 Task: Use GitHub's trending repositories feature to discover and engage with external projects.
Action: Mouse pressed left at (260, 118)
Screenshot: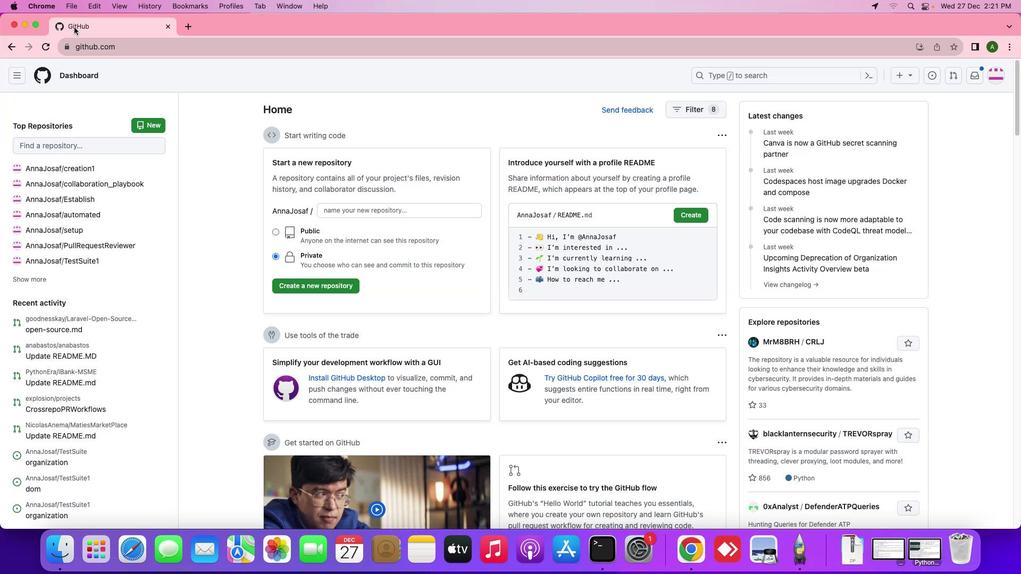 
Action: Mouse moved to (14, 76)
Screenshot: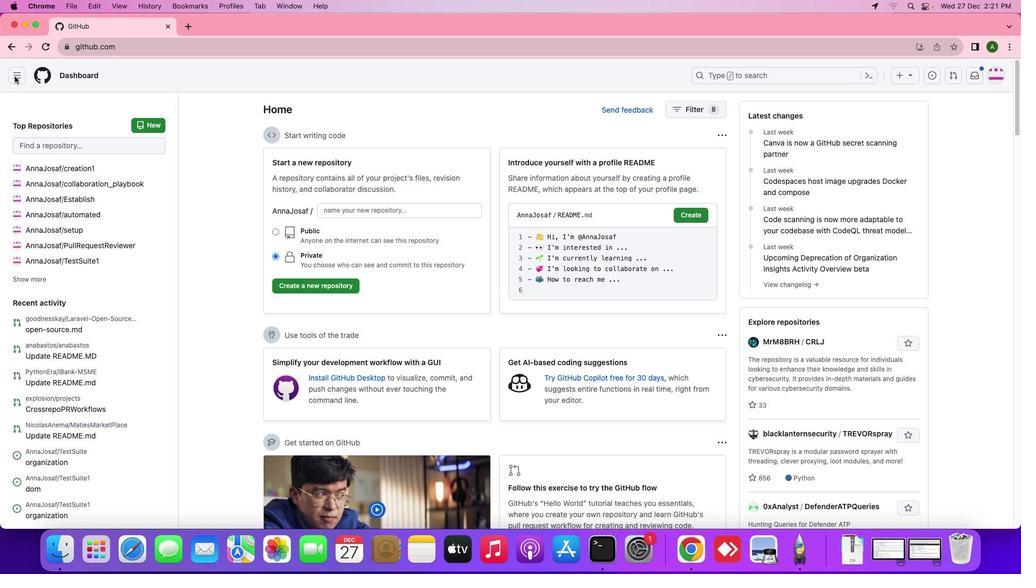 
Action: Mouse pressed left at (14, 76)
Screenshot: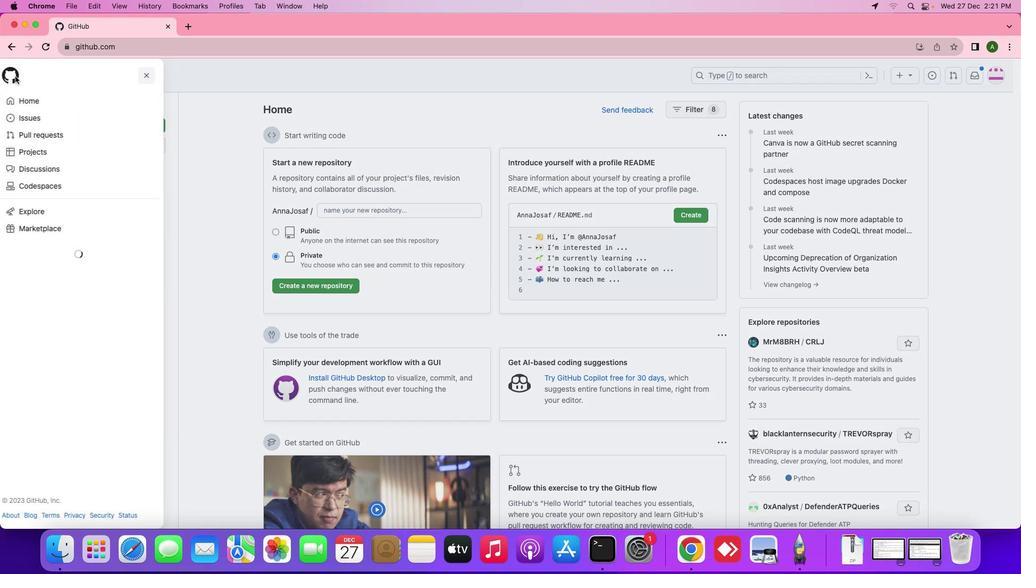 
Action: Mouse moved to (45, 212)
Screenshot: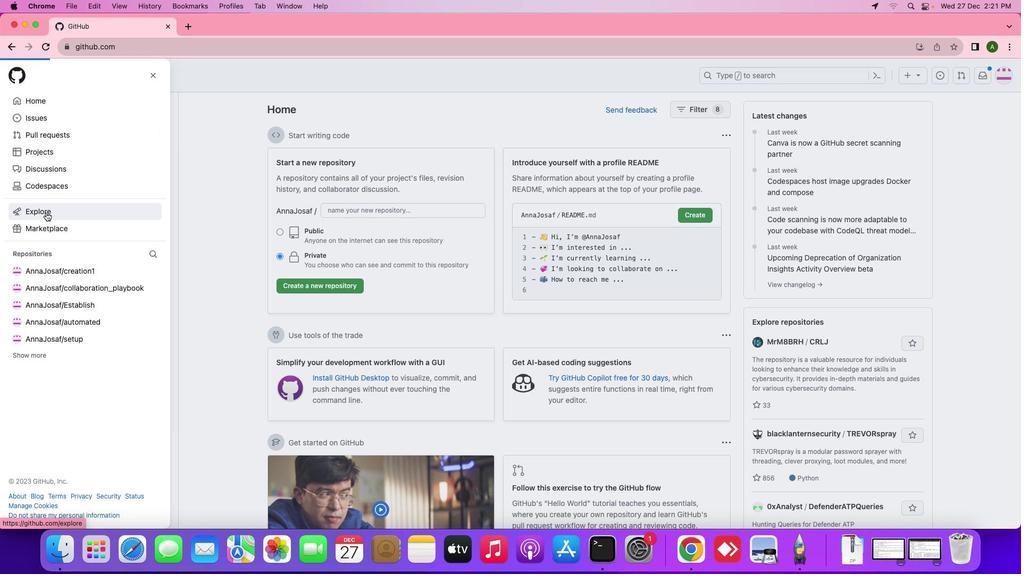 
Action: Mouse pressed left at (45, 212)
Screenshot: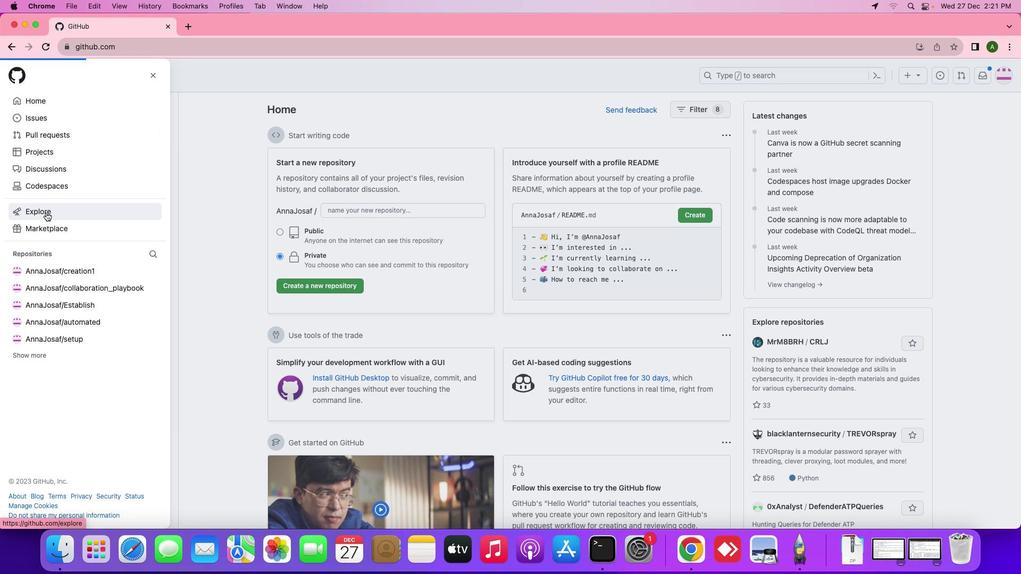 
Action: Mouse moved to (476, 110)
Screenshot: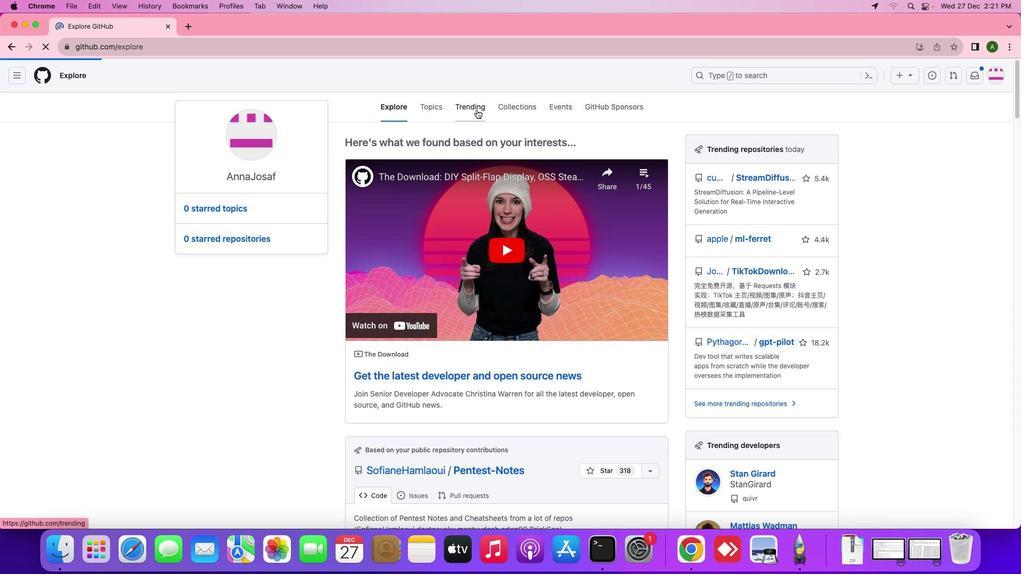 
Action: Mouse pressed left at (476, 110)
Screenshot: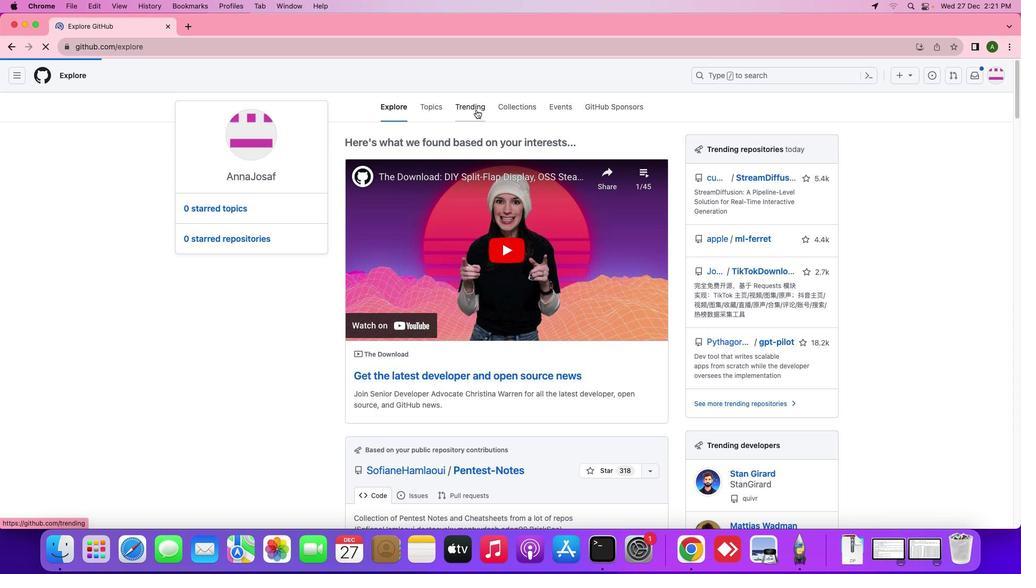 
Action: Mouse moved to (527, 362)
Screenshot: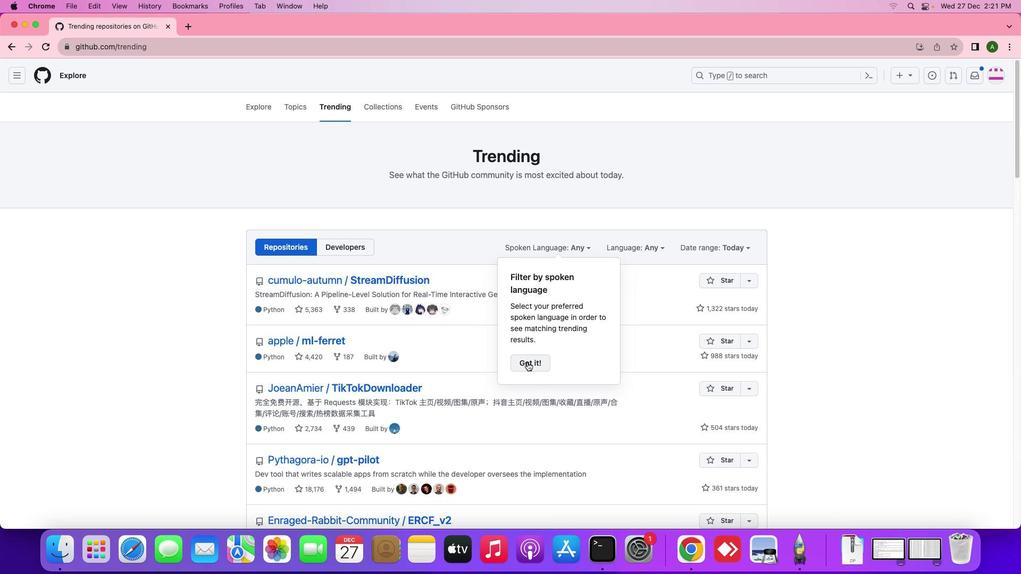 
Action: Mouse pressed left at (527, 362)
Screenshot: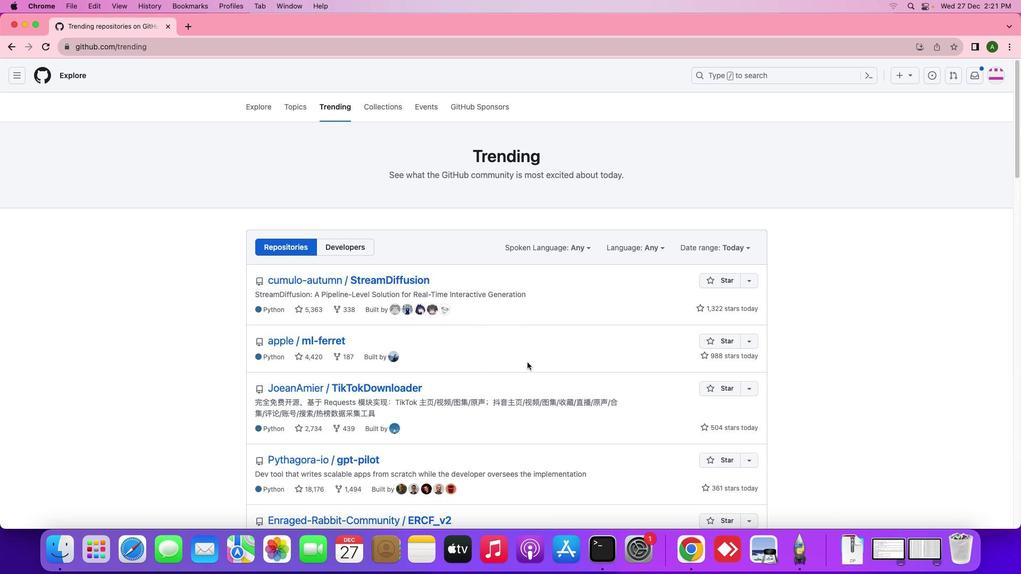 
Action: Mouse moved to (471, 348)
Screenshot: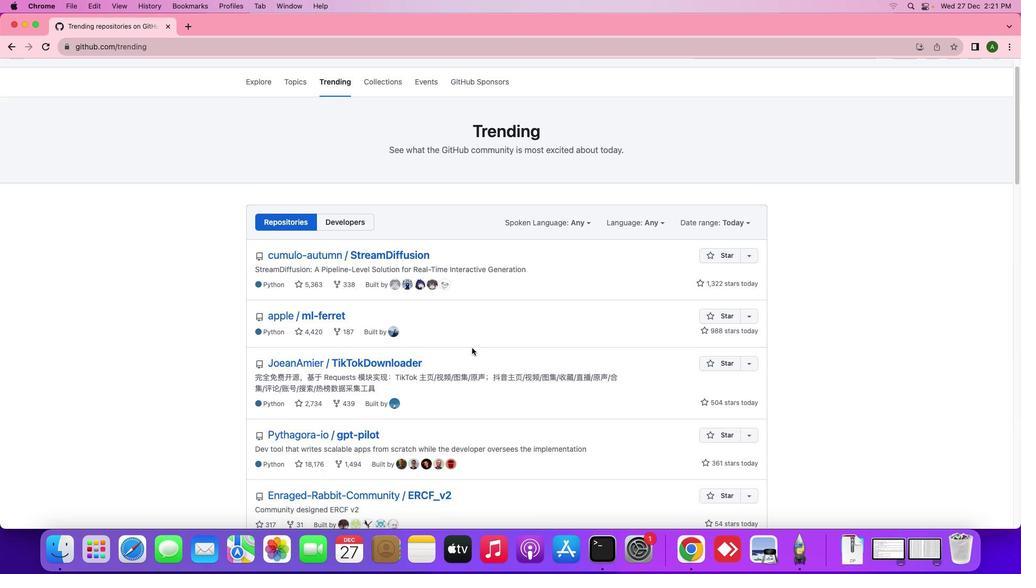 
Action: Mouse scrolled (471, 348) with delta (0, 0)
Screenshot: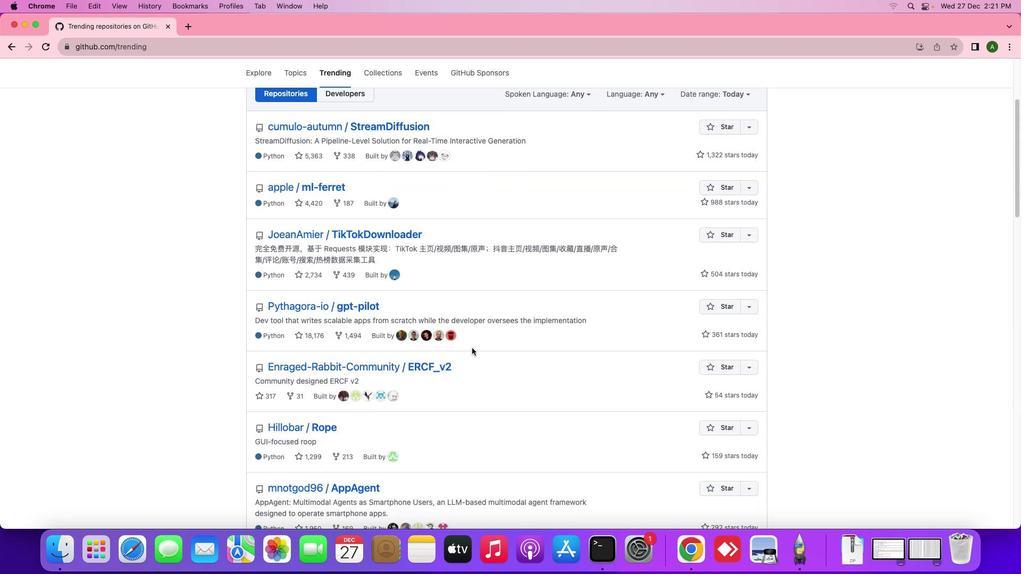 
Action: Mouse scrolled (471, 348) with delta (0, 0)
Screenshot: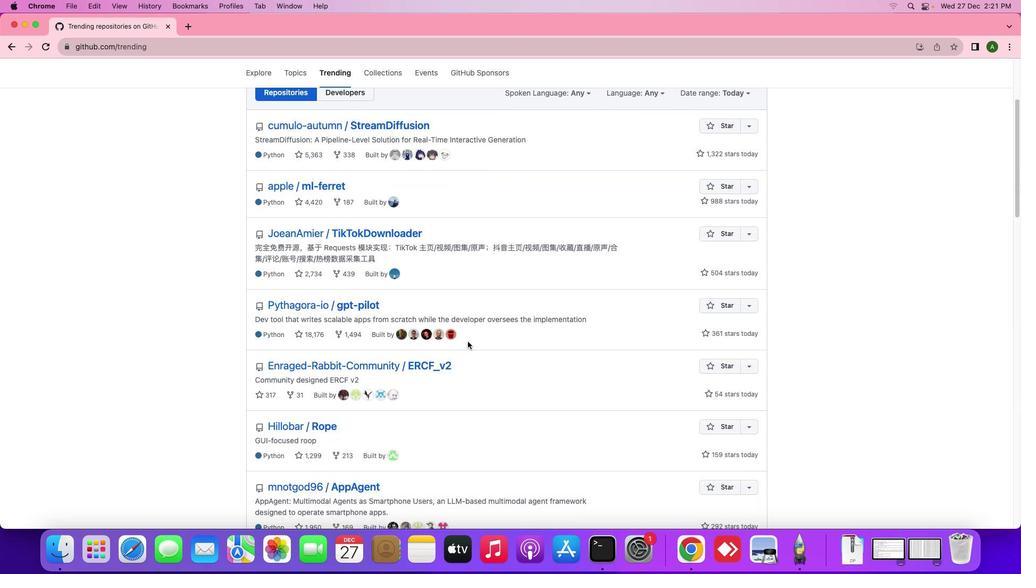 
Action: Mouse scrolled (471, 348) with delta (0, -1)
Screenshot: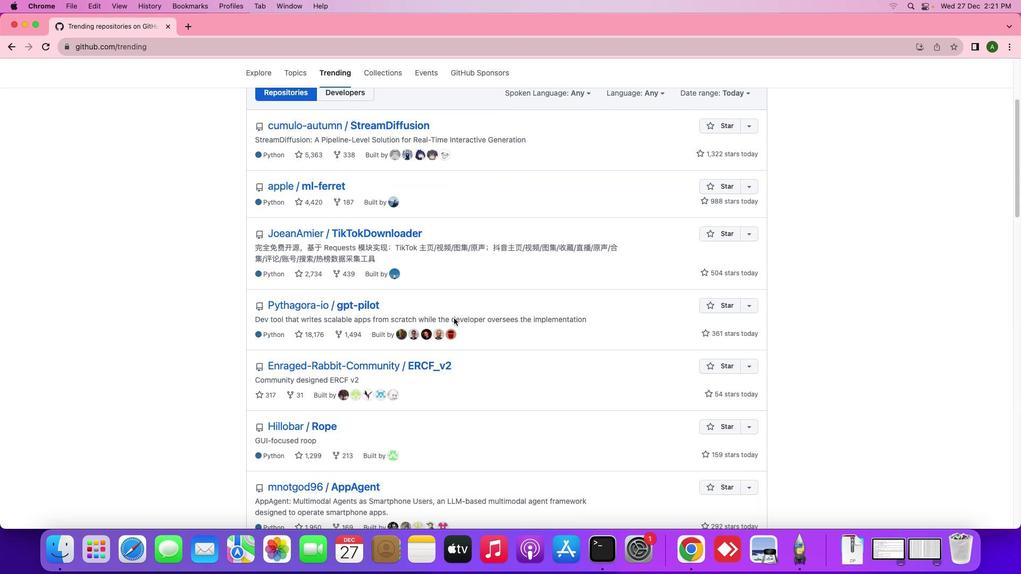 
Action: Mouse scrolled (471, 348) with delta (0, -1)
Screenshot: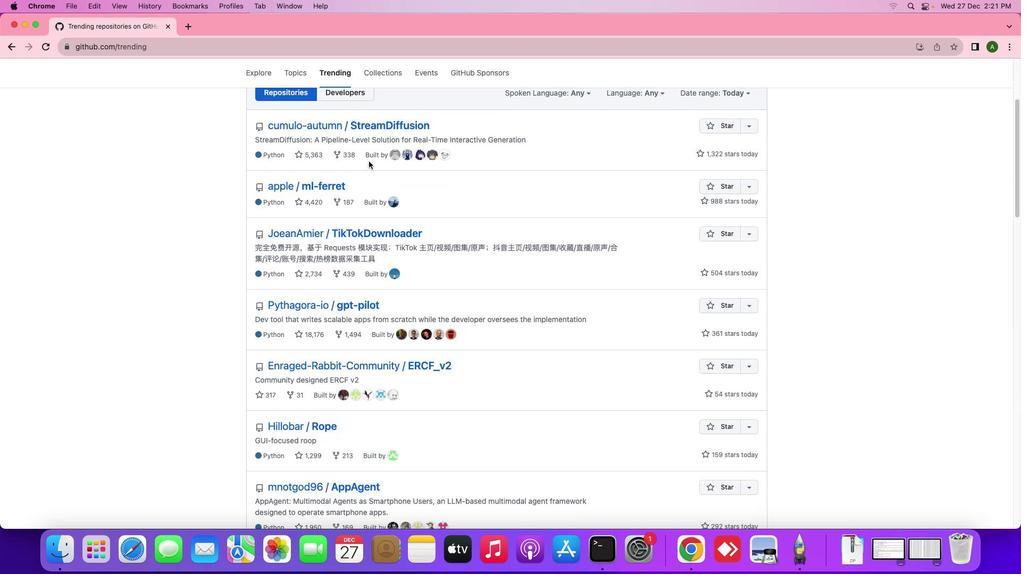 
Action: Mouse moved to (355, 128)
Screenshot: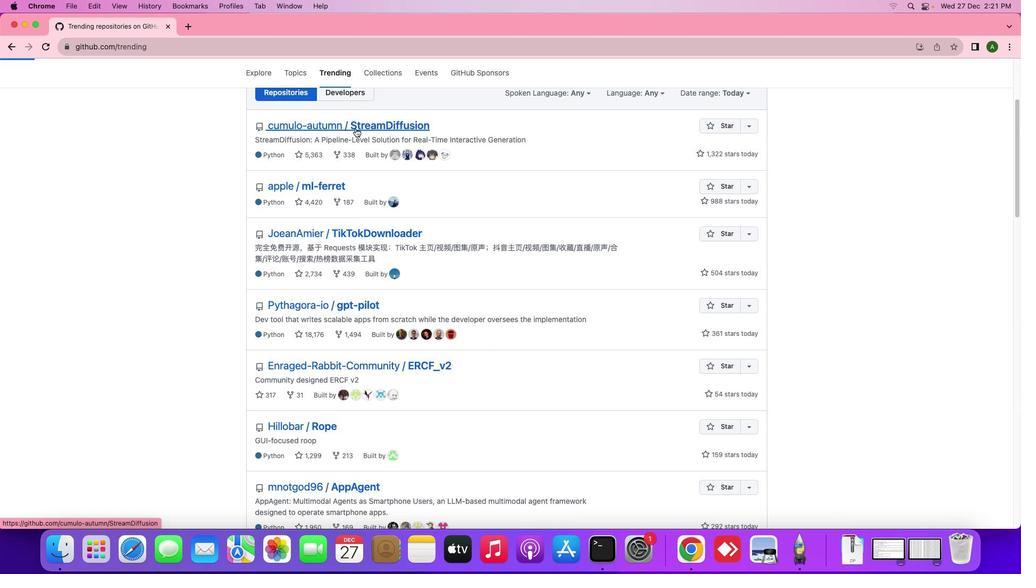 
Action: Mouse pressed left at (355, 128)
Screenshot: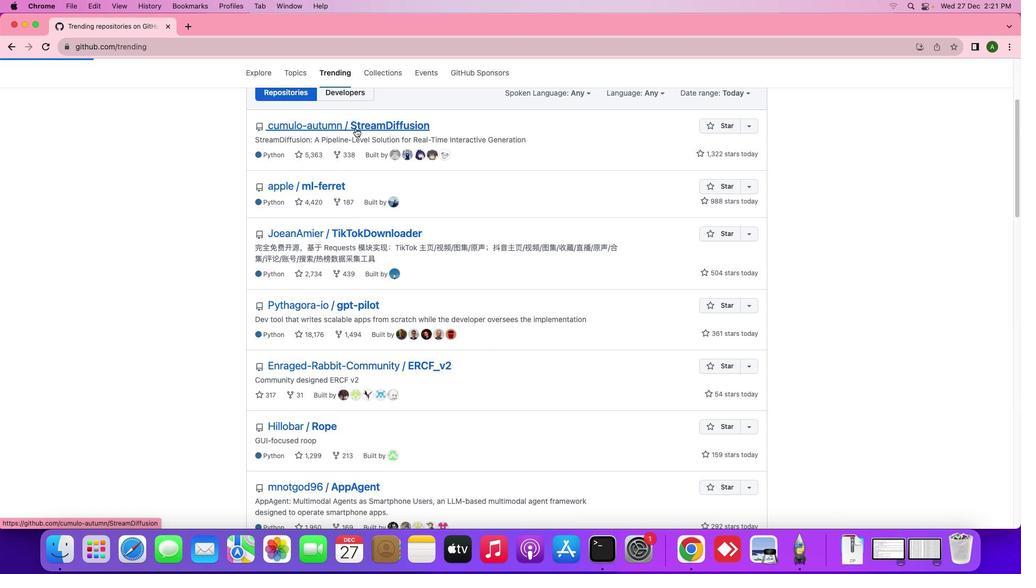 
Action: Mouse moved to (355, 271)
Screenshot: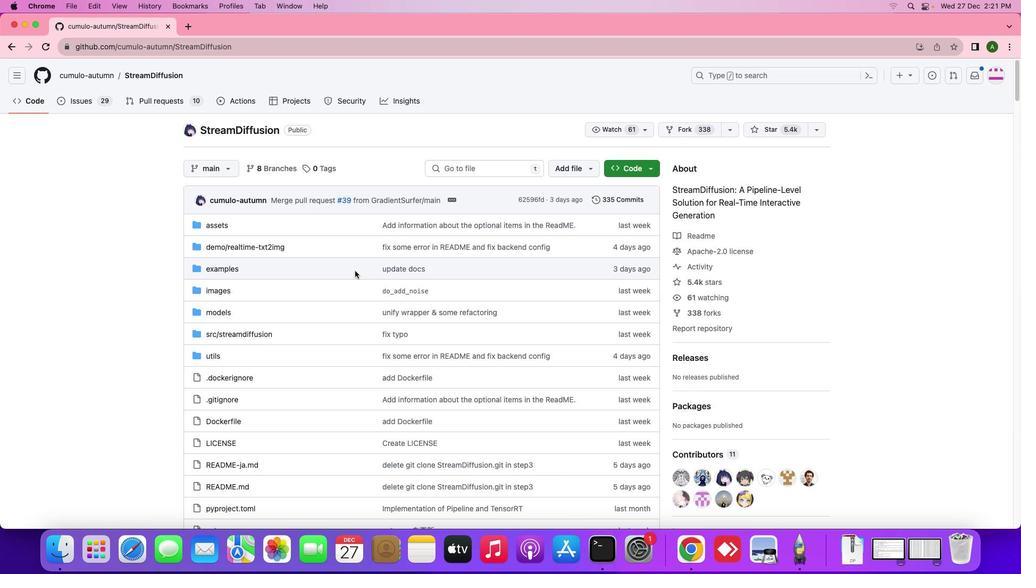 
Action: Mouse scrolled (355, 271) with delta (0, 0)
Screenshot: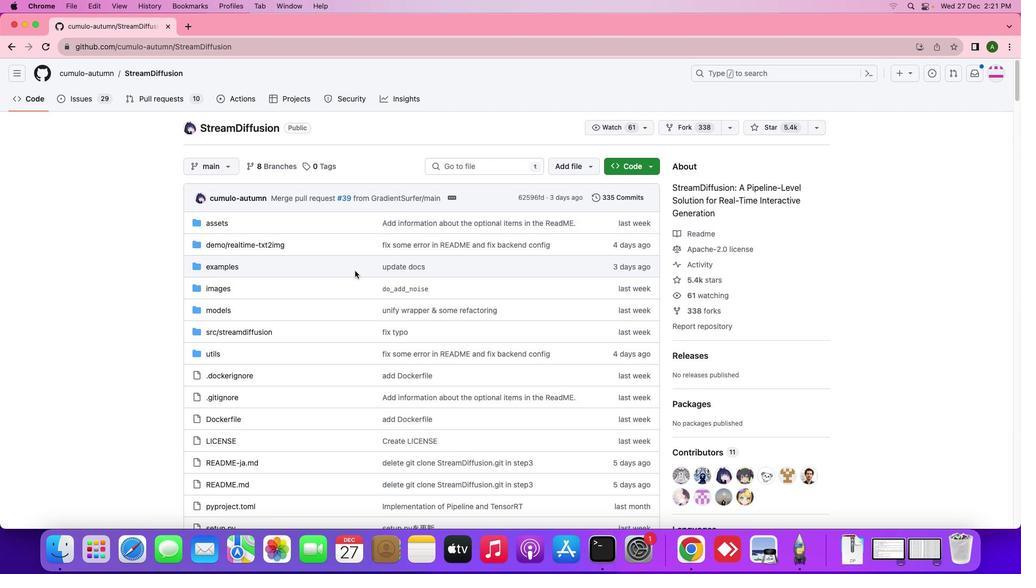 
Action: Mouse scrolled (355, 271) with delta (0, 0)
Screenshot: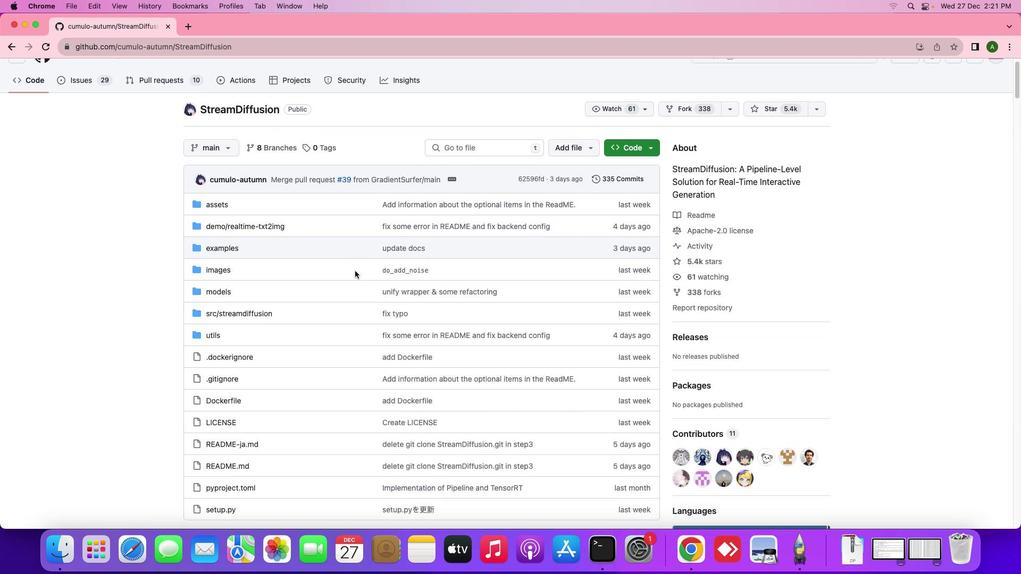 
Action: Mouse scrolled (355, 271) with delta (0, 0)
Screenshot: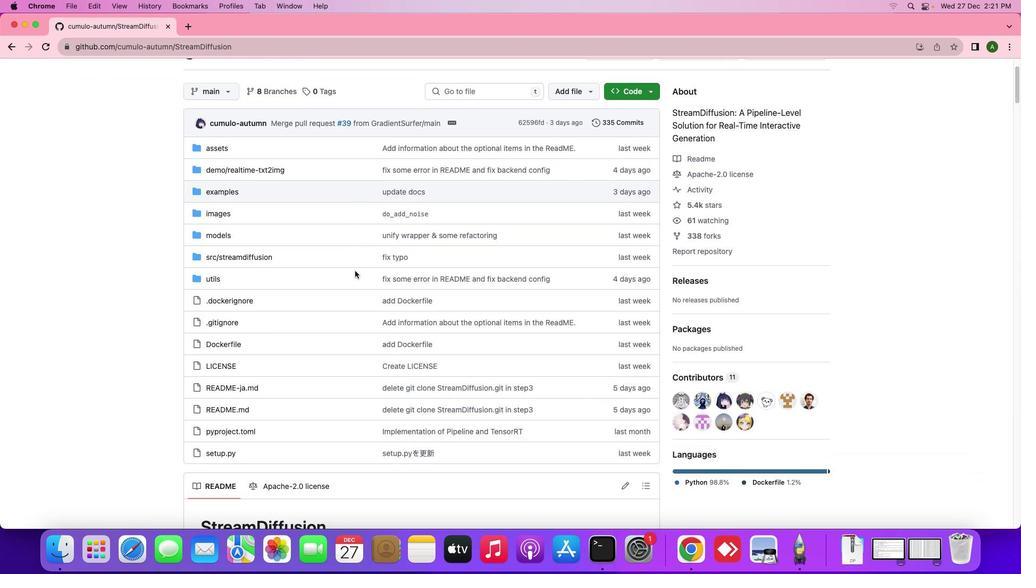 
Action: Mouse scrolled (355, 271) with delta (0, 0)
Screenshot: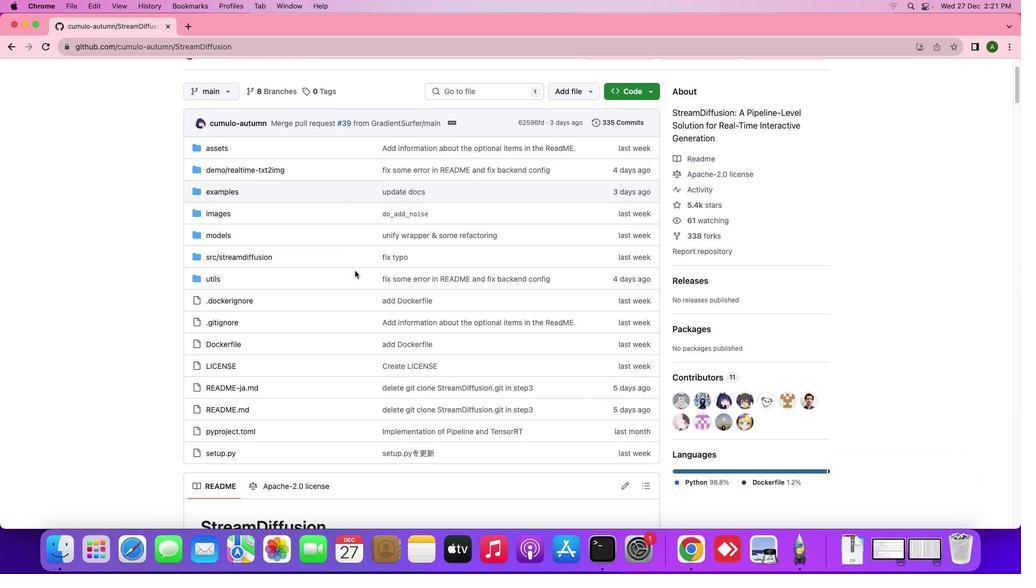 
Action: Mouse scrolled (355, 271) with delta (0, -1)
Screenshot: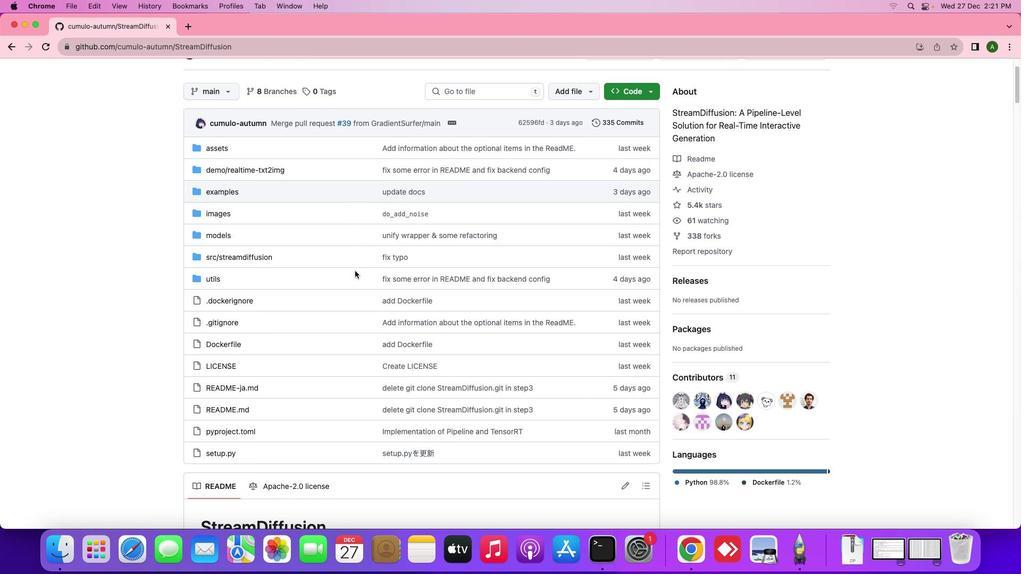 
Action: Mouse moved to (229, 434)
Screenshot: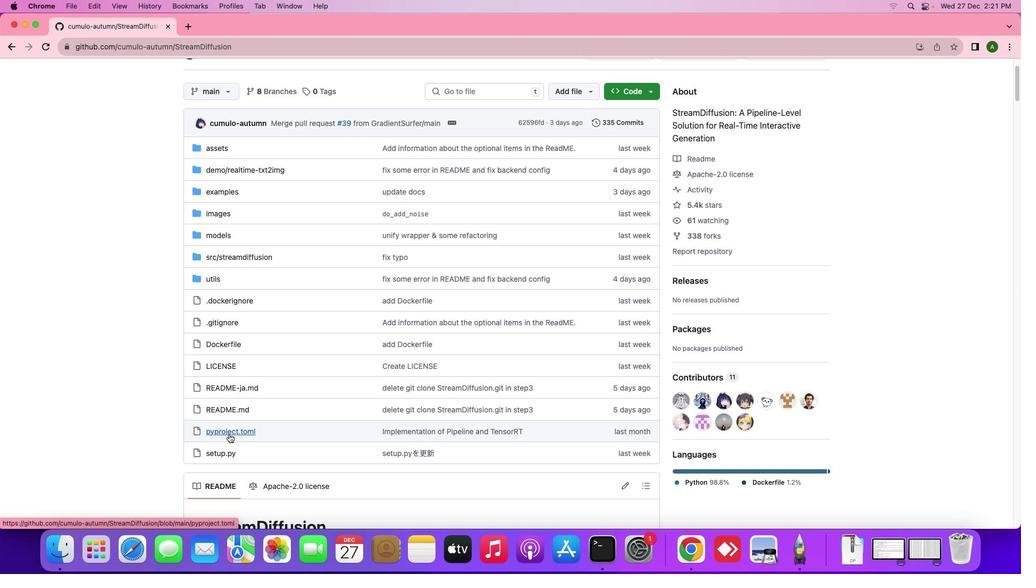 
Action: Mouse pressed left at (229, 434)
Screenshot: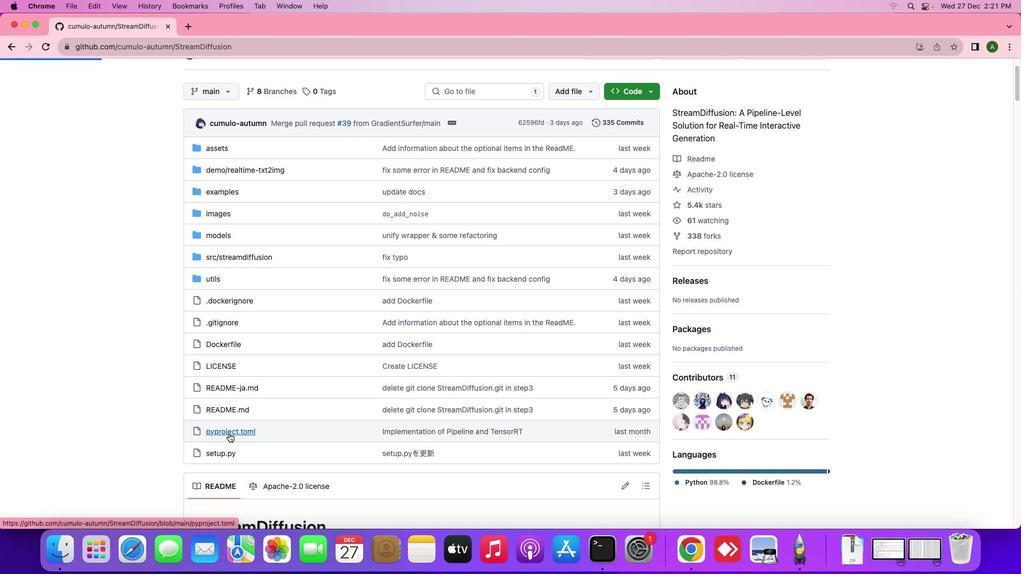 
Action: Mouse moved to (10, 48)
Screenshot: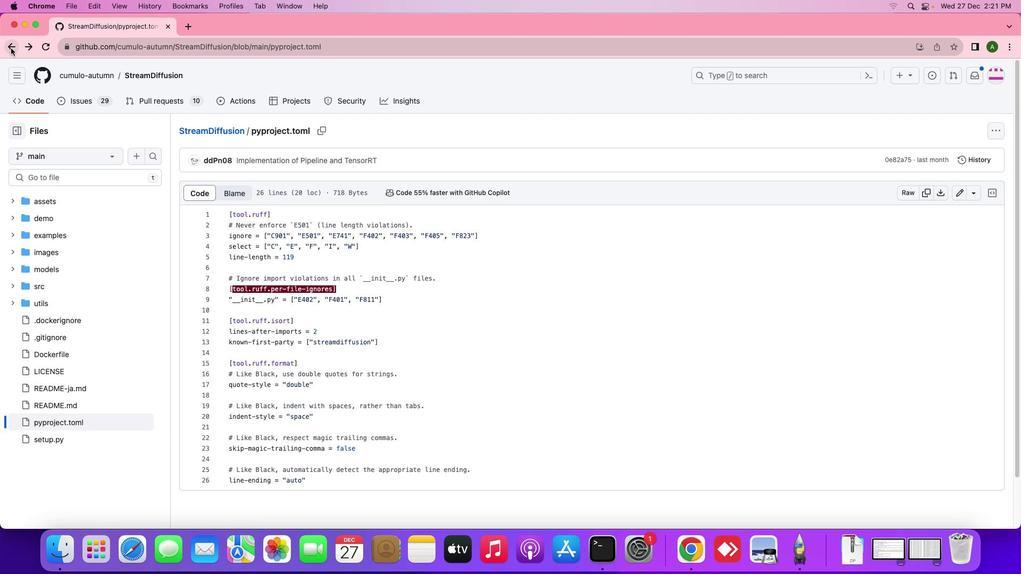 
Action: Mouse pressed left at (10, 48)
Screenshot: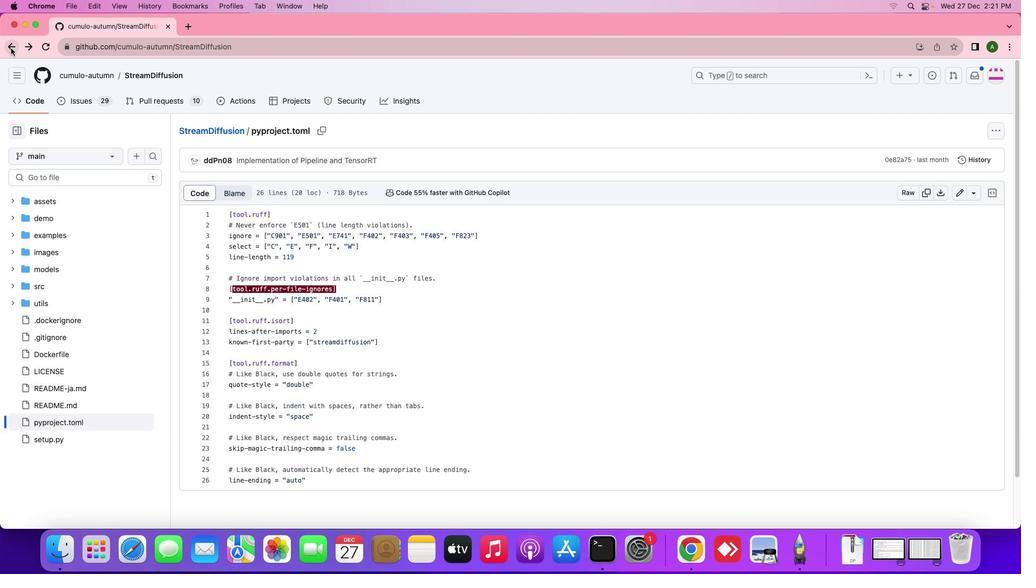 
Action: Mouse moved to (11, 47)
Screenshot: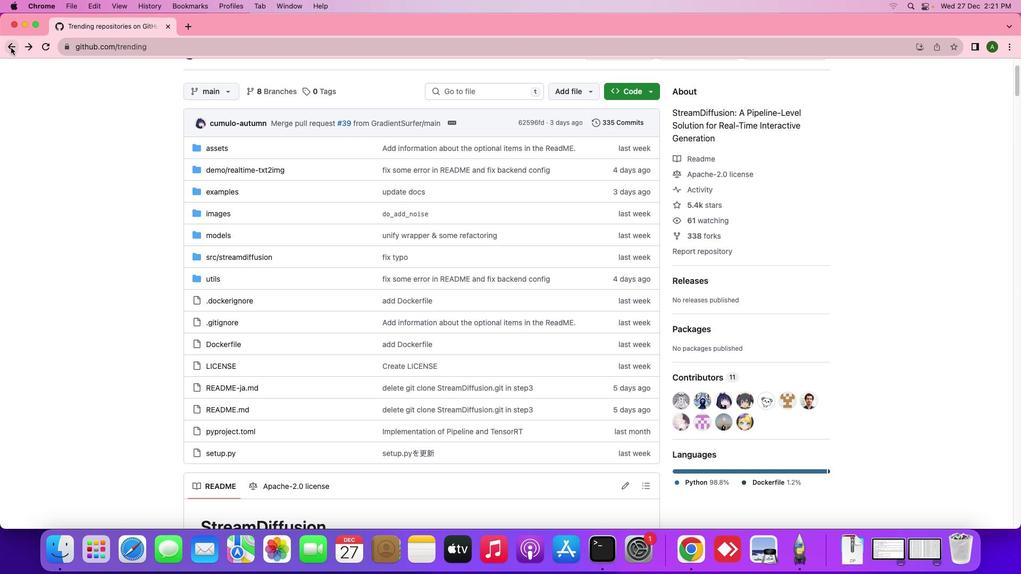 
Action: Mouse pressed left at (11, 47)
Screenshot: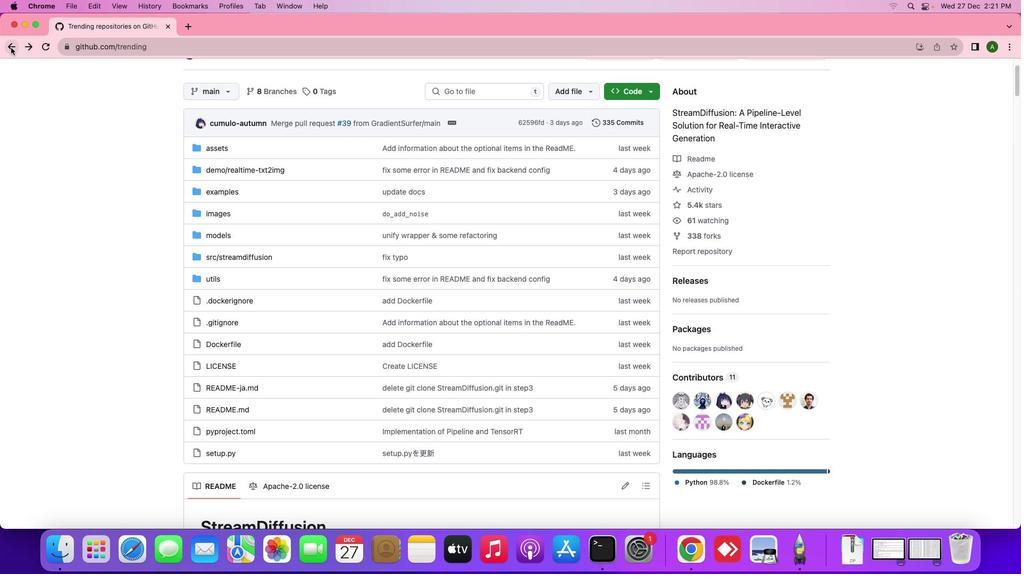 
Action: Mouse moved to (316, 187)
Screenshot: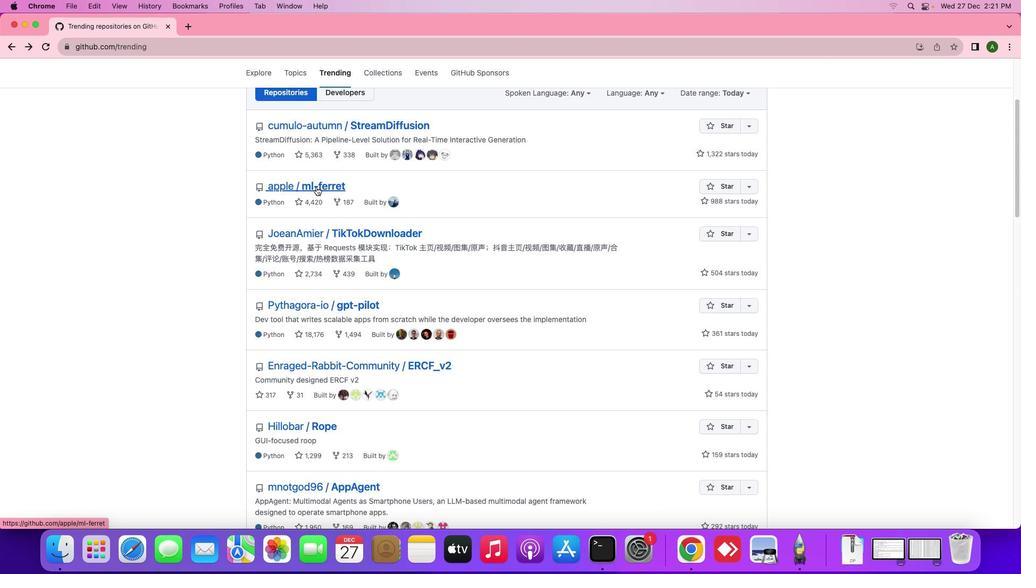 
Action: Mouse pressed left at (316, 187)
Screenshot: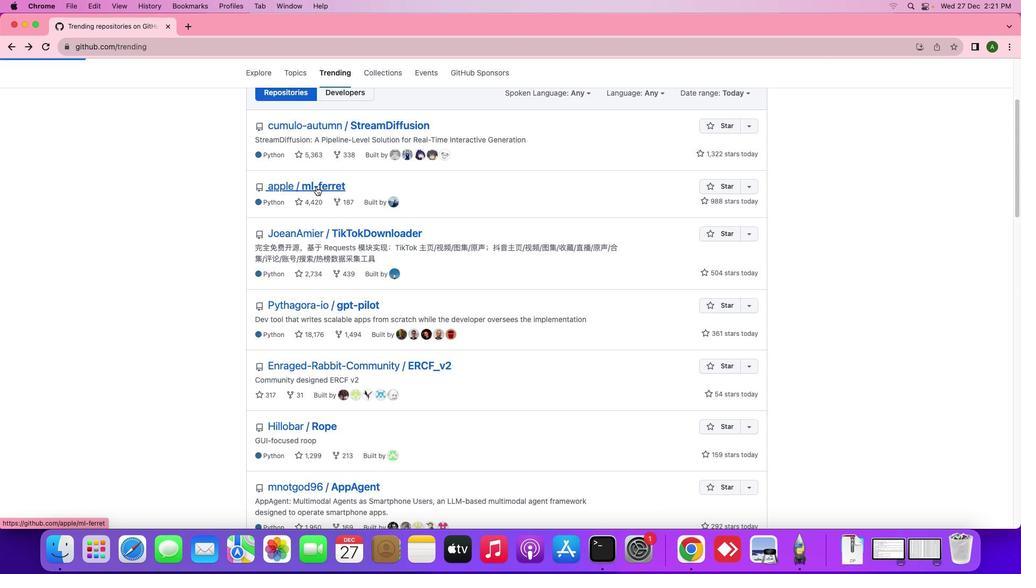 
Action: Mouse moved to (382, 314)
Screenshot: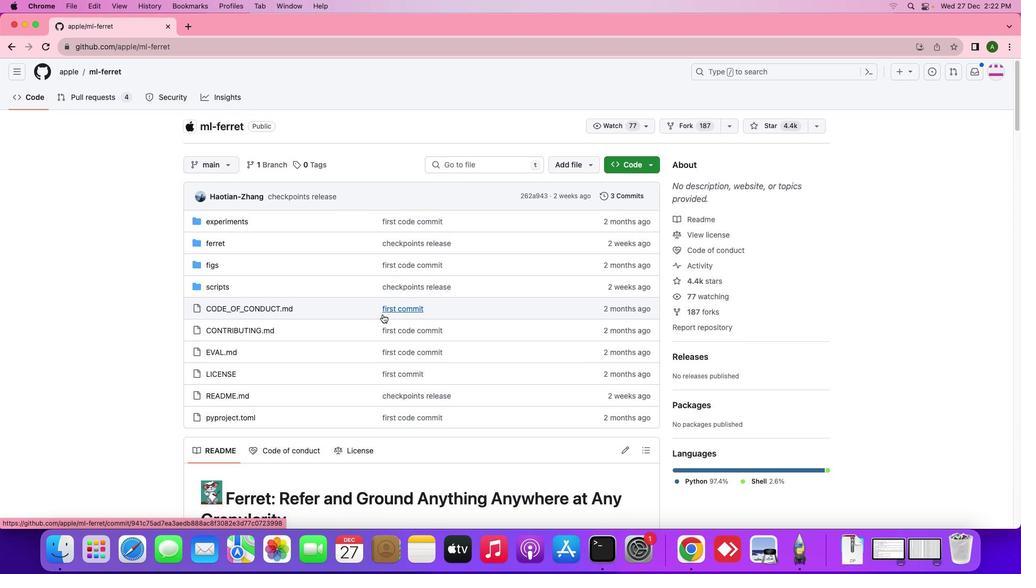 
Action: Mouse scrolled (382, 314) with delta (0, 0)
Screenshot: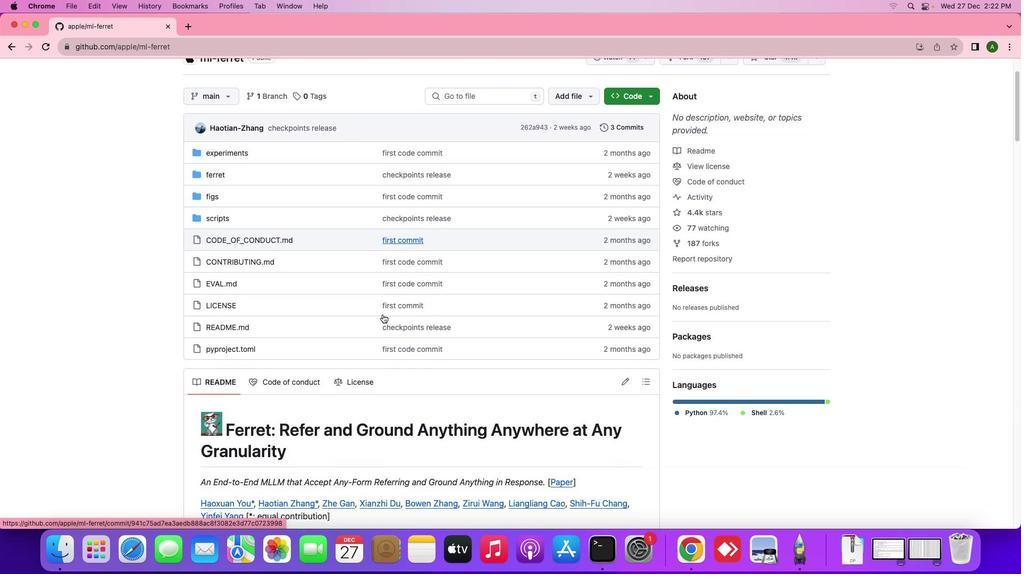 
Action: Mouse scrolled (382, 314) with delta (0, 0)
Screenshot: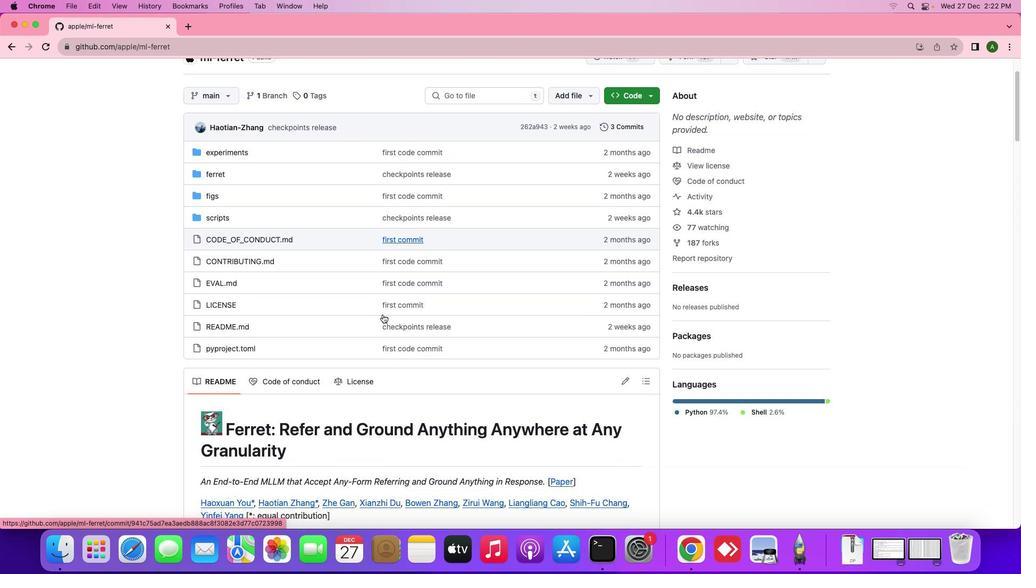 
Action: Mouse scrolled (382, 314) with delta (0, -1)
Screenshot: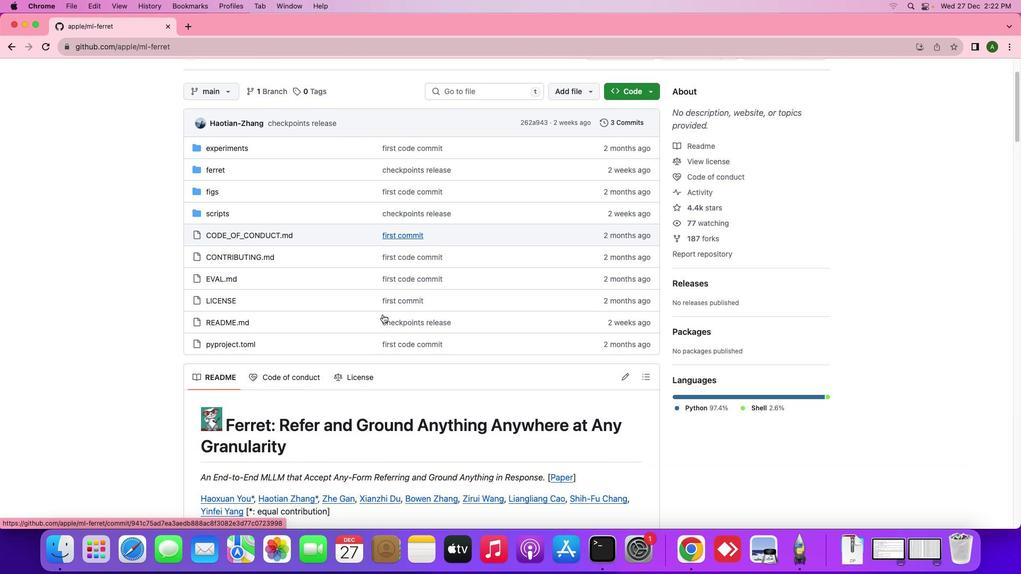 
Action: Mouse scrolled (382, 314) with delta (0, 0)
Screenshot: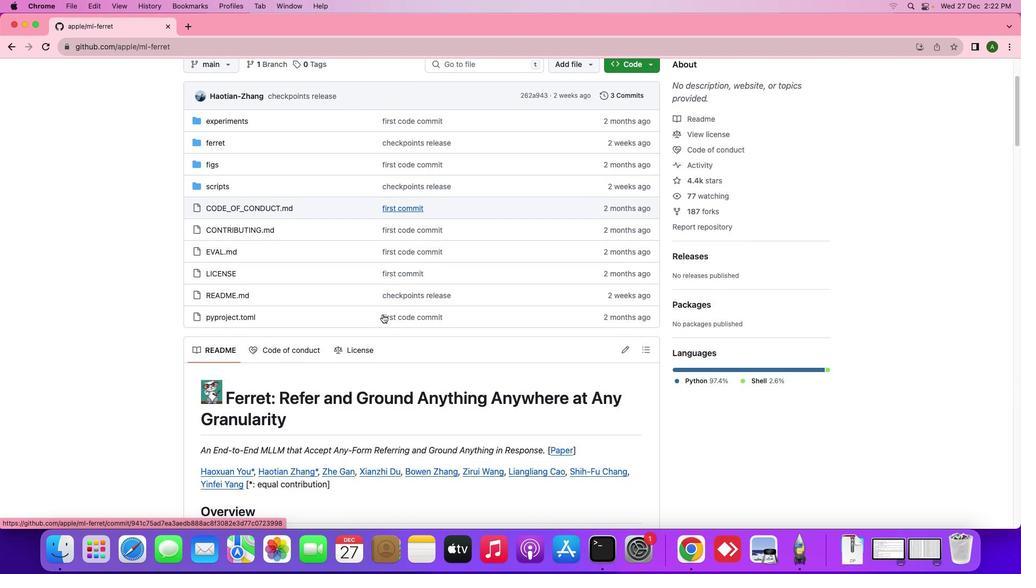 
Action: Mouse scrolled (382, 314) with delta (0, 0)
Screenshot: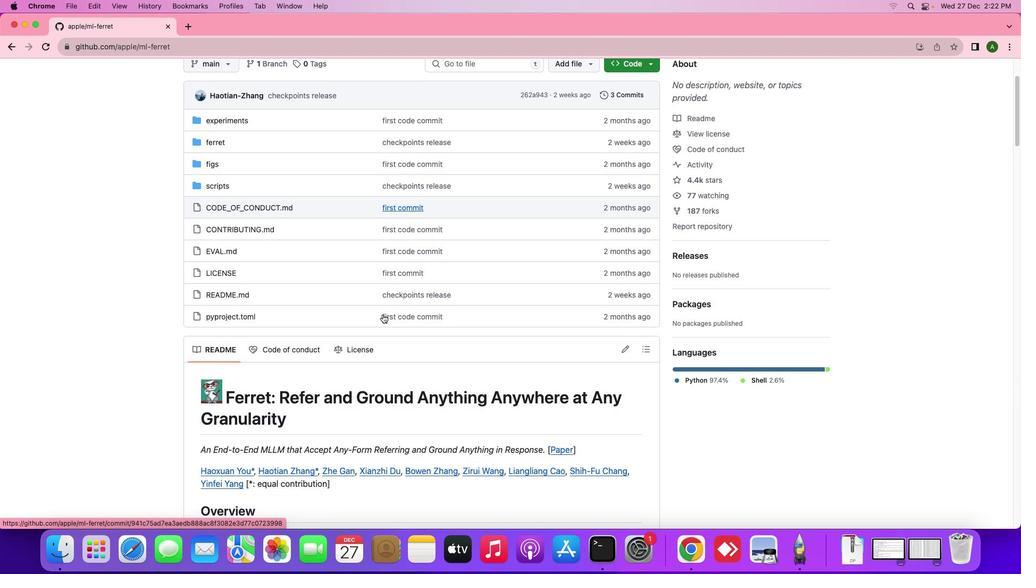 
Action: Mouse scrolled (382, 314) with delta (0, 0)
Screenshot: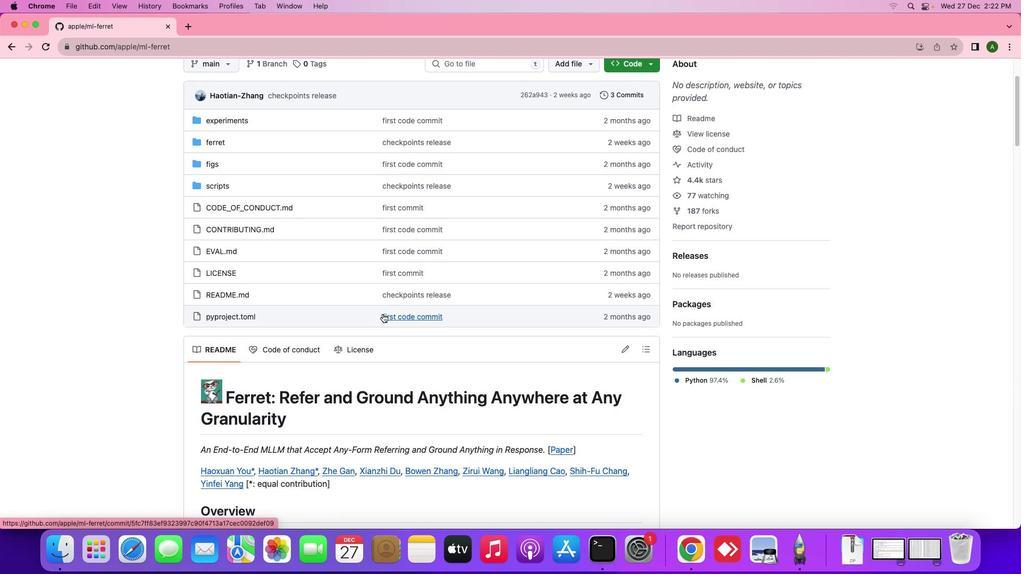 
Action: Mouse moved to (383, 313)
Screenshot: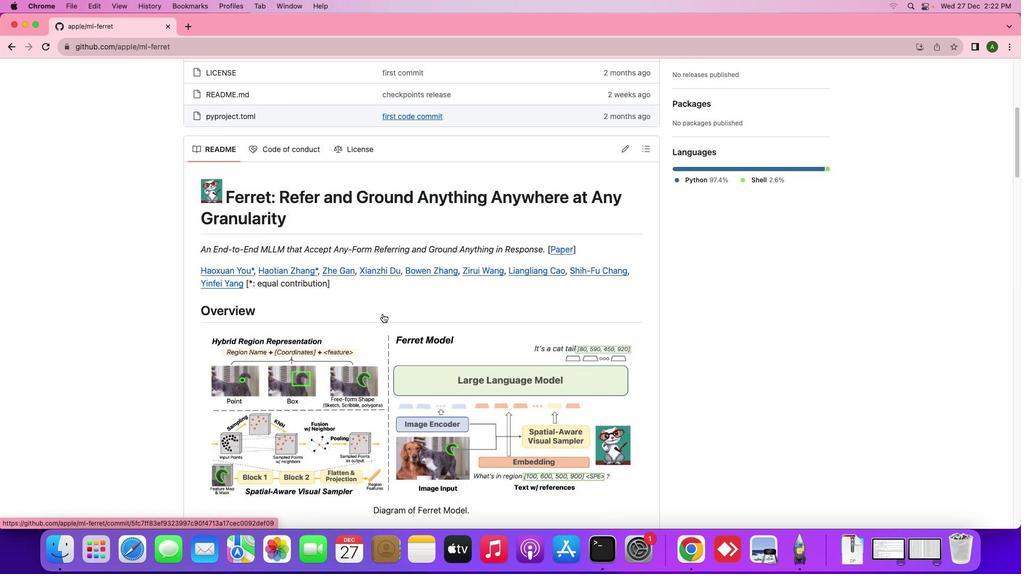 
Action: Mouse scrolled (383, 313) with delta (0, 0)
Screenshot: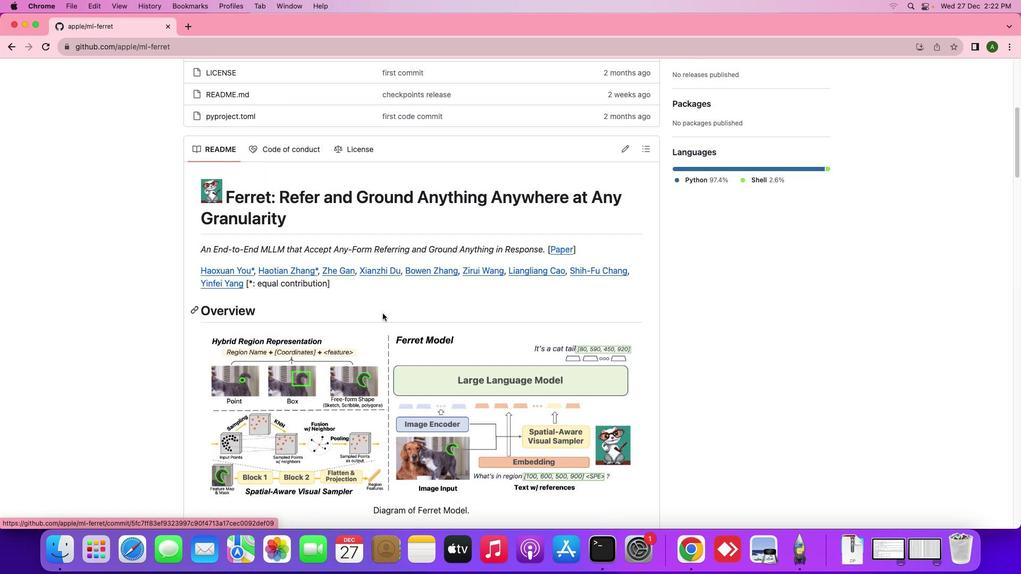 
Action: Mouse scrolled (383, 313) with delta (0, 0)
Screenshot: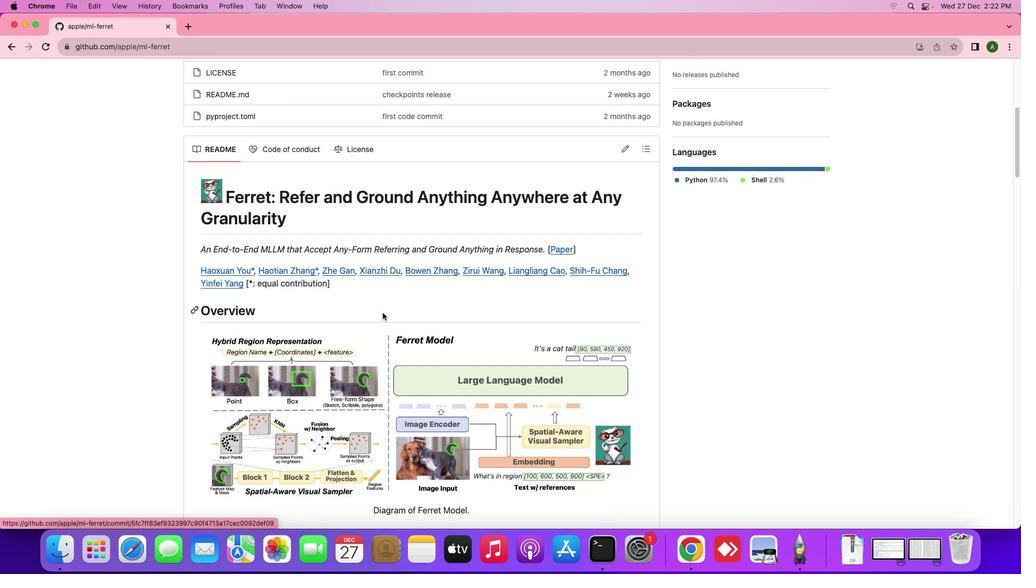 
Action: Mouse scrolled (383, 313) with delta (0, -1)
Screenshot: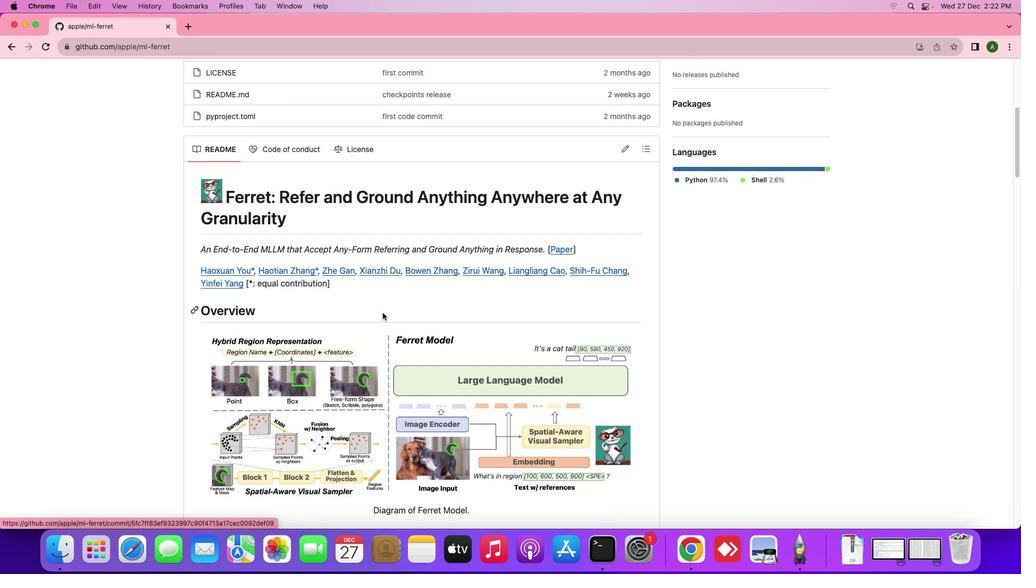 
Action: Mouse scrolled (383, 313) with delta (0, -2)
Screenshot: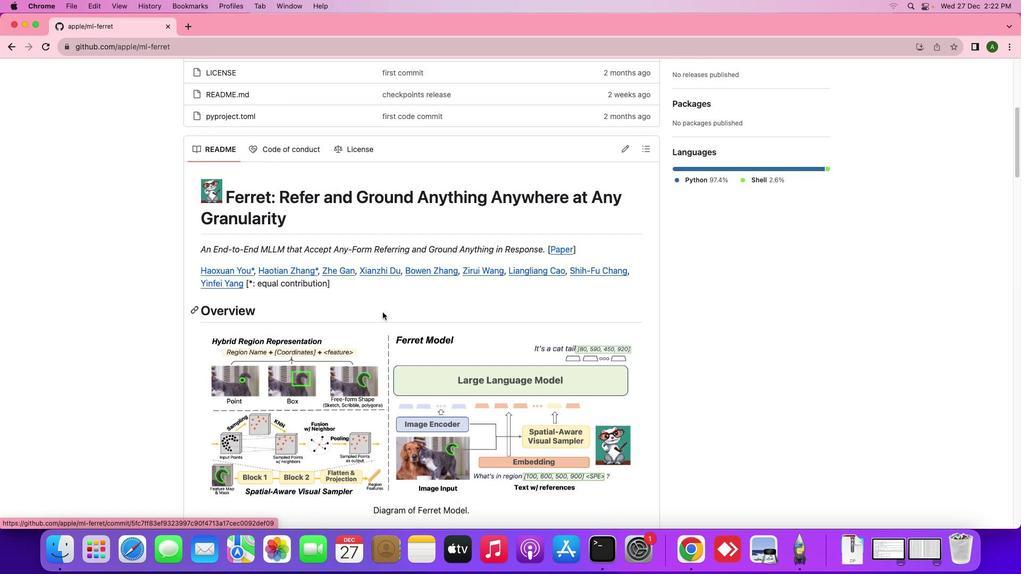
Action: Mouse moved to (383, 312)
Screenshot: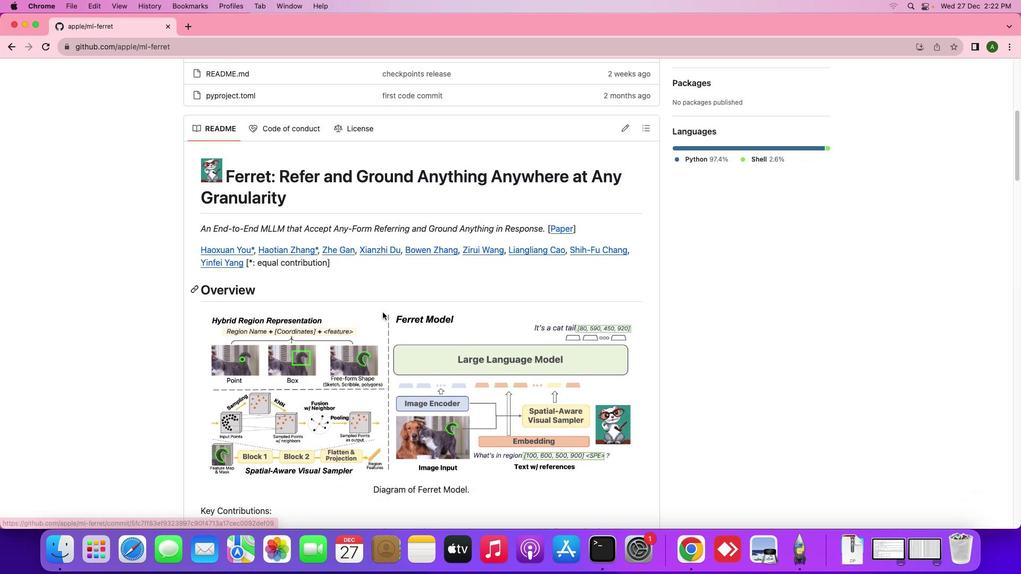 
Action: Mouse scrolled (383, 312) with delta (0, 0)
Screenshot: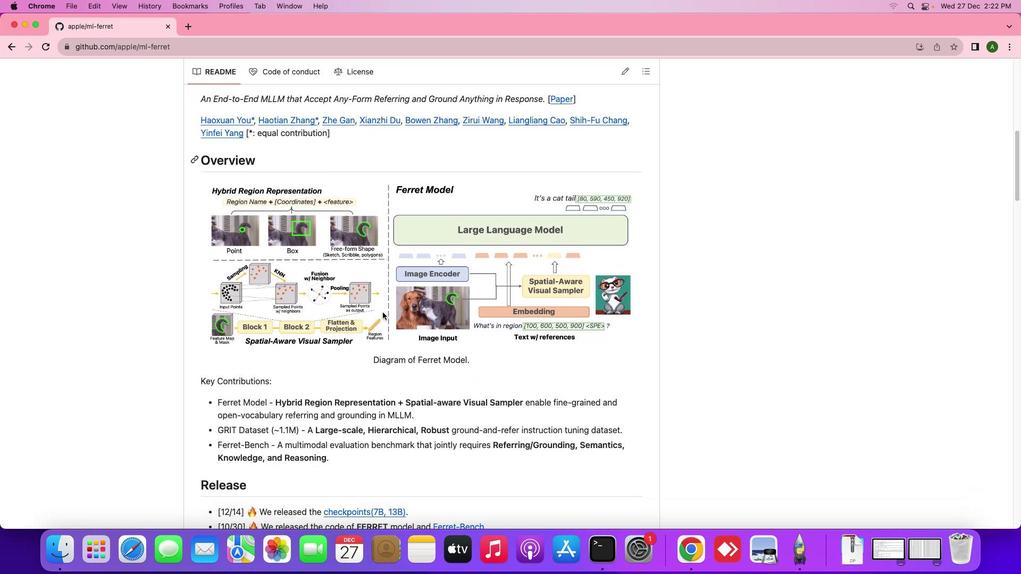 
Action: Mouse scrolled (383, 312) with delta (0, 0)
Screenshot: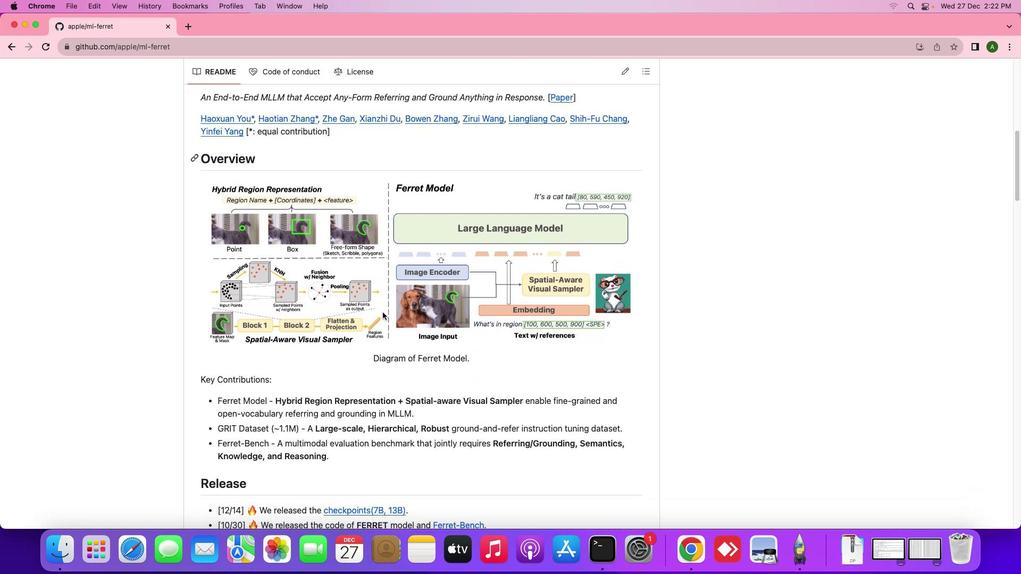 
Action: Mouse scrolled (383, 312) with delta (0, -1)
Screenshot: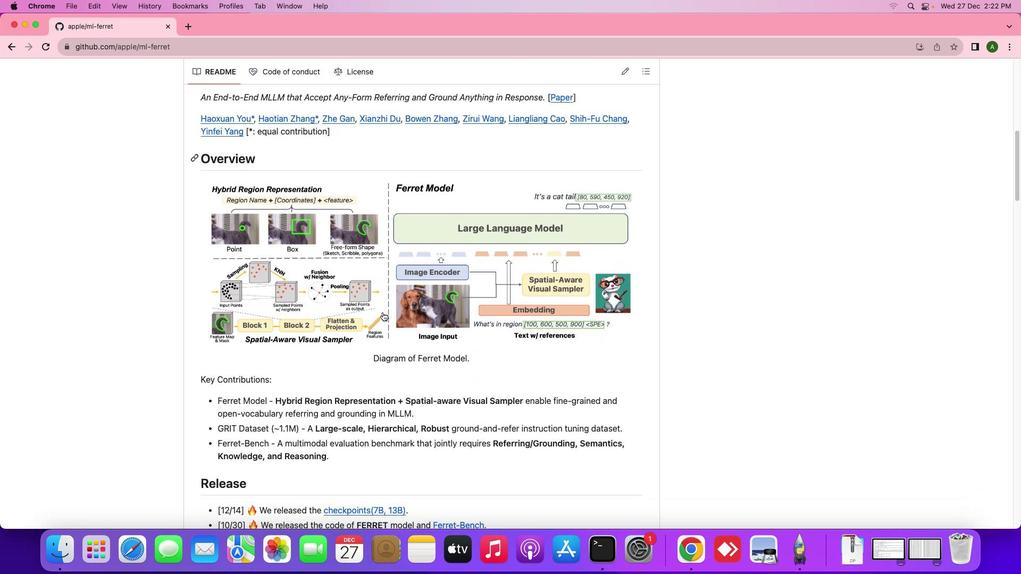 
Action: Mouse scrolled (383, 312) with delta (0, -1)
Screenshot: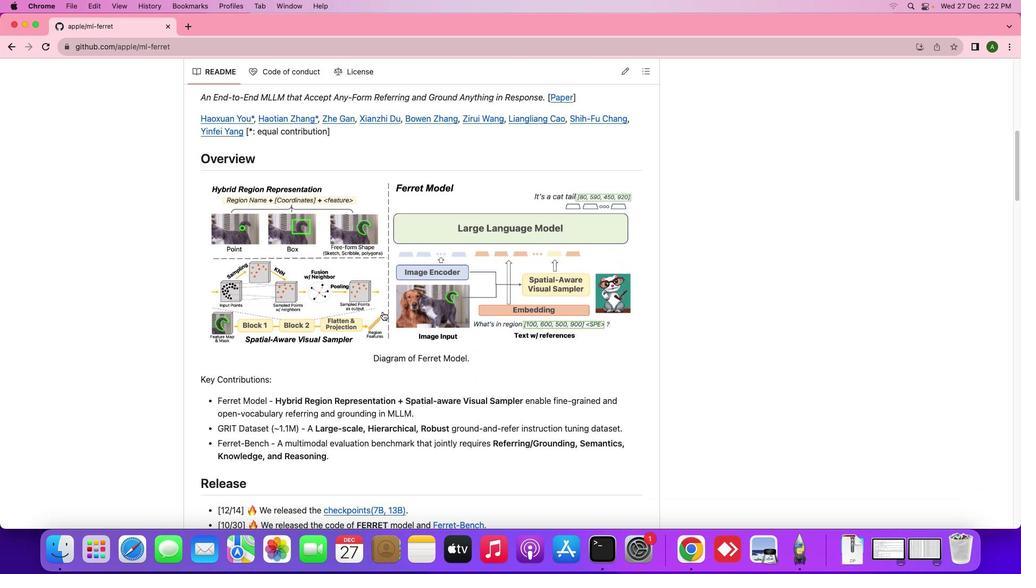 
Action: Mouse moved to (383, 311)
Screenshot: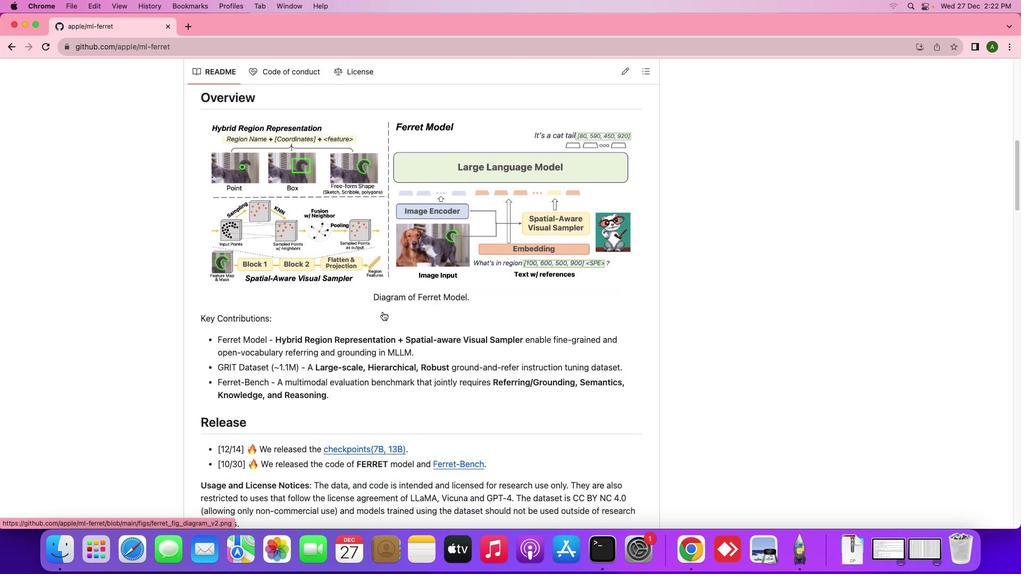 
Action: Mouse scrolled (383, 311) with delta (0, 0)
Screenshot: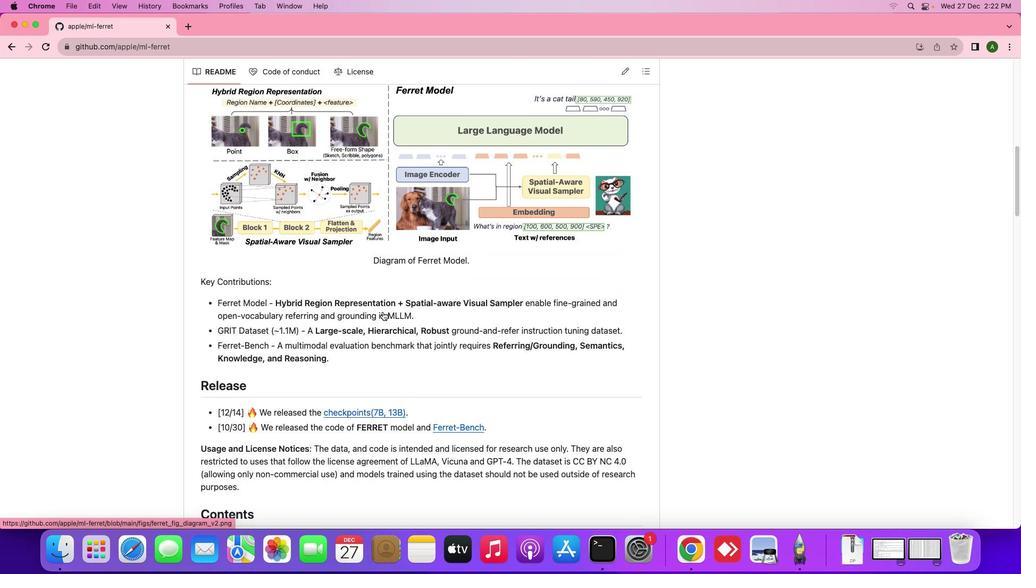 
Action: Mouse scrolled (383, 311) with delta (0, 0)
Screenshot: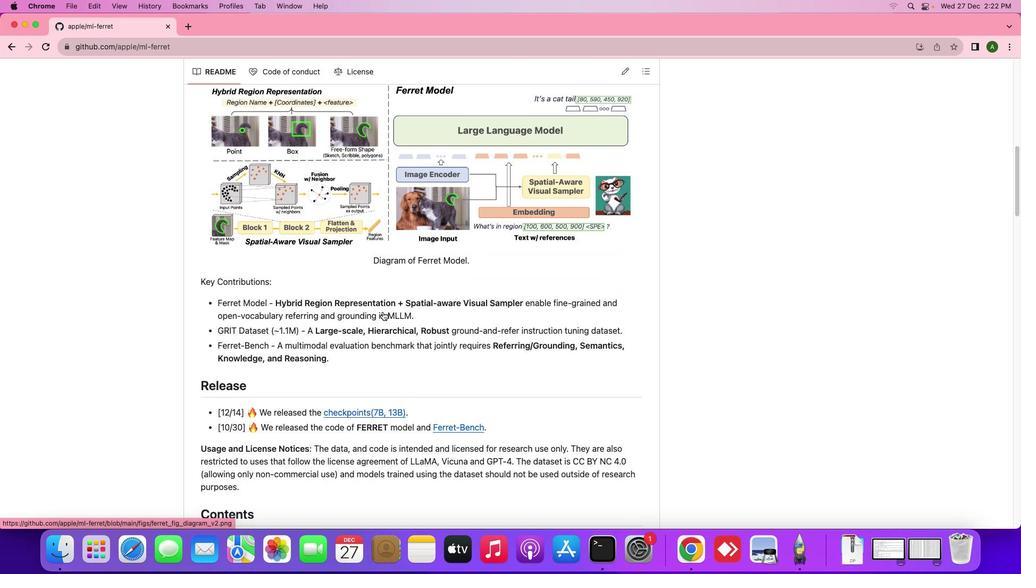 
Action: Mouse scrolled (383, 311) with delta (0, -1)
Screenshot: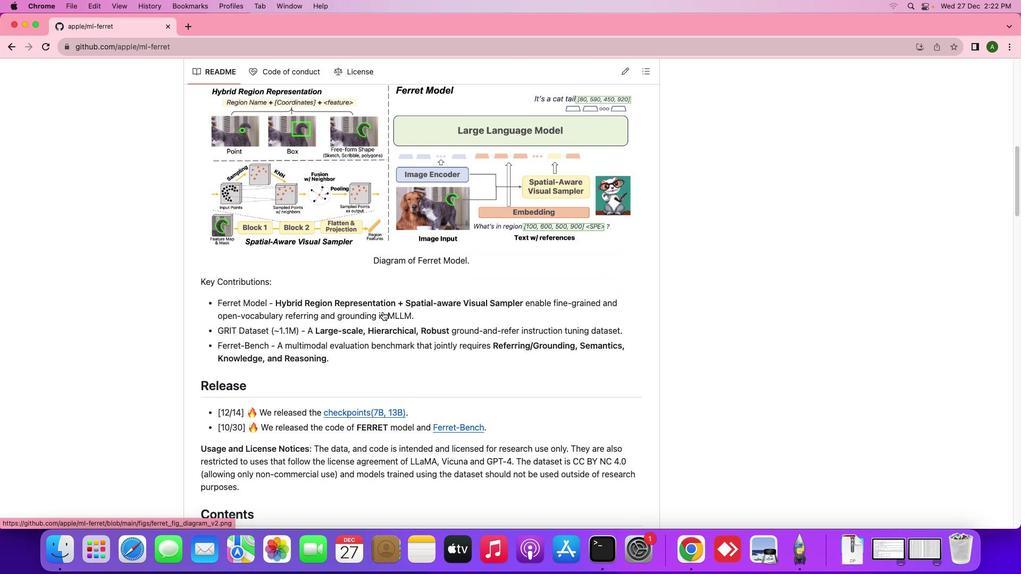 
Action: Mouse scrolled (383, 311) with delta (0, 0)
Screenshot: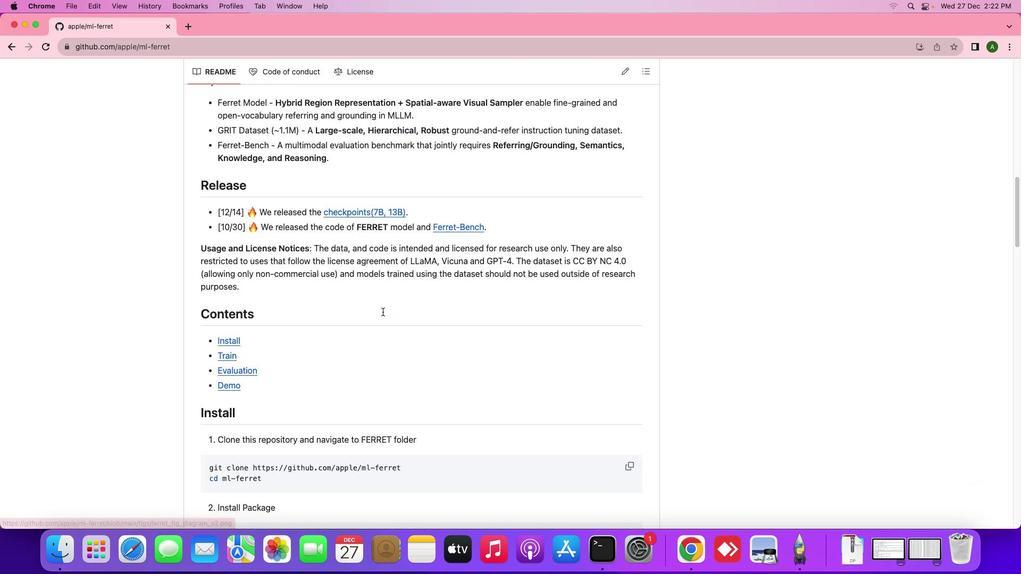 
Action: Mouse scrolled (383, 311) with delta (0, 0)
Screenshot: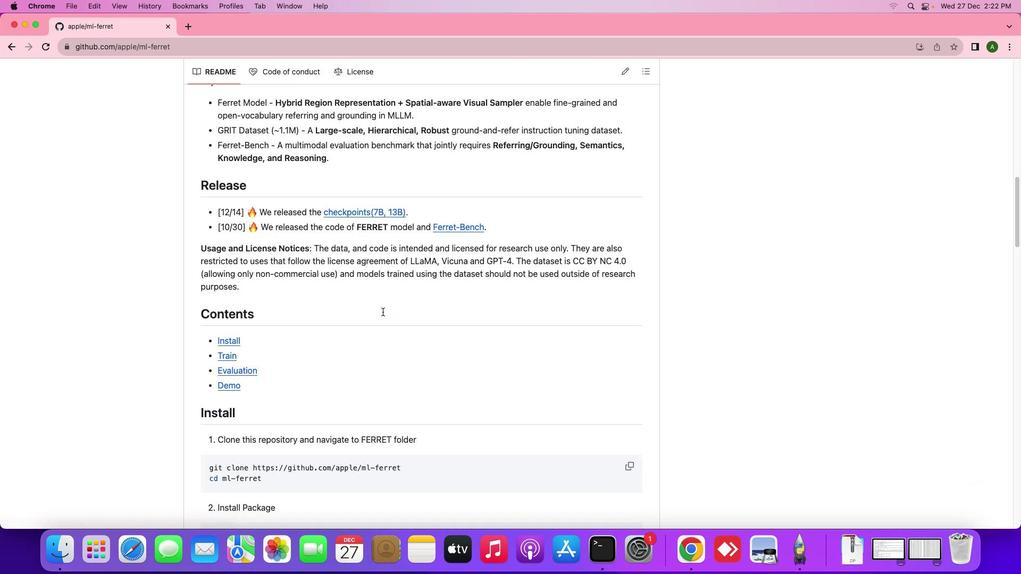 
Action: Mouse scrolled (383, 311) with delta (0, -1)
Screenshot: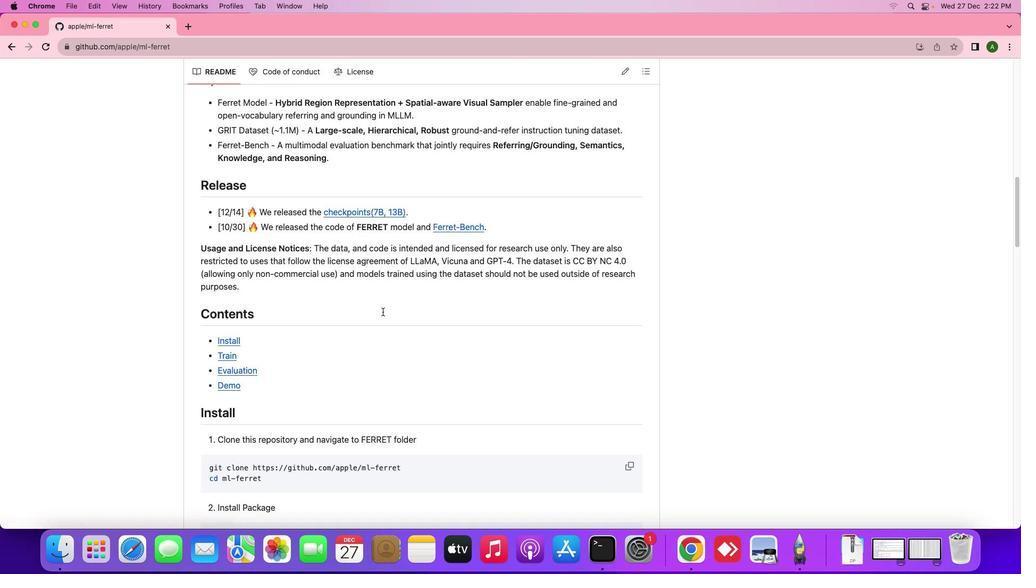 
Action: Mouse scrolled (383, 311) with delta (0, -2)
Screenshot: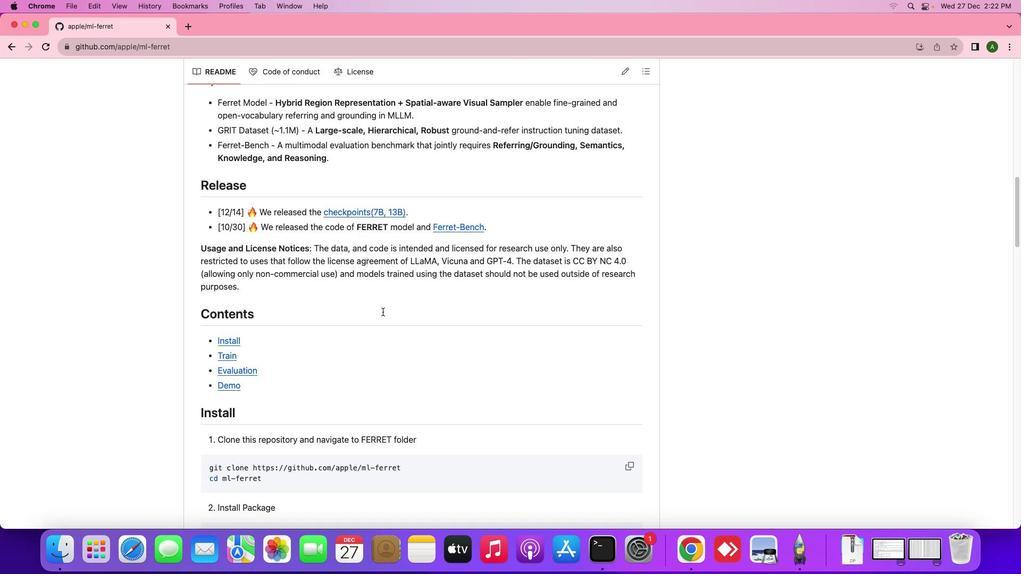 
Action: Mouse scrolled (383, 311) with delta (0, 0)
Screenshot: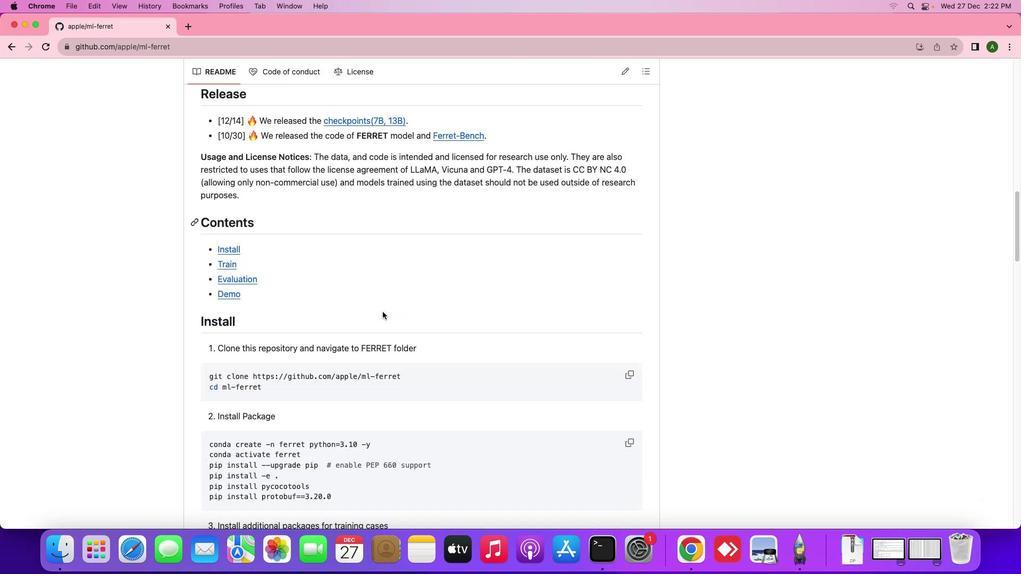 
Action: Mouse scrolled (383, 311) with delta (0, 0)
Screenshot: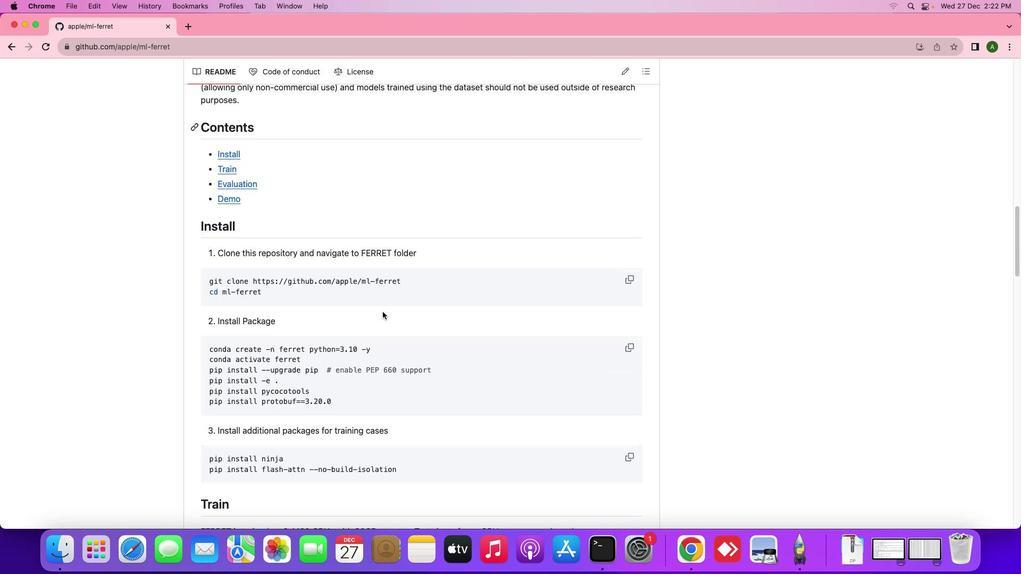 
Action: Mouse scrolled (383, 311) with delta (0, 0)
Screenshot: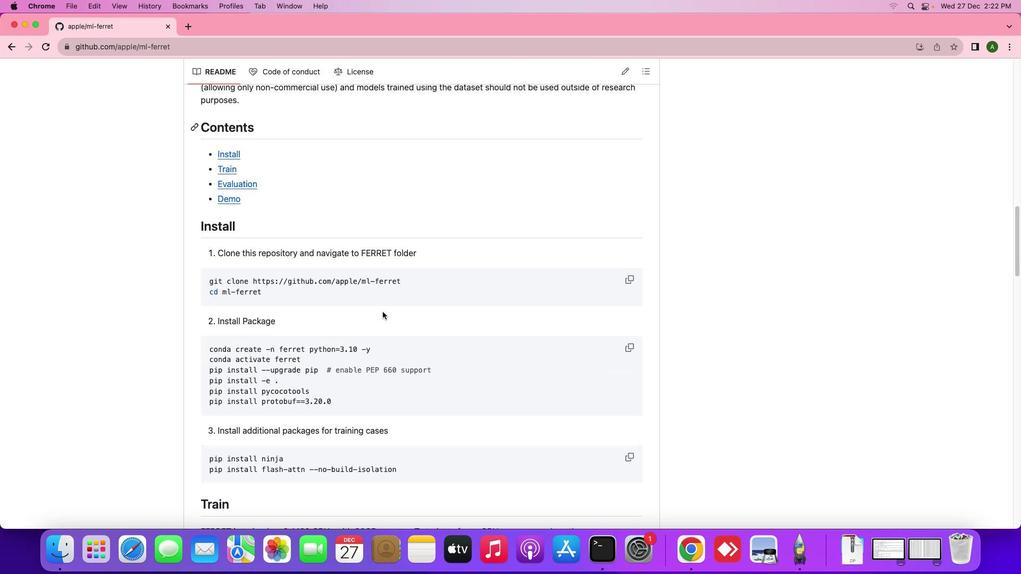
Action: Mouse scrolled (383, 311) with delta (0, -1)
Screenshot: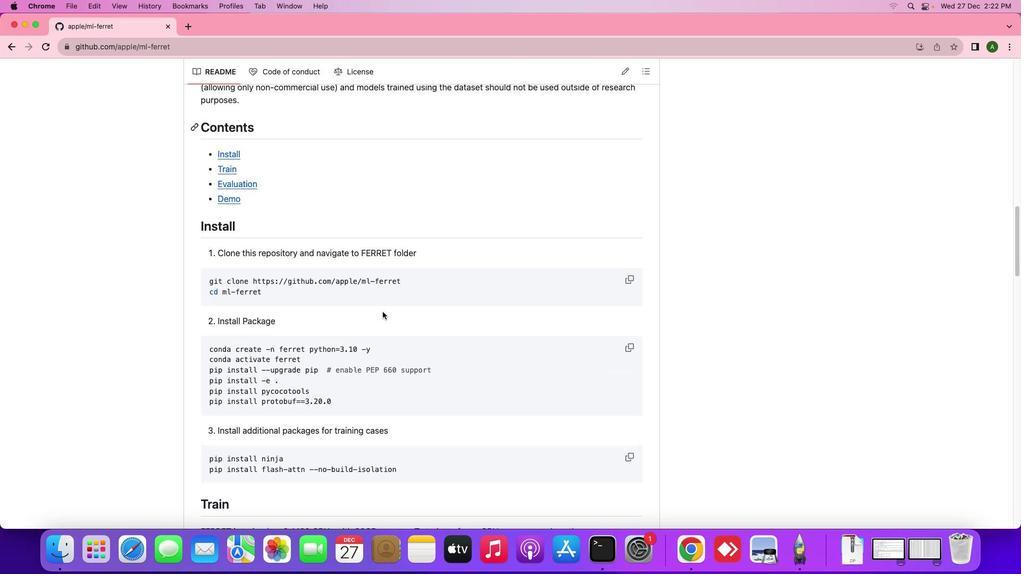 
Action: Mouse scrolled (383, 311) with delta (0, -2)
Screenshot: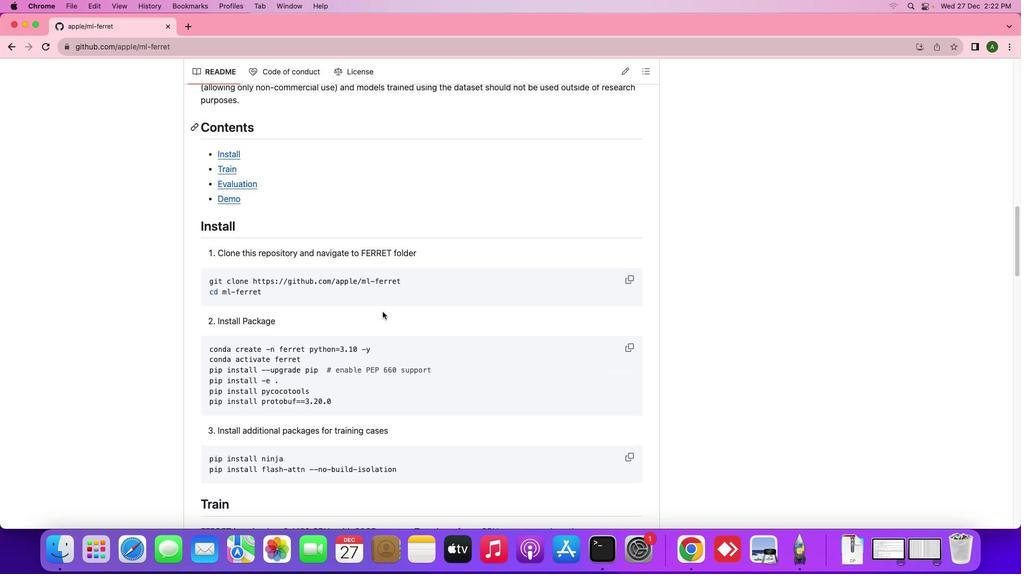 
Action: Mouse scrolled (383, 311) with delta (0, 0)
Screenshot: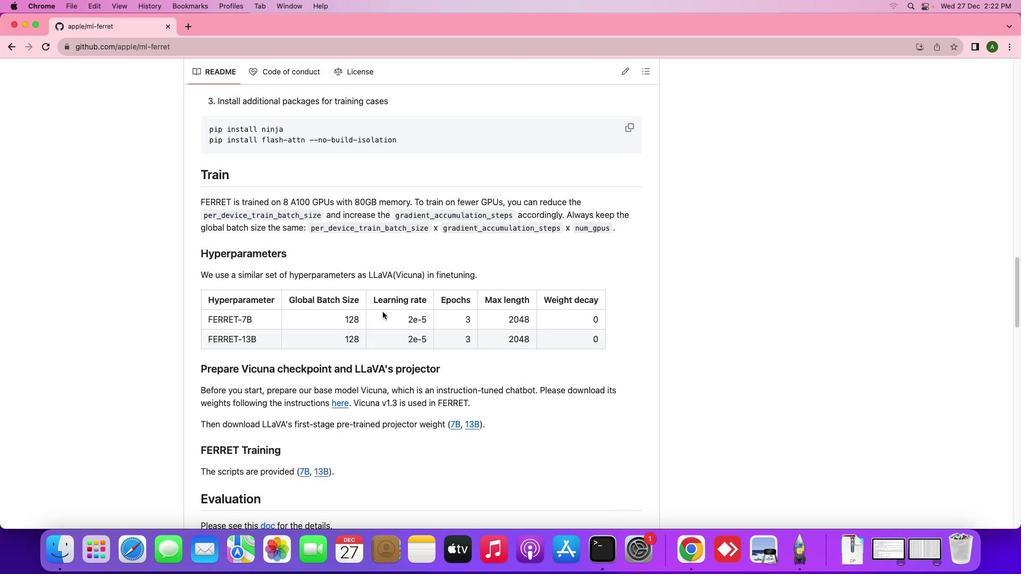 
Action: Mouse scrolled (383, 311) with delta (0, 0)
Screenshot: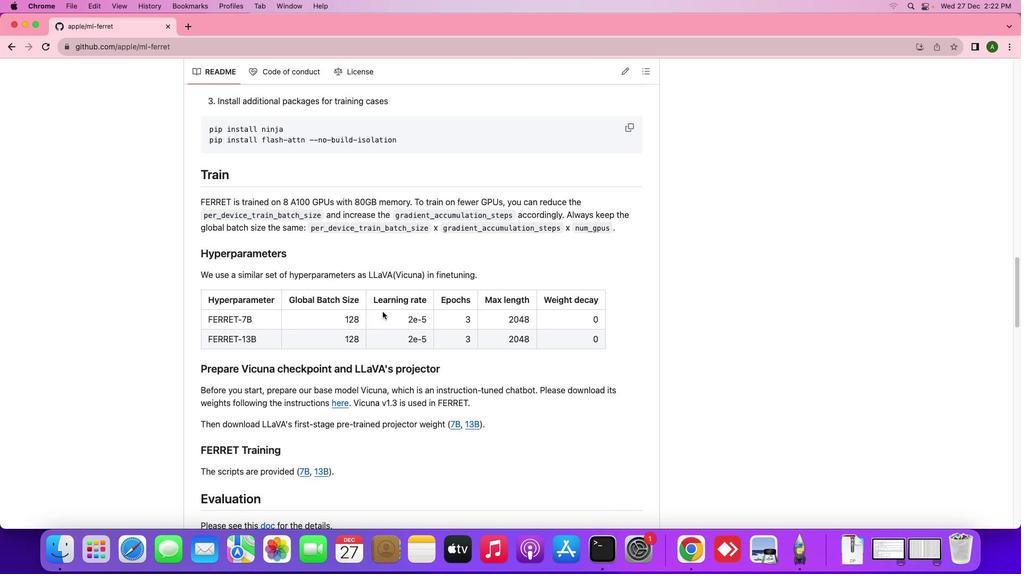
Action: Mouse scrolled (383, 311) with delta (0, -1)
Screenshot: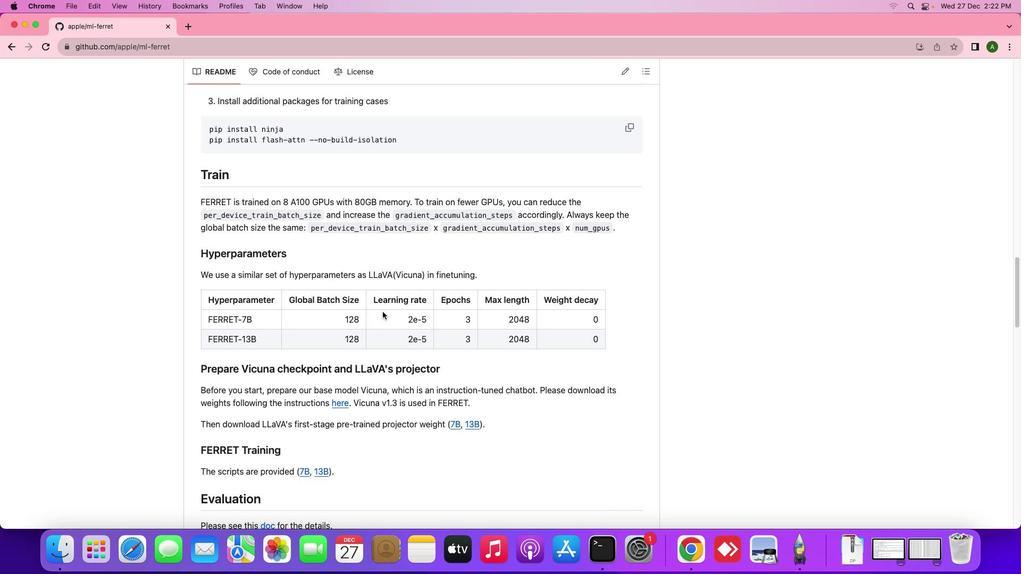 
Action: Mouse scrolled (383, 311) with delta (0, -2)
Screenshot: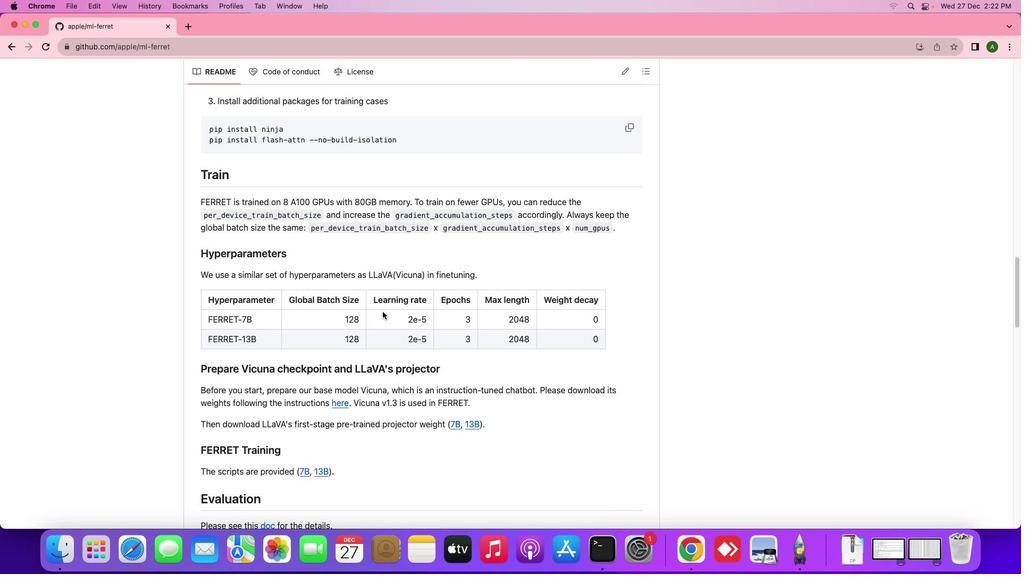 
Action: Mouse scrolled (383, 311) with delta (0, -2)
Screenshot: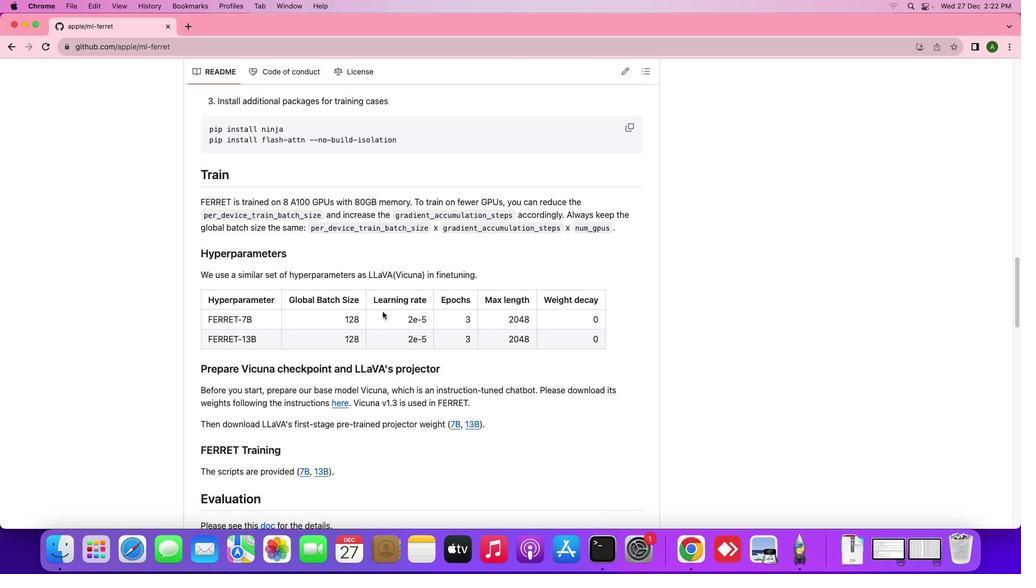 
Action: Mouse moved to (382, 311)
Screenshot: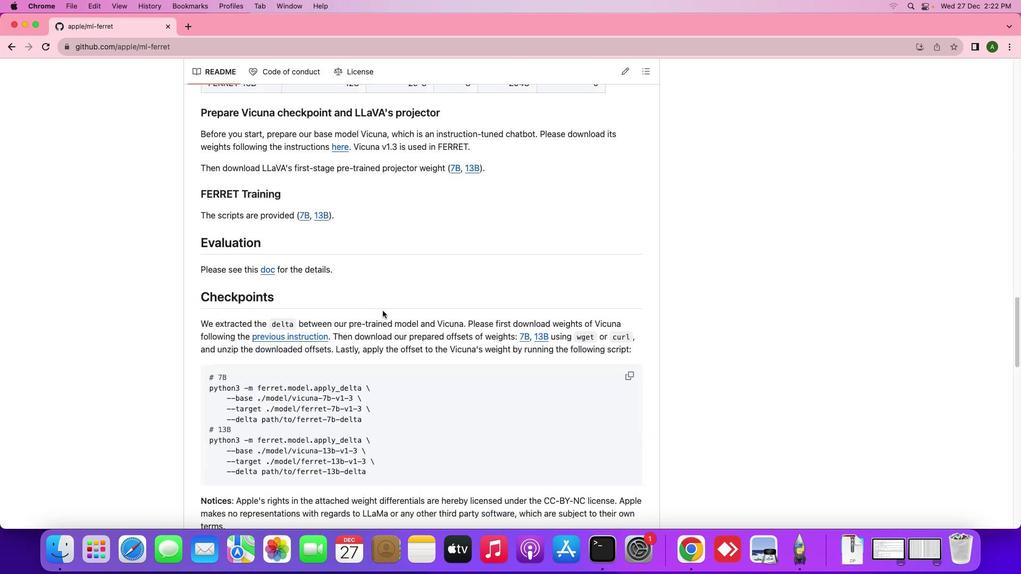 
Action: Mouse scrolled (382, 311) with delta (0, 0)
Screenshot: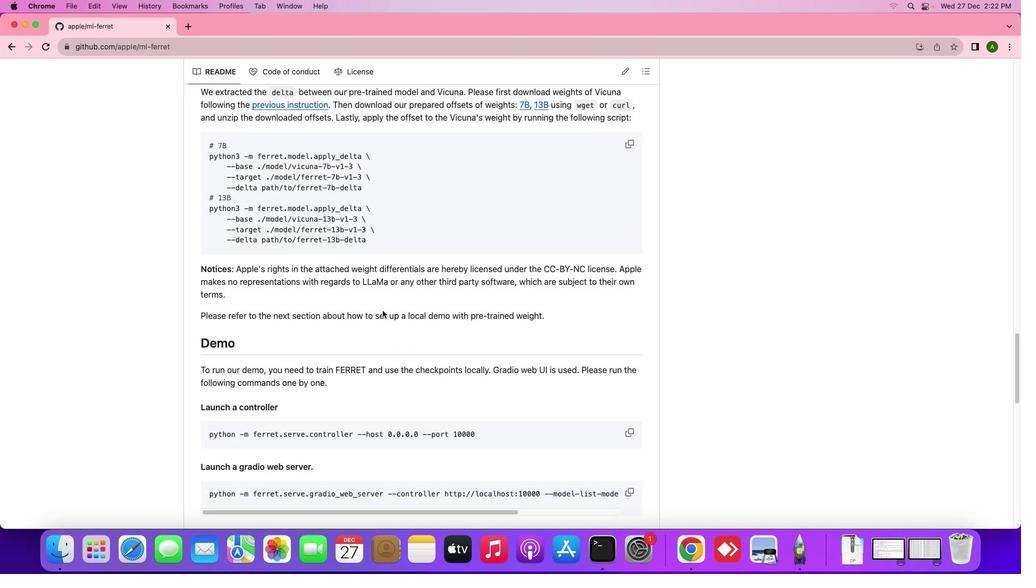 
Action: Mouse scrolled (382, 311) with delta (0, 0)
Screenshot: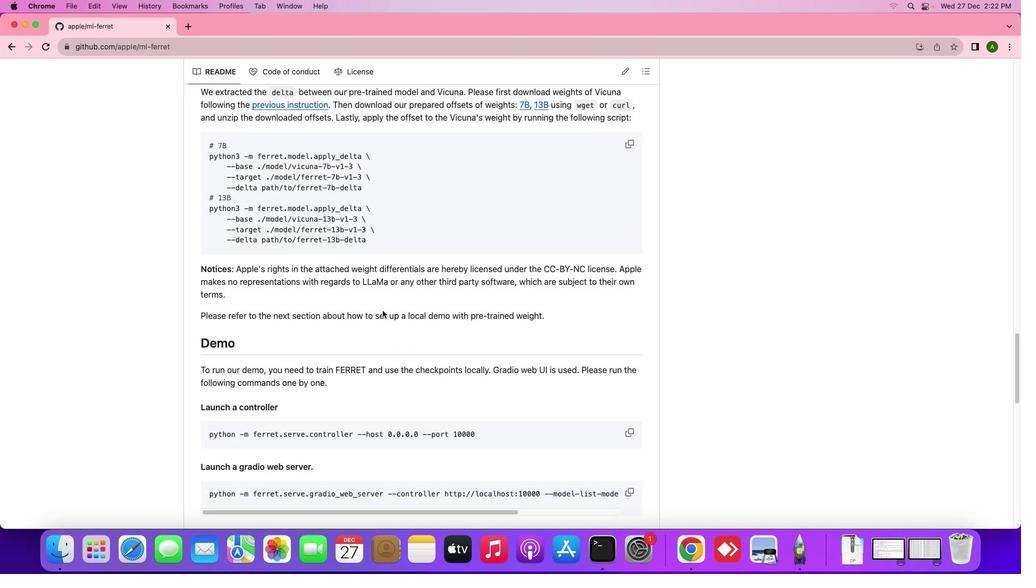
Action: Mouse scrolled (382, 311) with delta (0, -1)
Screenshot: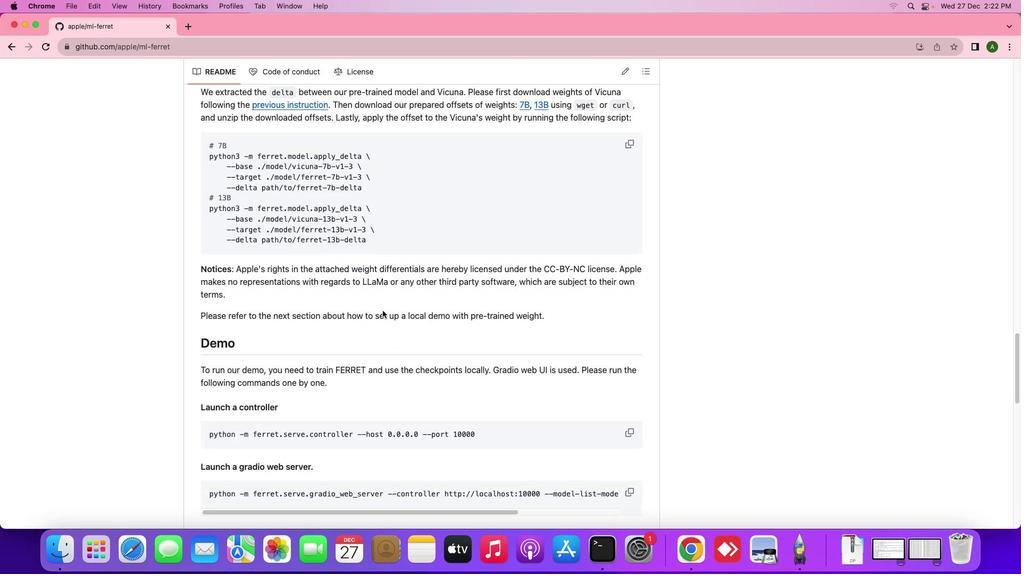 
Action: Mouse scrolled (382, 311) with delta (0, -2)
Screenshot: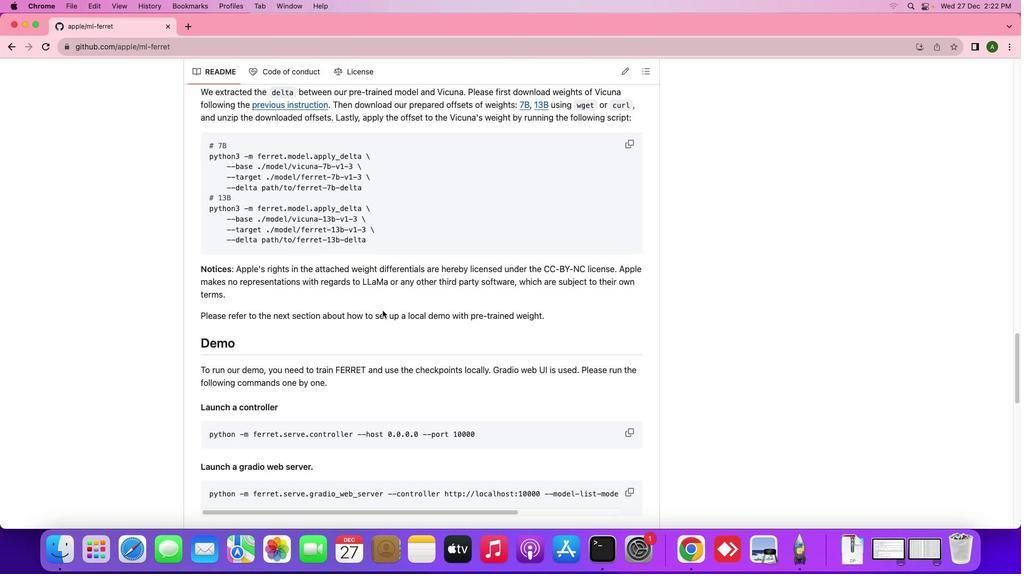 
Action: Mouse scrolled (382, 311) with delta (0, -3)
Screenshot: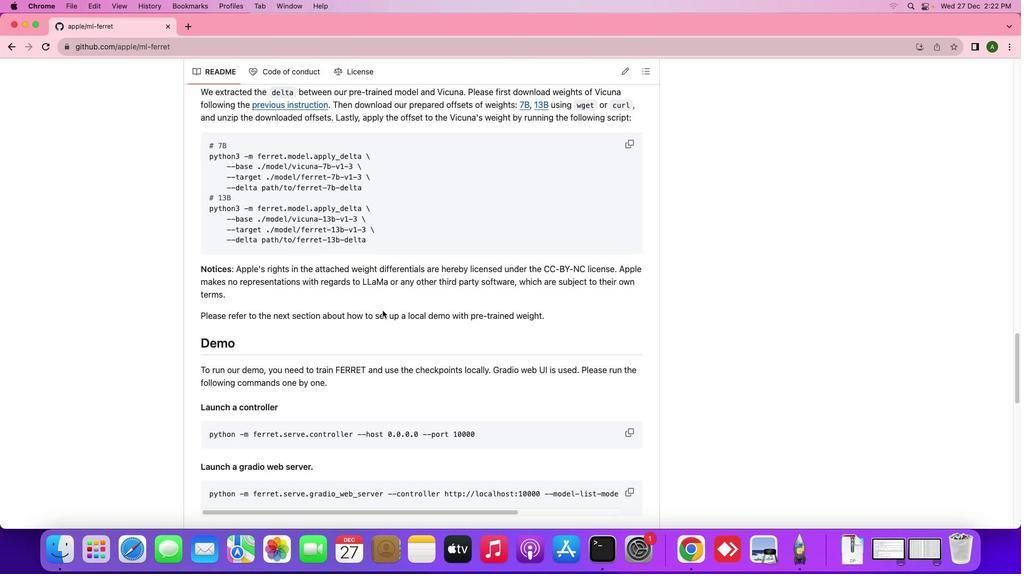 
Action: Mouse scrolled (382, 311) with delta (0, -3)
Screenshot: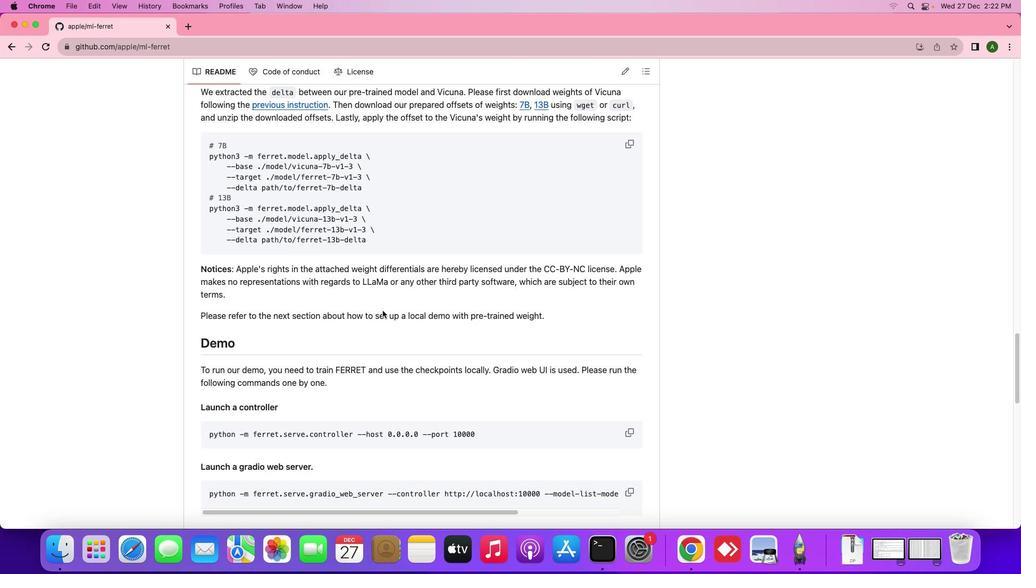 
Action: Mouse scrolled (382, 311) with delta (0, 0)
Screenshot: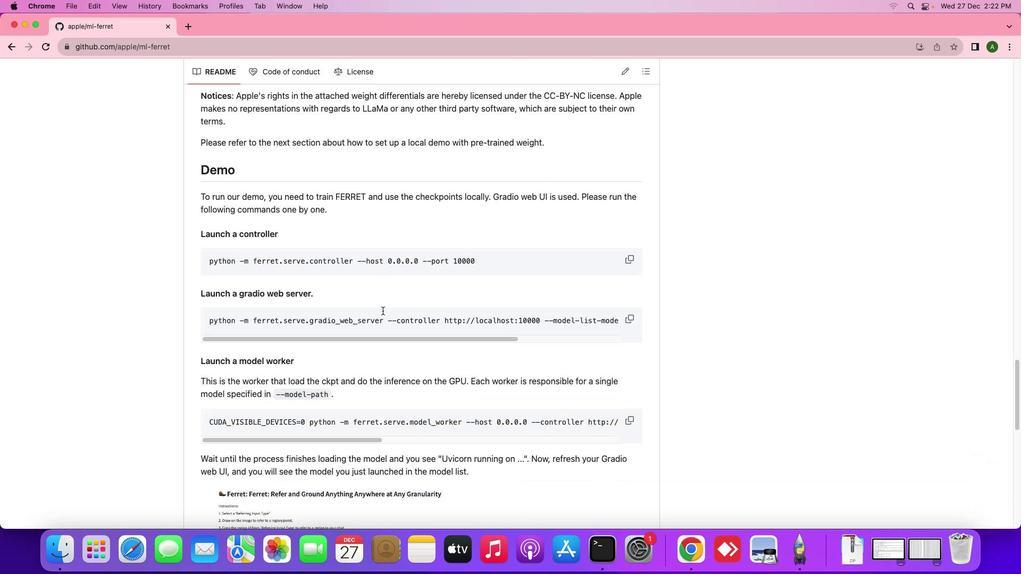 
Action: Mouse scrolled (382, 311) with delta (0, 0)
Screenshot: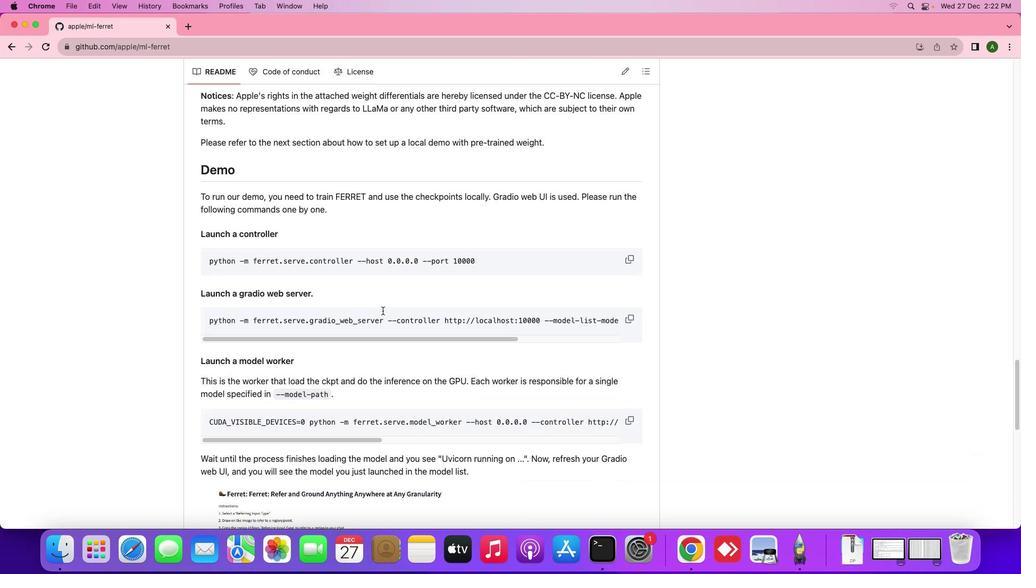 
Action: Mouse scrolled (382, 311) with delta (0, -1)
Screenshot: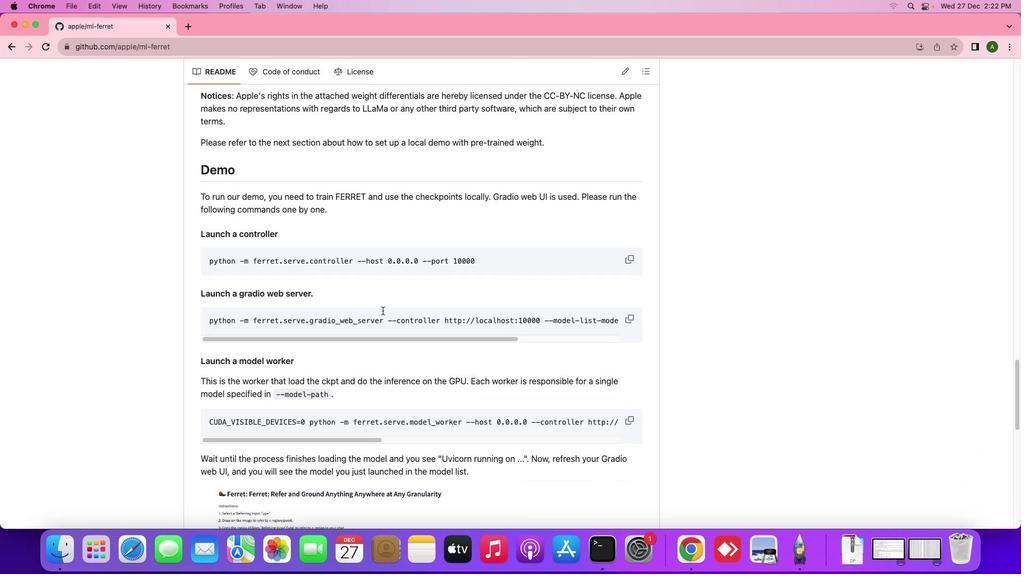 
Action: Mouse scrolled (382, 311) with delta (0, -2)
Screenshot: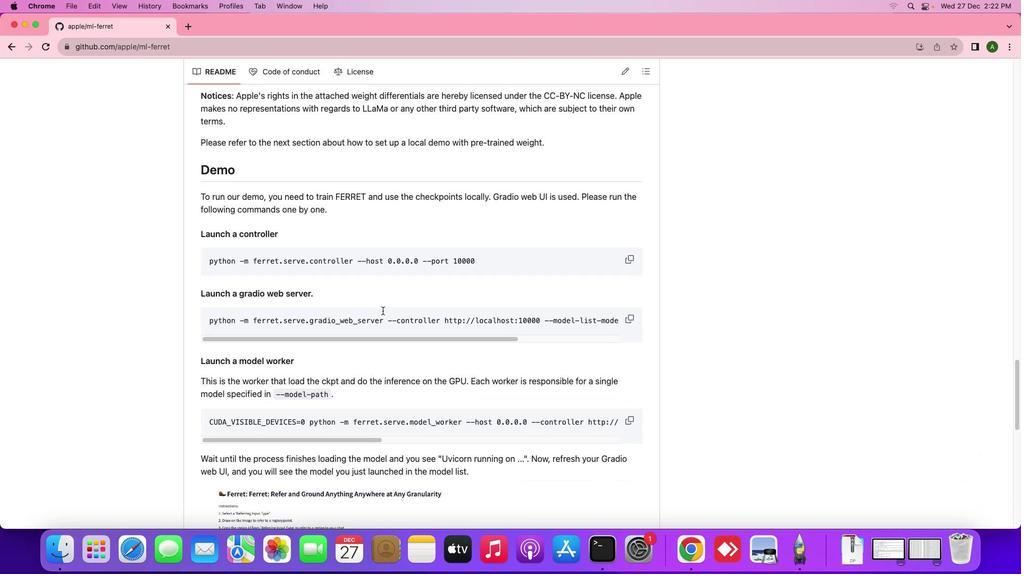 
Action: Mouse scrolled (382, 311) with delta (0, 0)
Screenshot: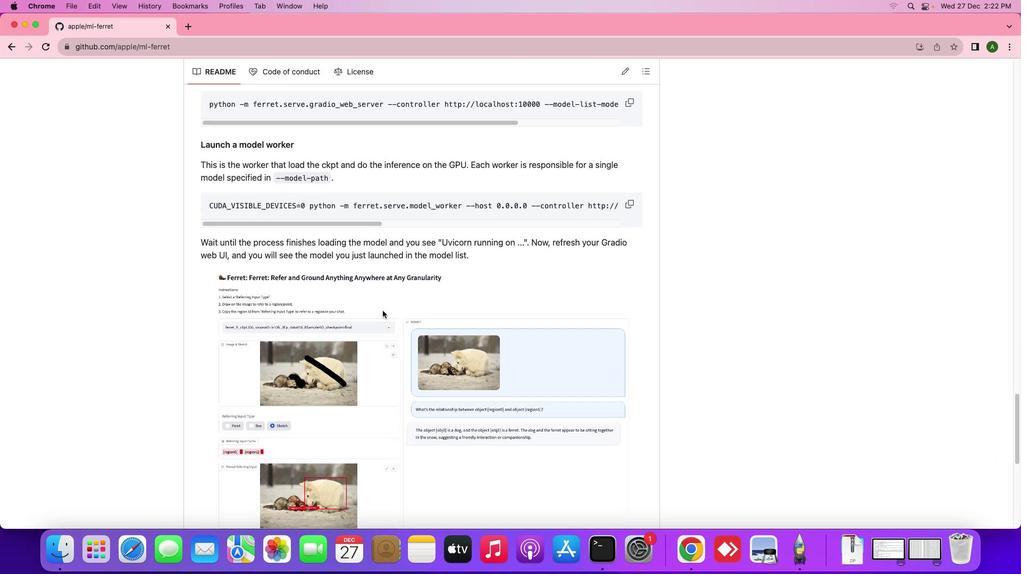 
Action: Mouse scrolled (382, 311) with delta (0, 0)
Screenshot: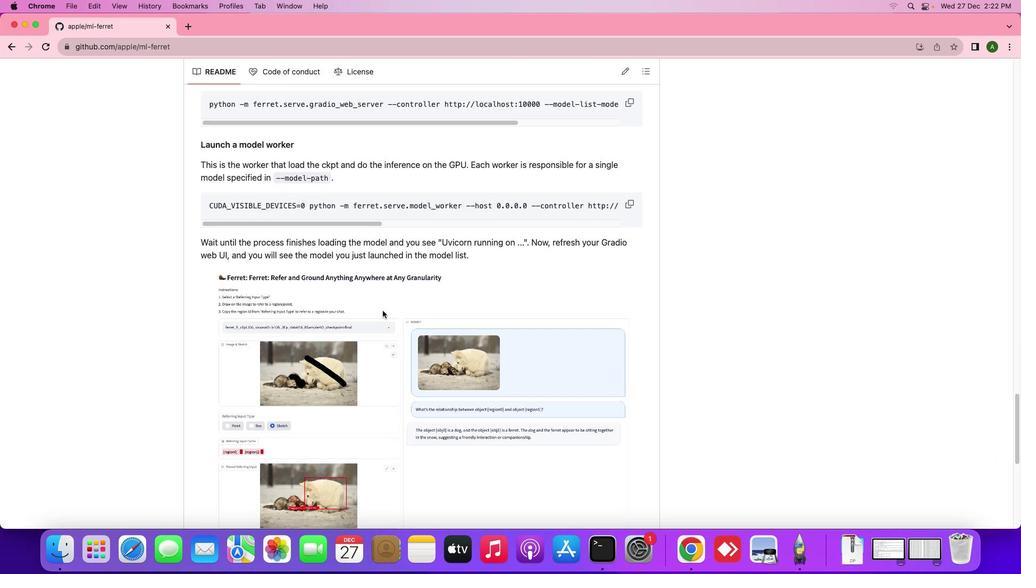 
Action: Mouse scrolled (382, 311) with delta (0, -1)
Screenshot: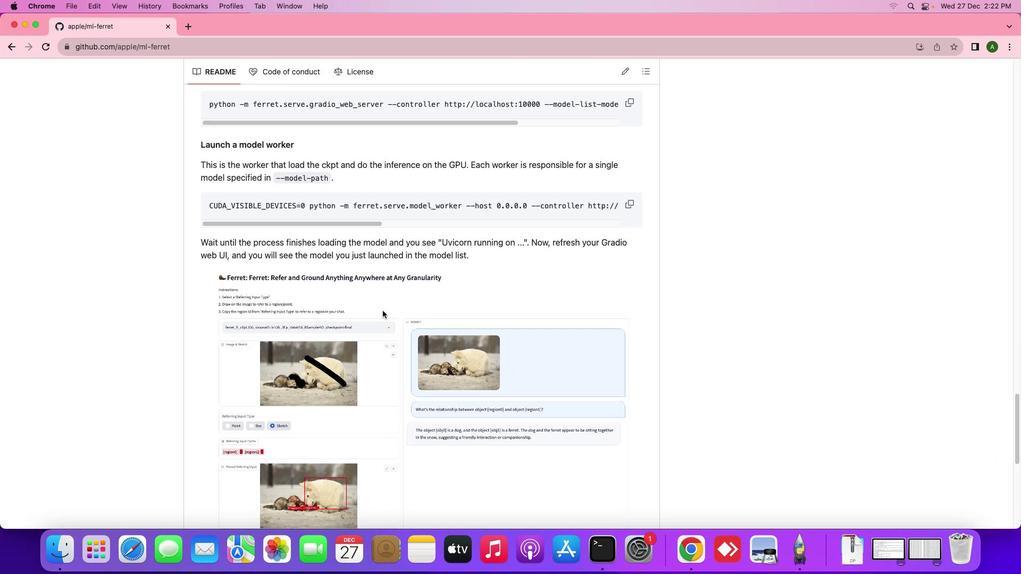 
Action: Mouse scrolled (382, 311) with delta (0, -2)
Screenshot: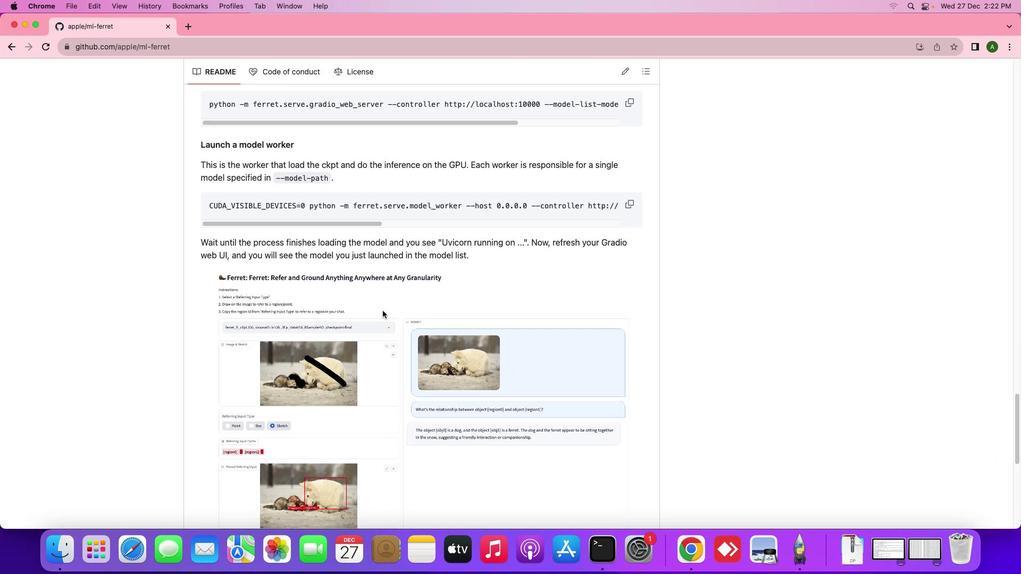 
Action: Mouse scrolled (382, 311) with delta (0, 0)
Screenshot: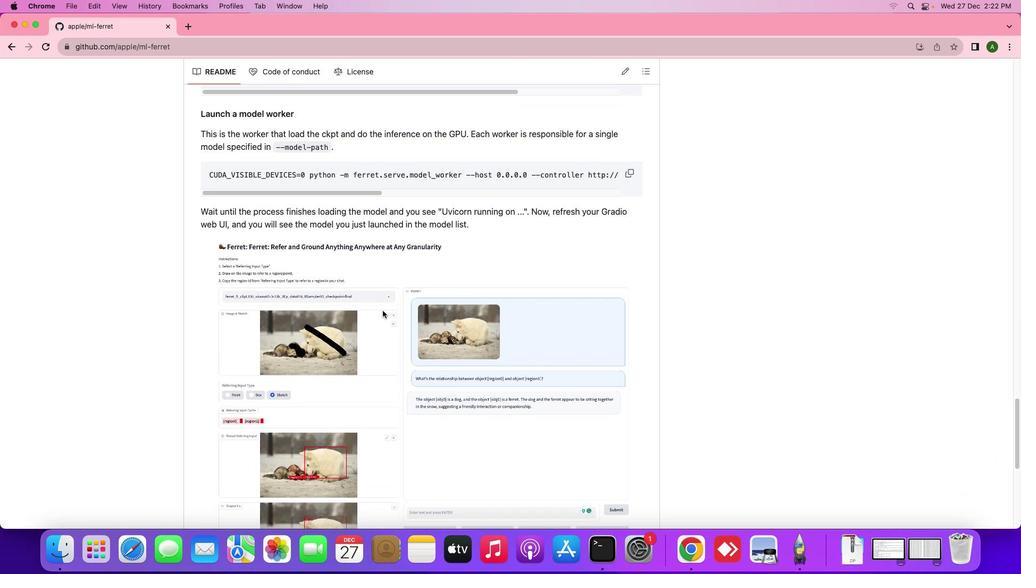 
Action: Mouse scrolled (382, 311) with delta (0, 0)
Screenshot: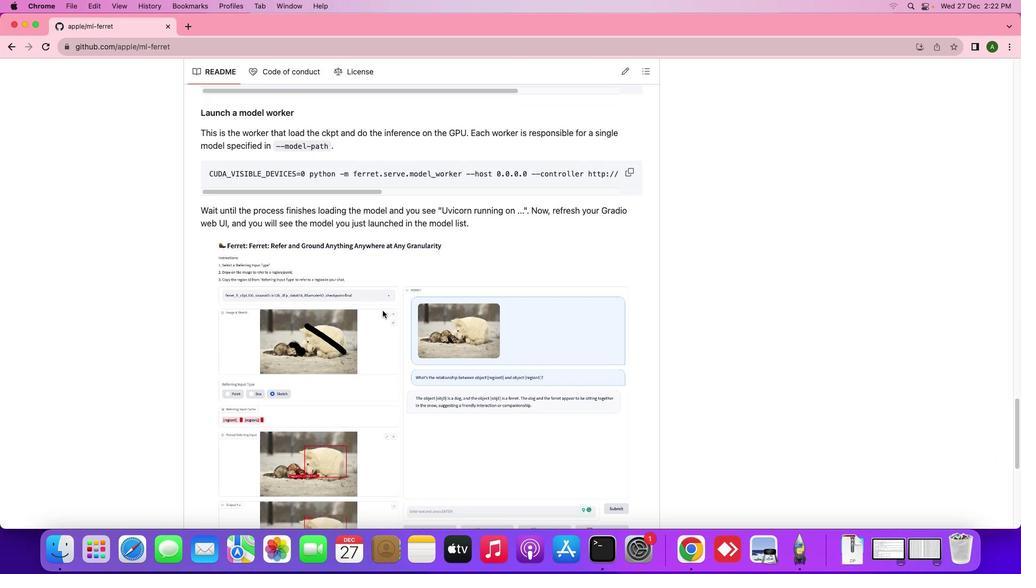 
Action: Mouse scrolled (382, 311) with delta (0, 0)
Screenshot: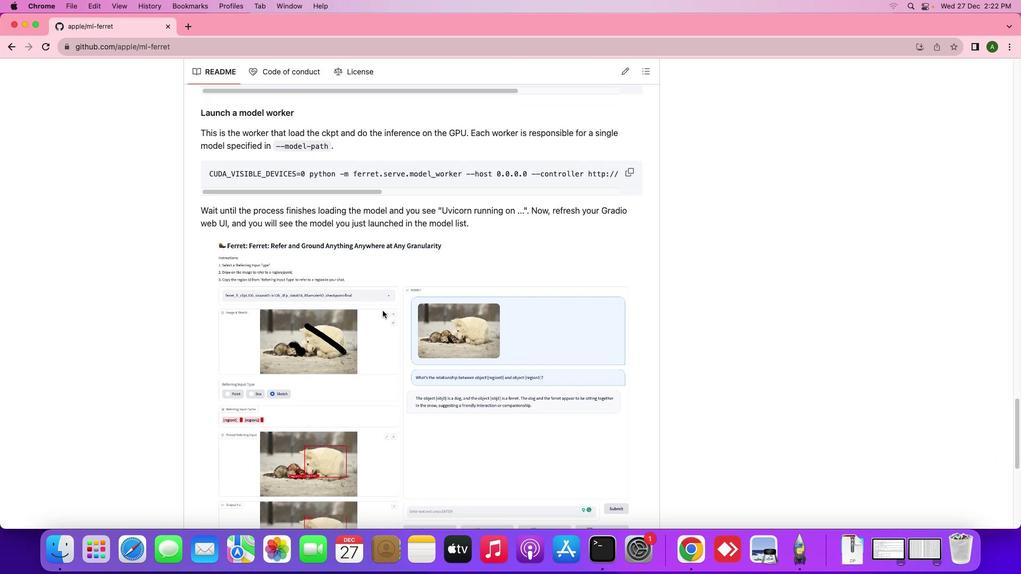 
Action: Mouse scrolled (382, 311) with delta (0, 0)
Screenshot: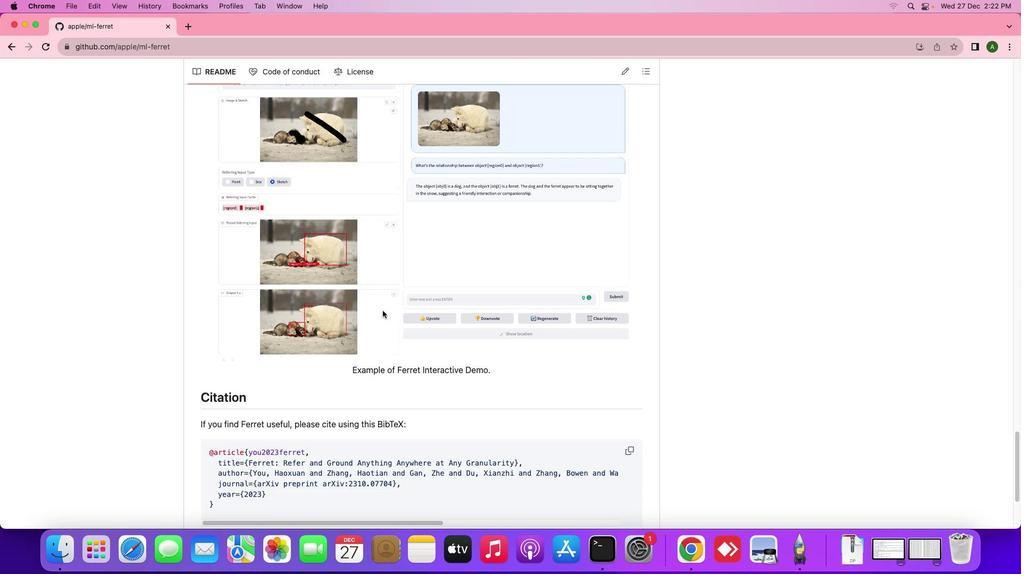 
Action: Mouse scrolled (382, 311) with delta (0, 0)
Screenshot: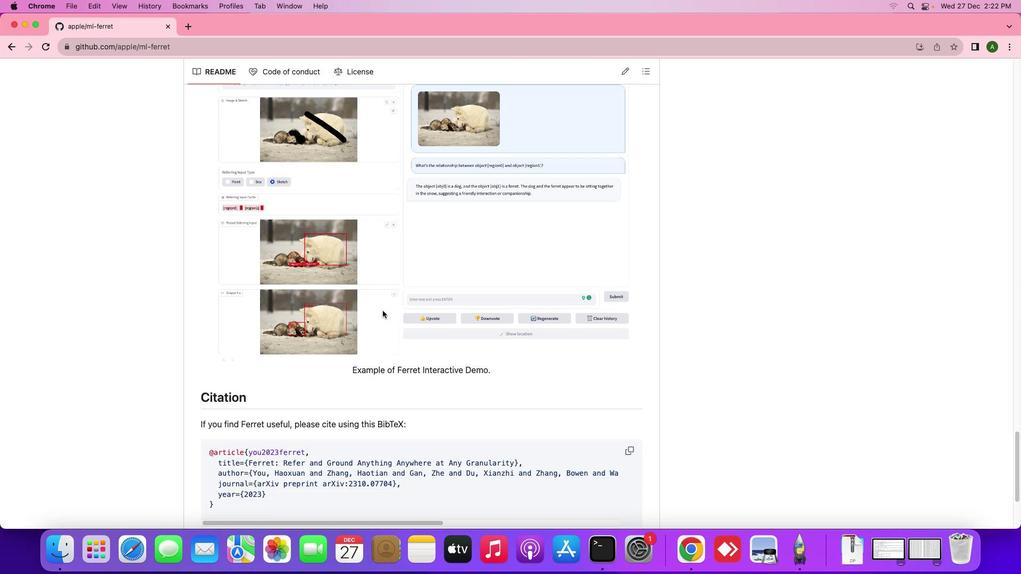 
Action: Mouse scrolled (382, 311) with delta (0, -1)
Screenshot: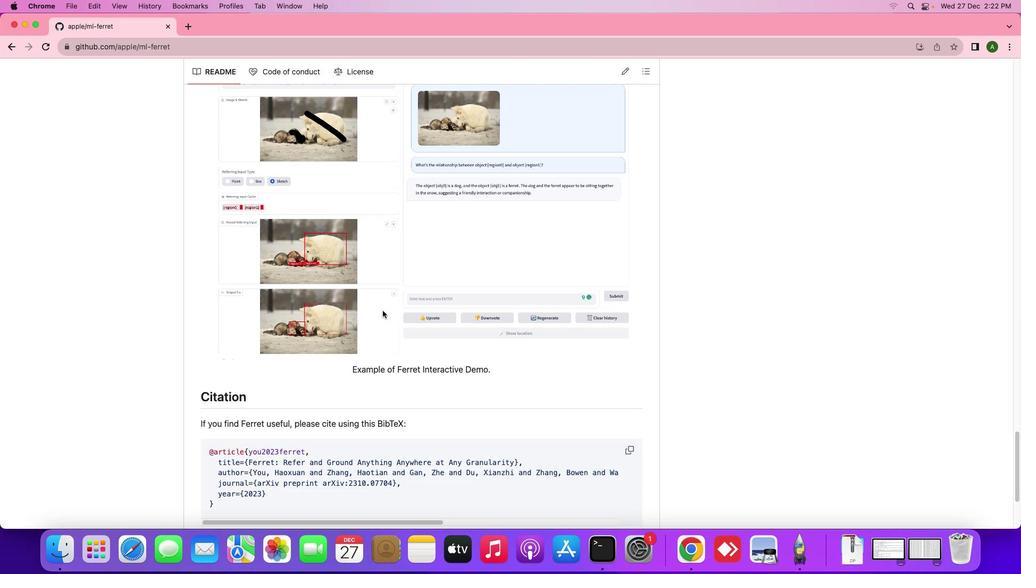 
Action: Mouse scrolled (382, 311) with delta (0, -2)
Screenshot: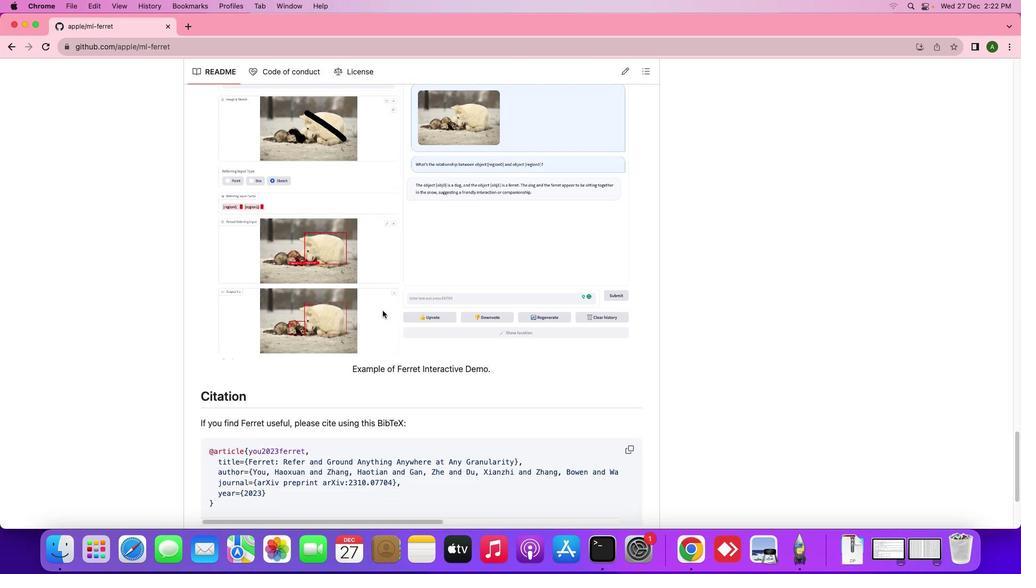 
Action: Mouse scrolled (382, 311) with delta (0, 0)
Screenshot: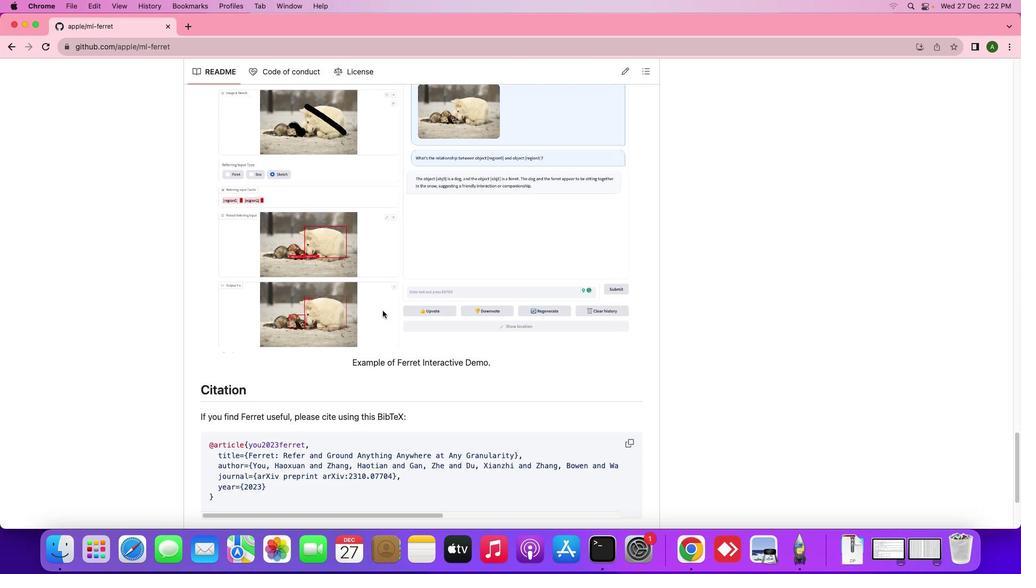 
Action: Mouse scrolled (382, 311) with delta (0, 0)
Screenshot: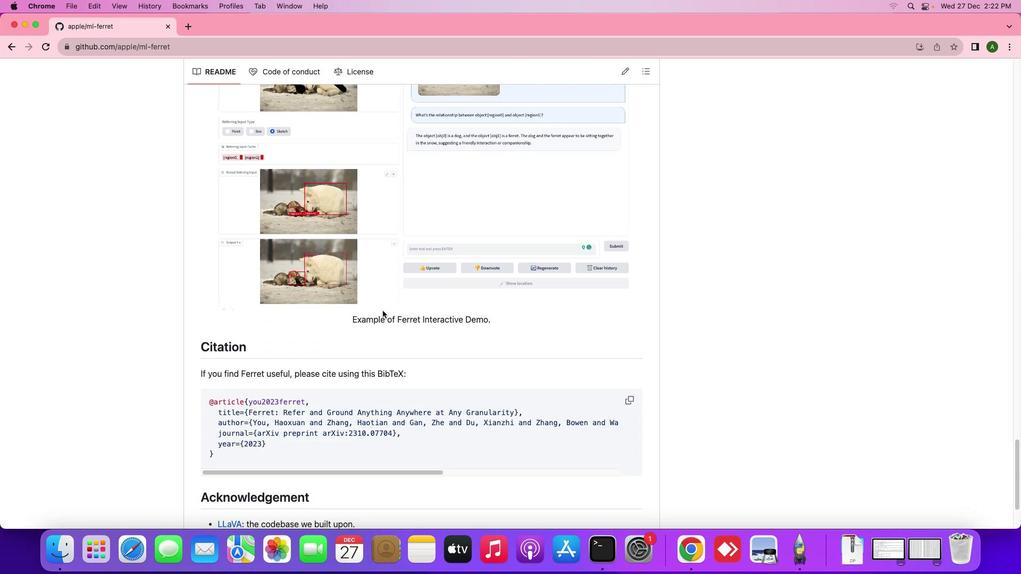 
Action: Mouse scrolled (382, 311) with delta (0, 0)
Screenshot: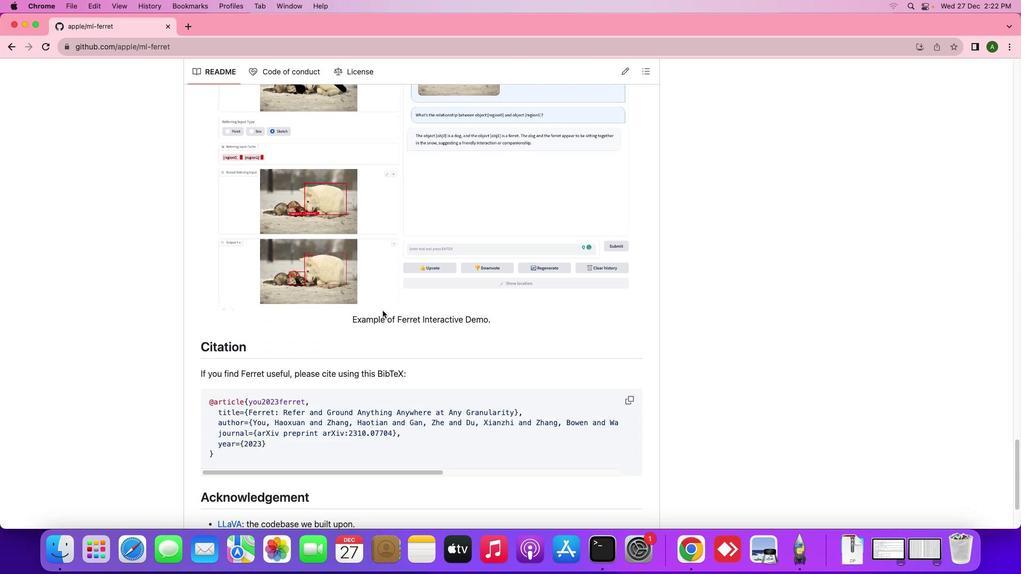 
Action: Mouse scrolled (382, 311) with delta (0, 0)
Screenshot: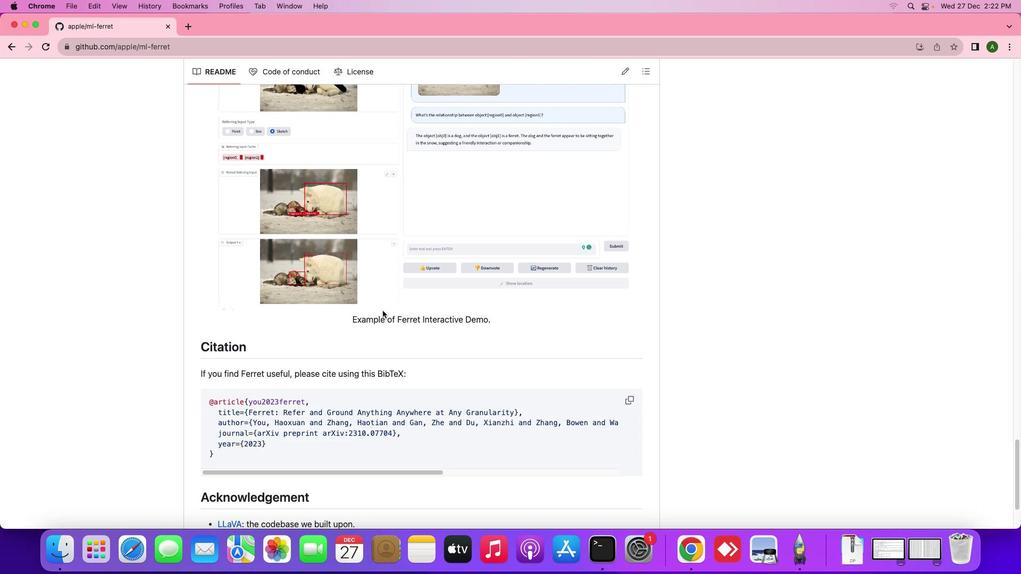 
Action: Mouse scrolled (382, 311) with delta (0, 0)
Screenshot: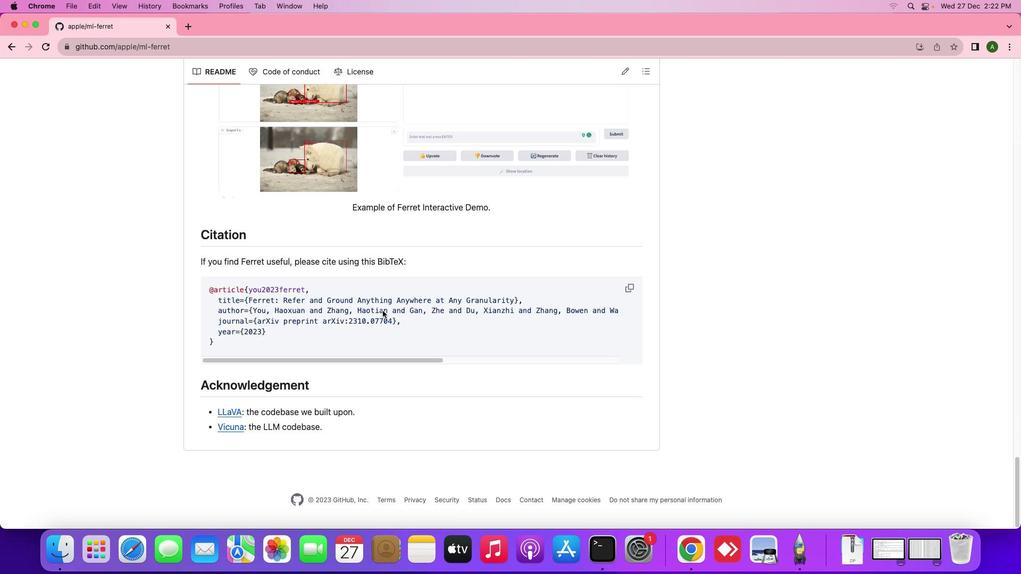 
Action: Mouse scrolled (382, 311) with delta (0, 0)
Screenshot: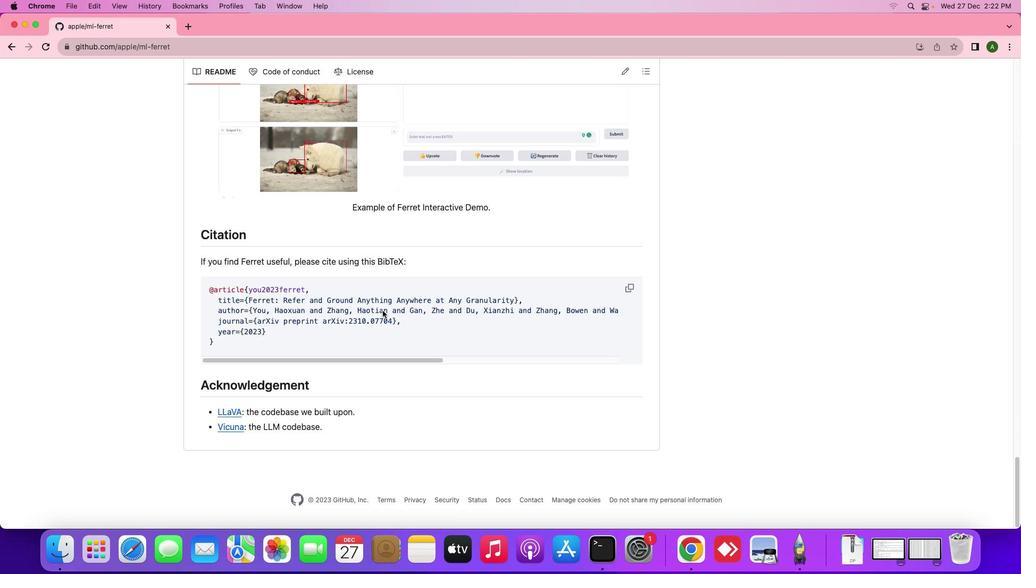 
Action: Mouse scrolled (382, 311) with delta (0, -1)
Screenshot: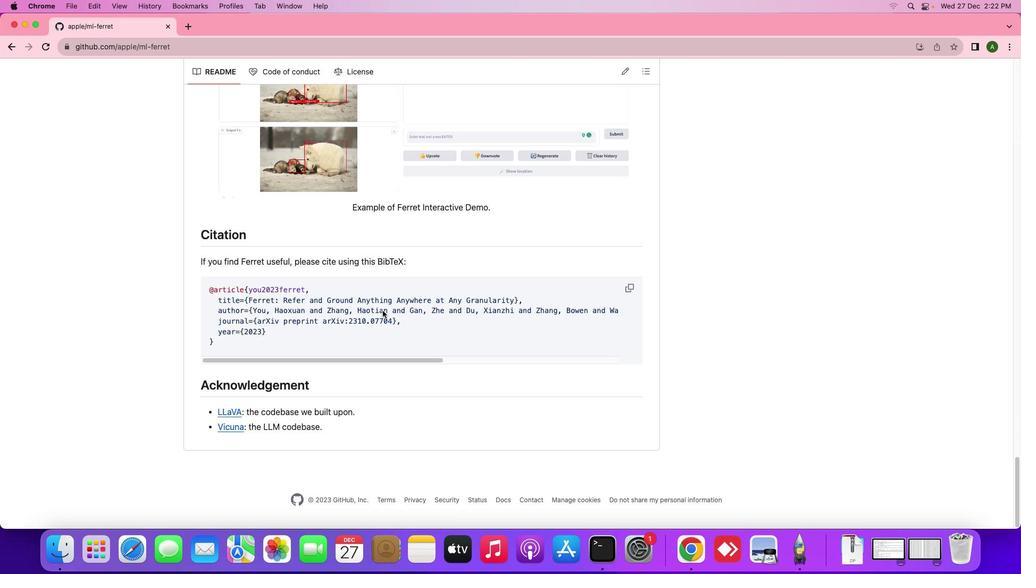 
Action: Mouse scrolled (382, 311) with delta (0, -2)
Screenshot: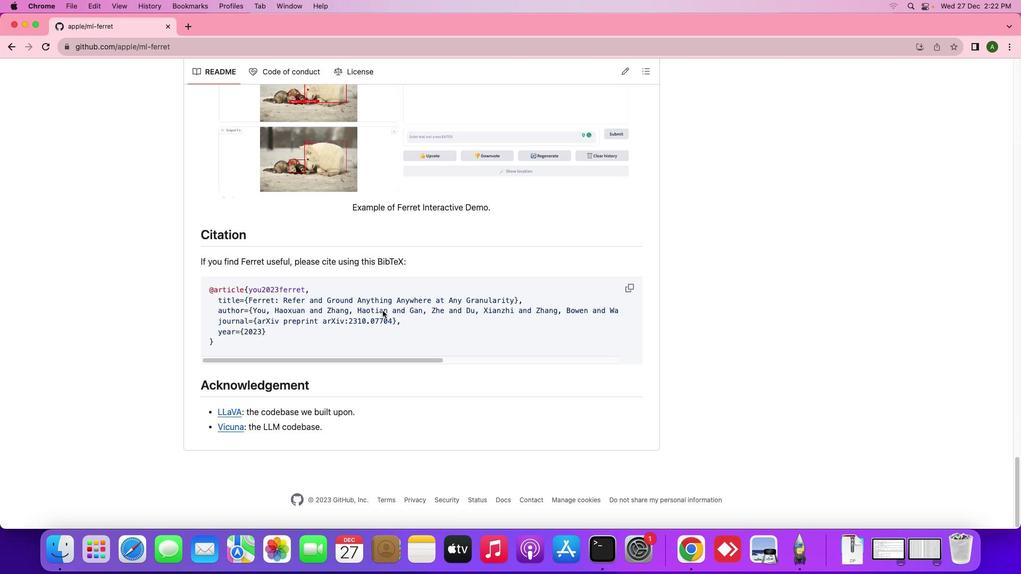 
Action: Mouse scrolled (382, 311) with delta (0, -2)
Screenshot: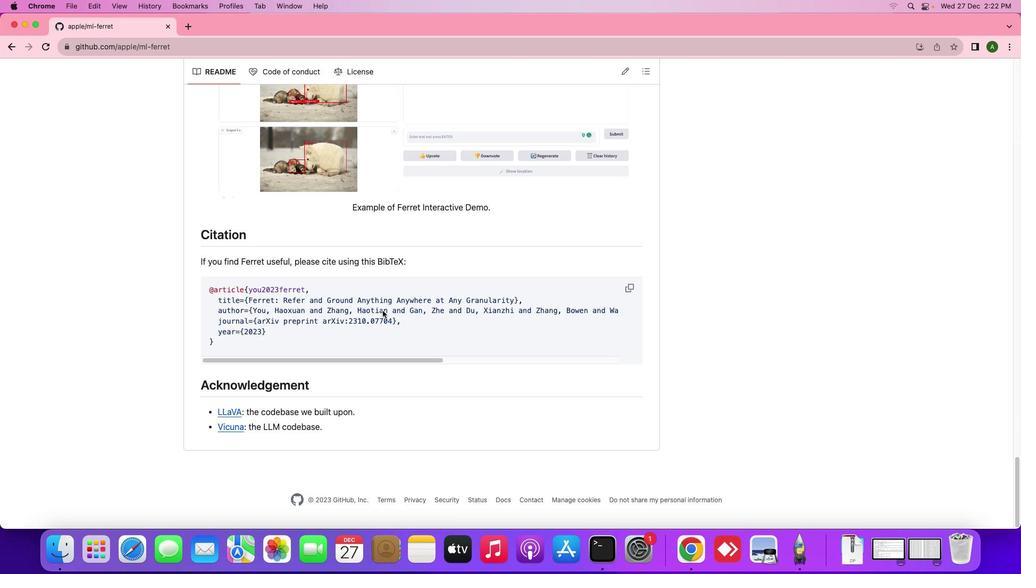 
Action: Mouse moved to (13, 48)
Screenshot: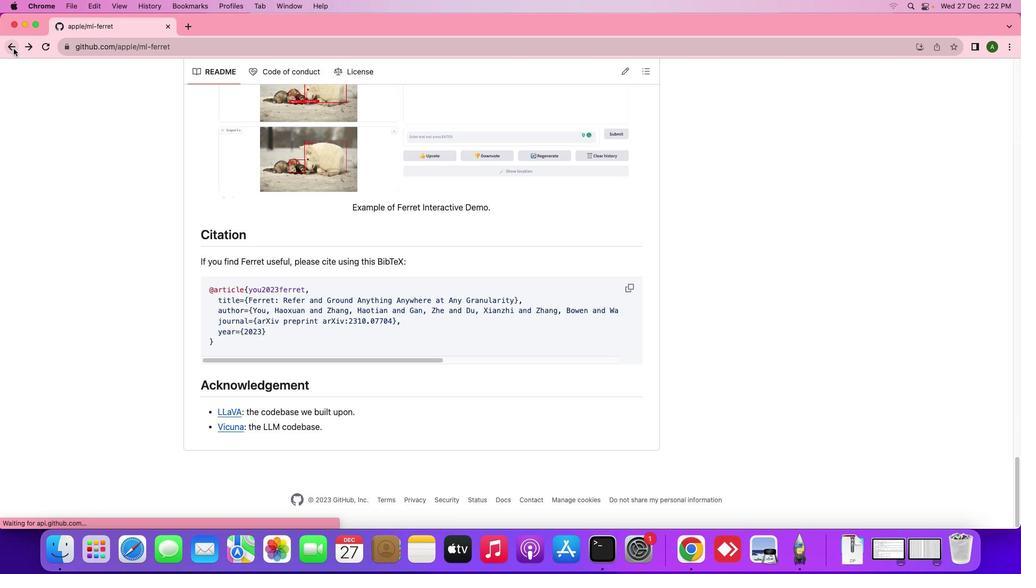 
Action: Mouse pressed left at (13, 48)
Screenshot: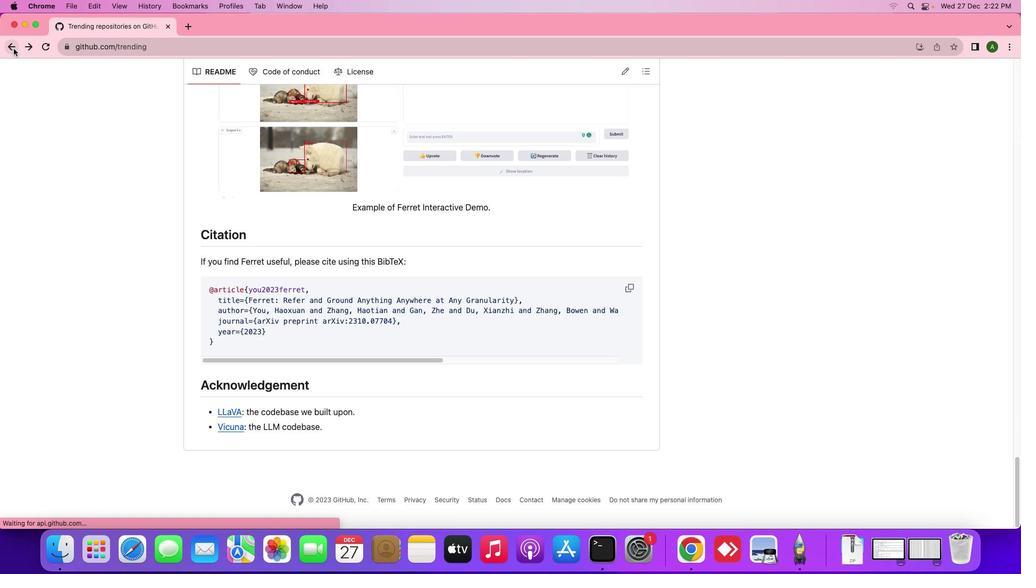 
Action: Mouse moved to (363, 233)
Screenshot: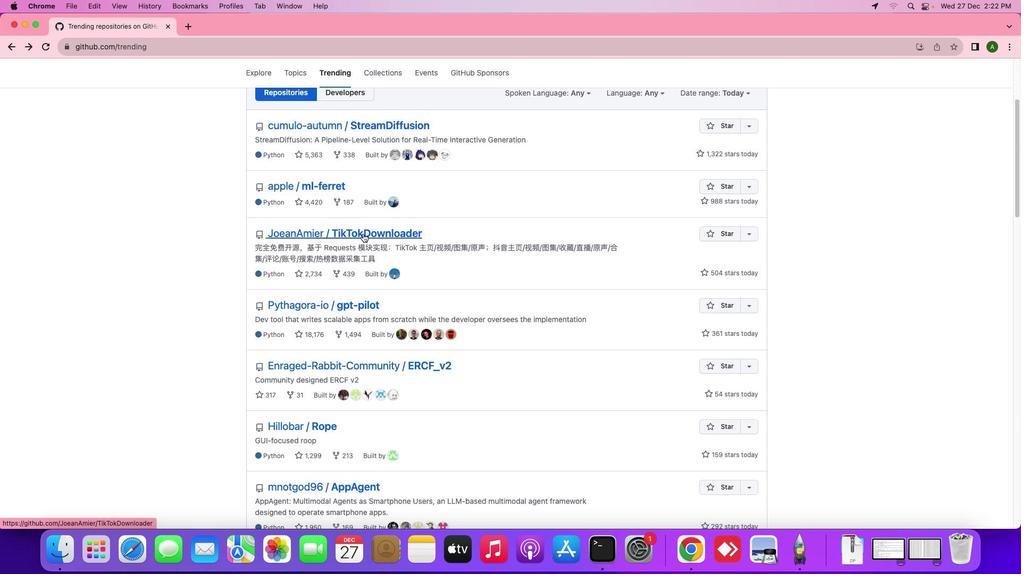 
Action: Mouse pressed left at (363, 233)
Screenshot: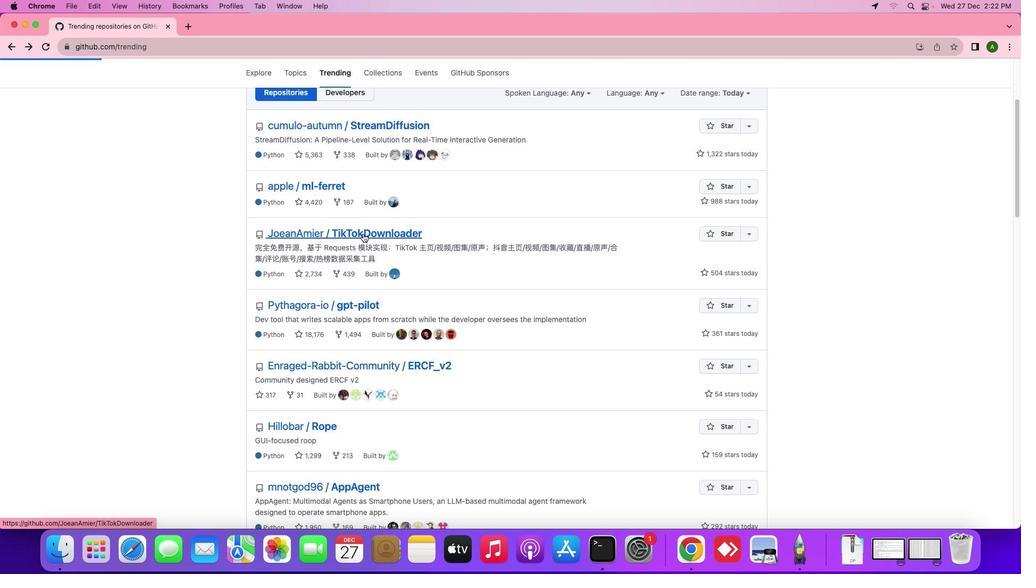 
Action: Mouse moved to (376, 255)
Screenshot: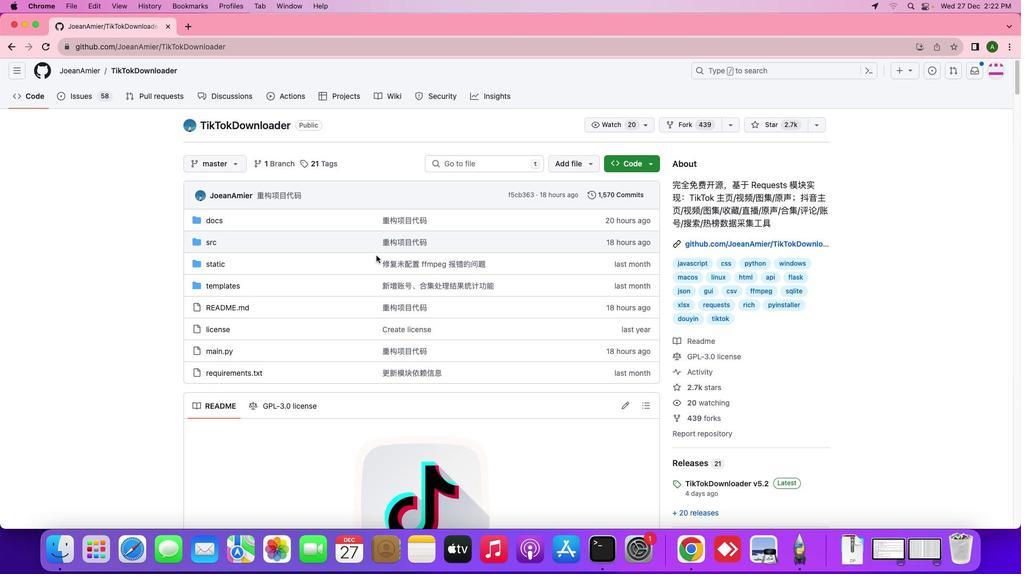 
Action: Mouse scrolled (376, 255) with delta (0, 0)
Screenshot: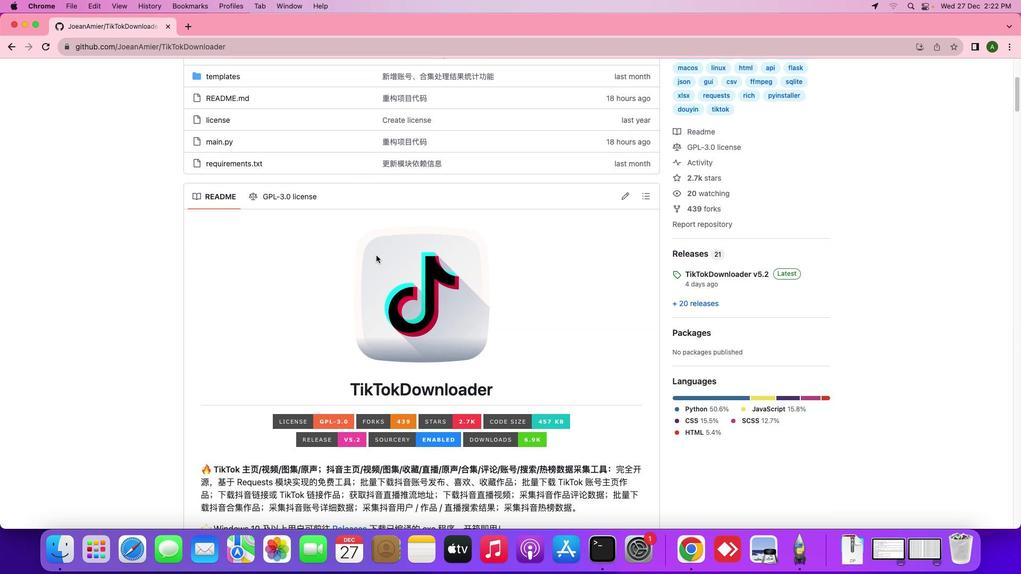 
Action: Mouse scrolled (376, 255) with delta (0, 0)
Screenshot: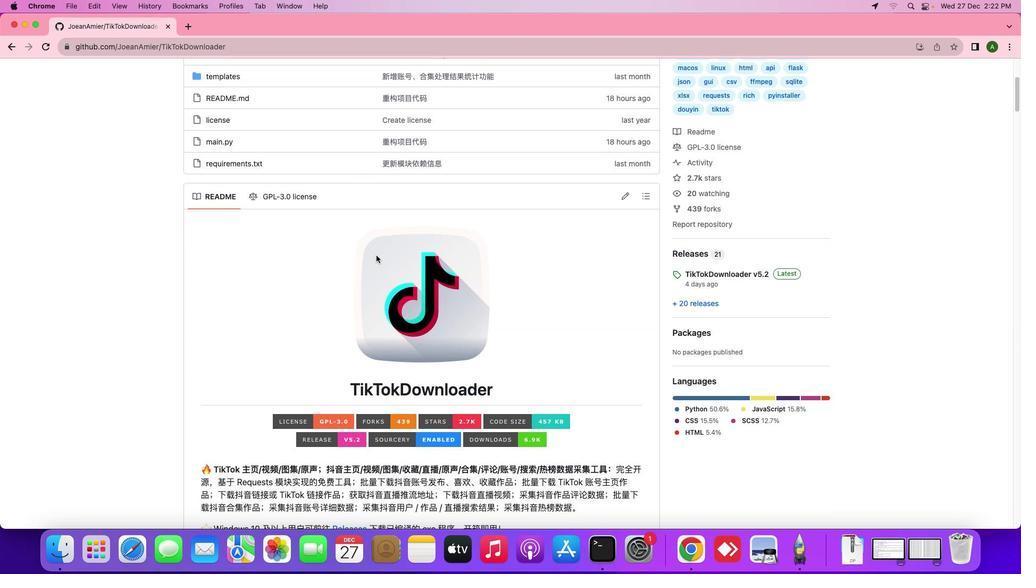 
Action: Mouse scrolled (376, 255) with delta (0, -1)
Screenshot: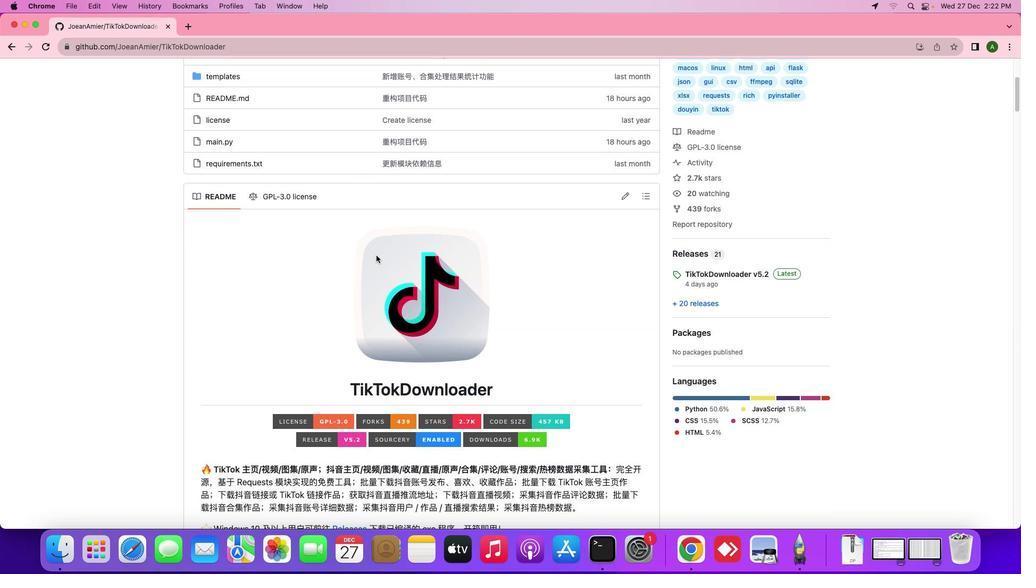 
Action: Mouse scrolled (376, 255) with delta (0, -2)
Screenshot: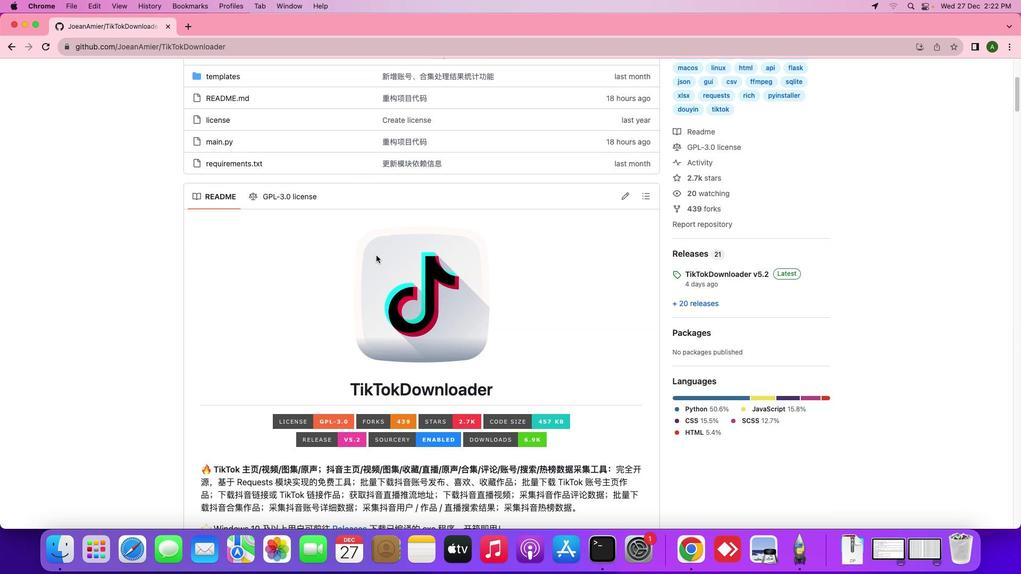 
Action: Mouse scrolled (376, 255) with delta (0, 0)
Screenshot: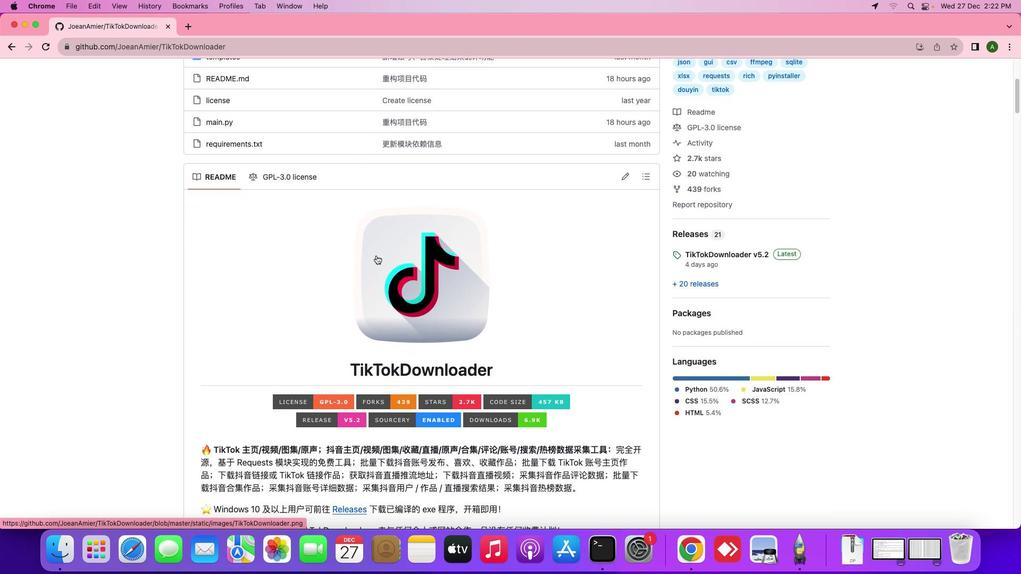 
Action: Mouse scrolled (376, 255) with delta (0, 0)
Screenshot: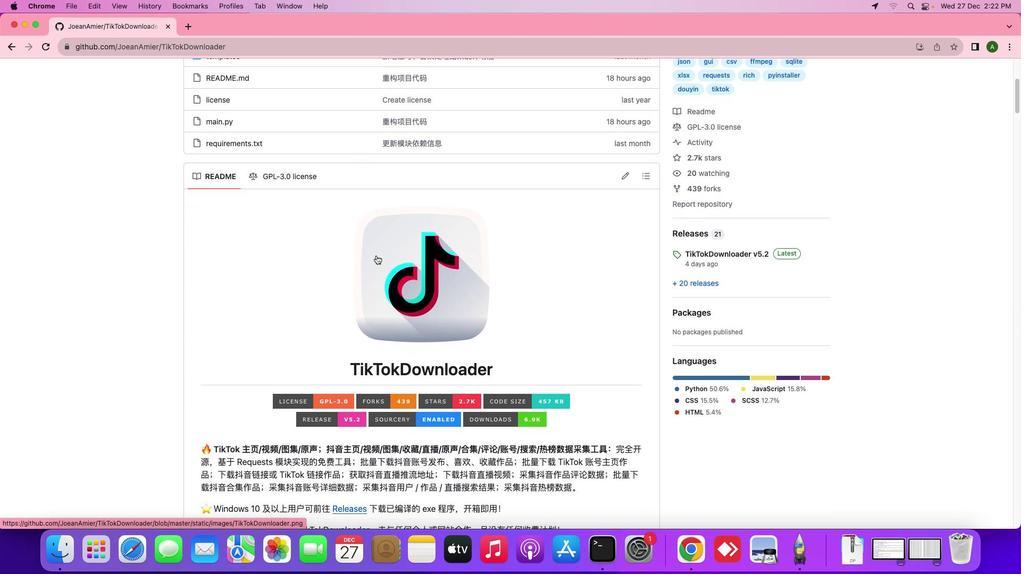 
Action: Mouse scrolled (376, 255) with delta (0, 0)
Screenshot: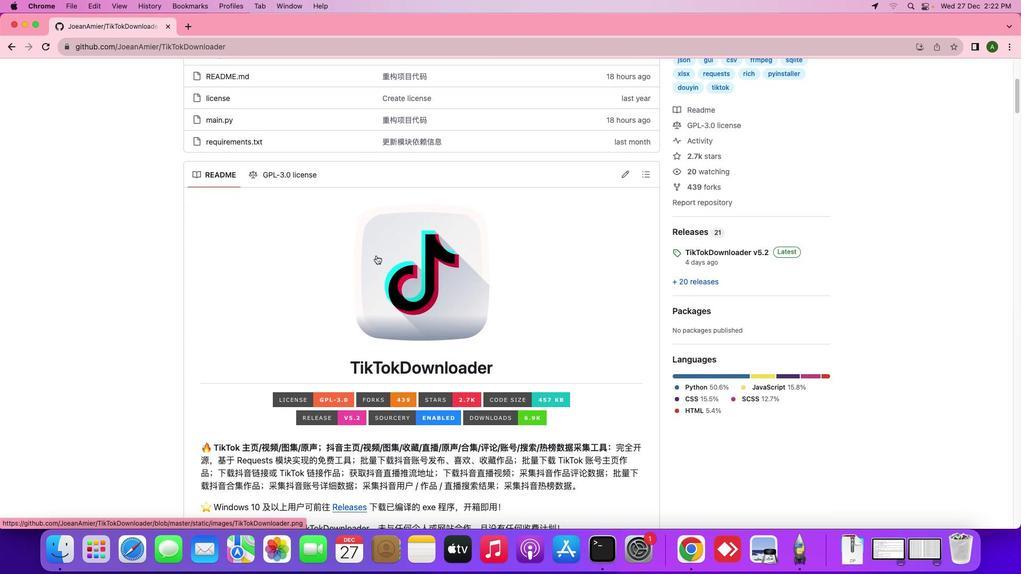 
Action: Mouse scrolled (376, 255) with delta (0, 0)
Screenshot: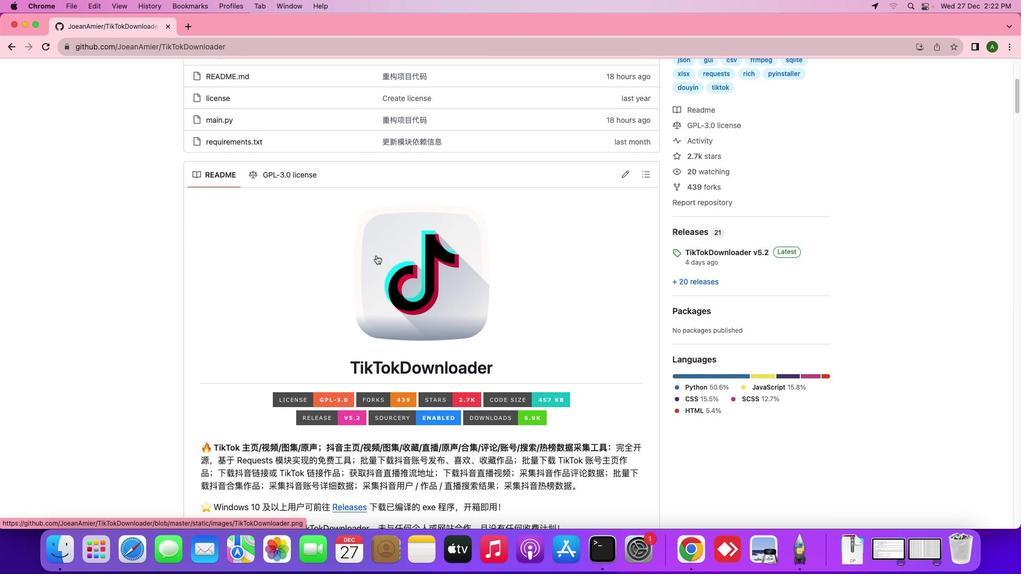 
Action: Mouse scrolled (376, 255) with delta (0, 0)
Screenshot: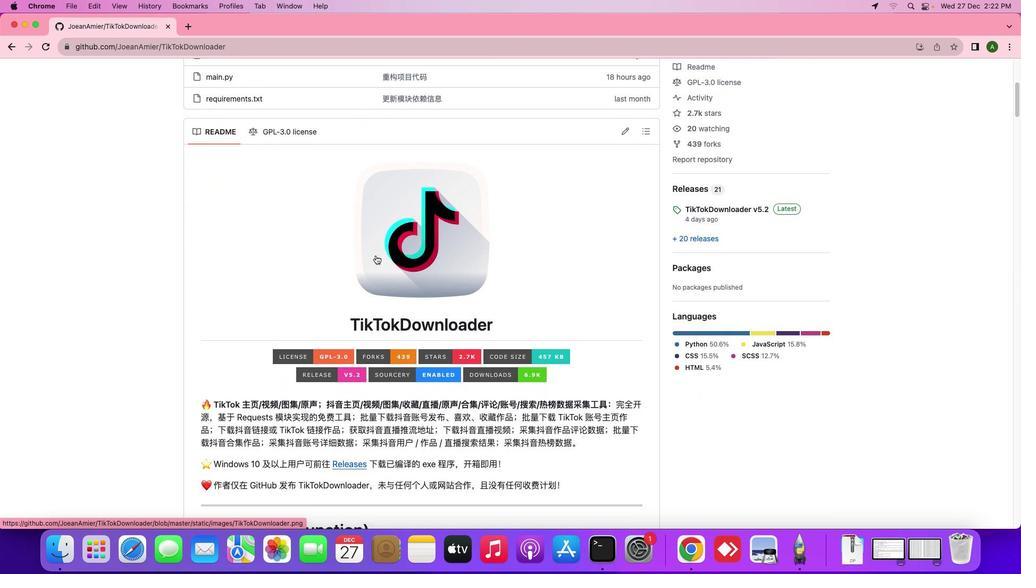 
Action: Mouse scrolled (376, 255) with delta (0, 0)
Screenshot: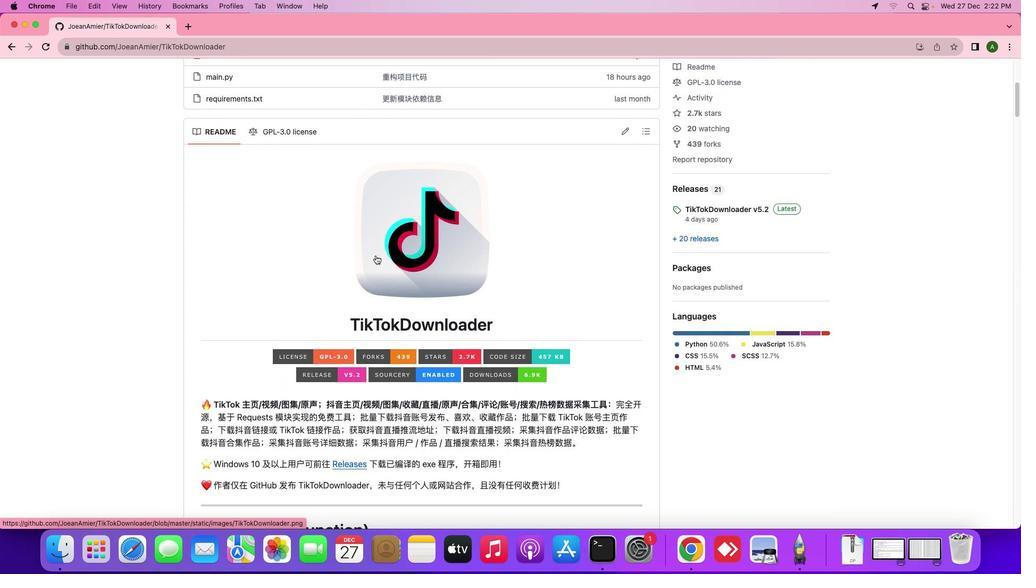 
Action: Mouse scrolled (376, 255) with delta (0, 0)
Screenshot: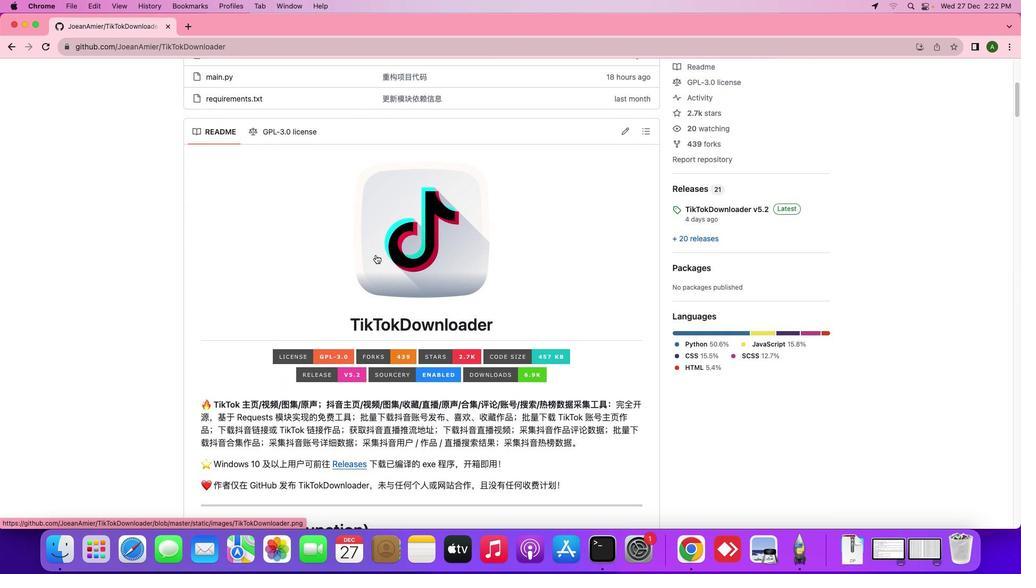 
Action: Mouse moved to (375, 251)
Screenshot: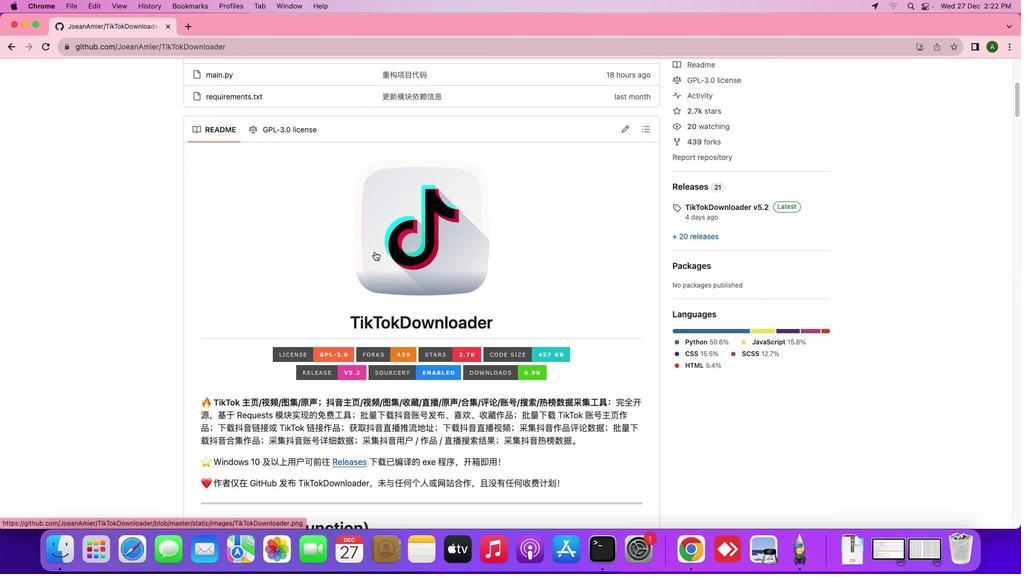 
Action: Mouse scrolled (375, 251) with delta (0, 0)
Screenshot: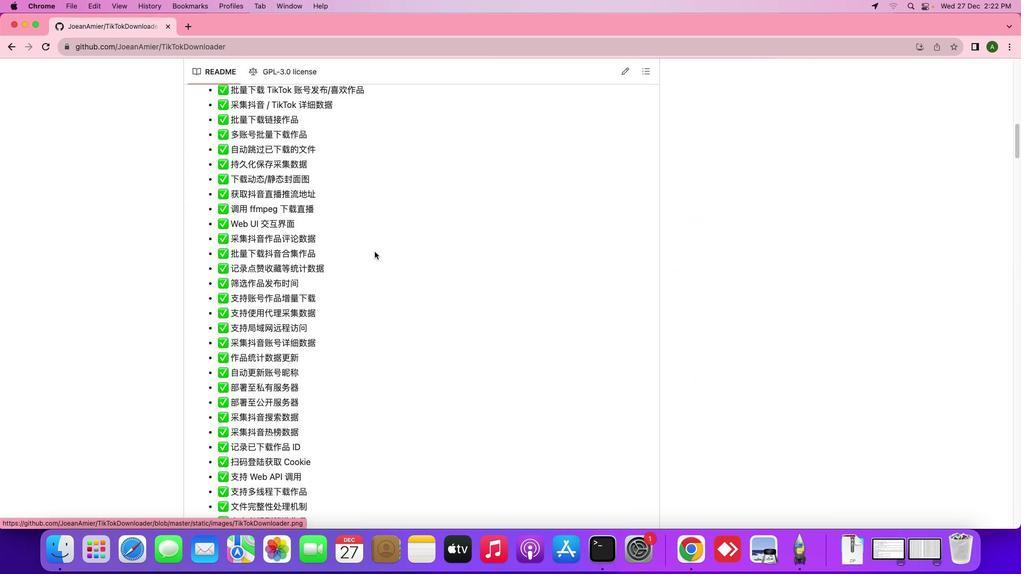 
Action: Mouse scrolled (375, 251) with delta (0, 0)
Screenshot: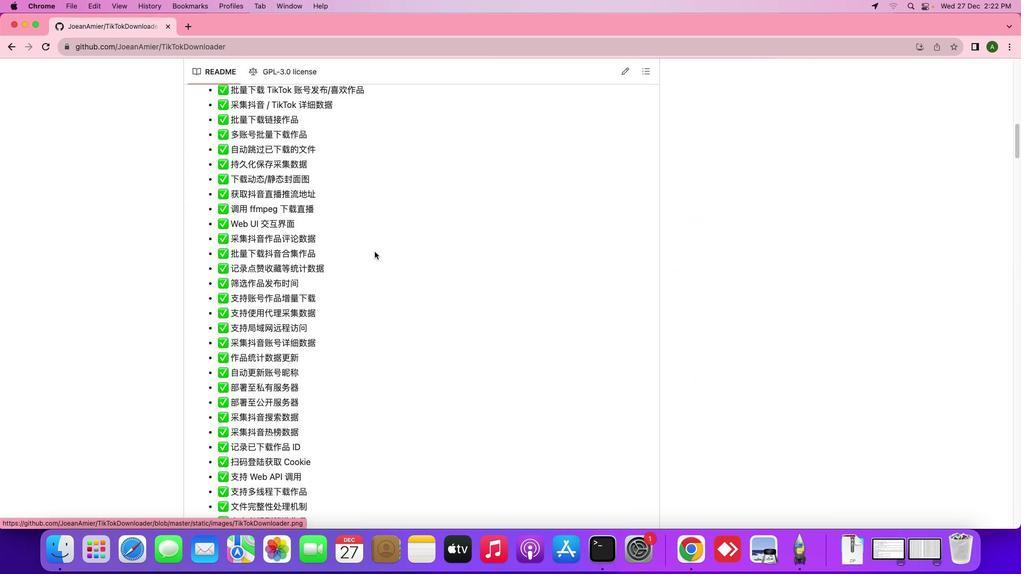 
Action: Mouse scrolled (375, 251) with delta (0, -1)
Screenshot: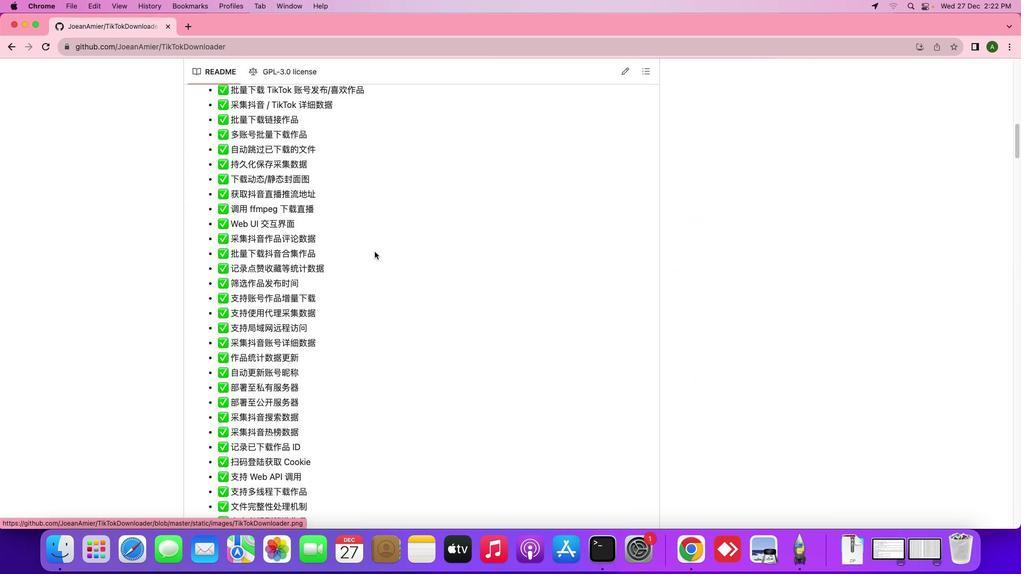
Action: Mouse scrolled (375, 251) with delta (0, -2)
Screenshot: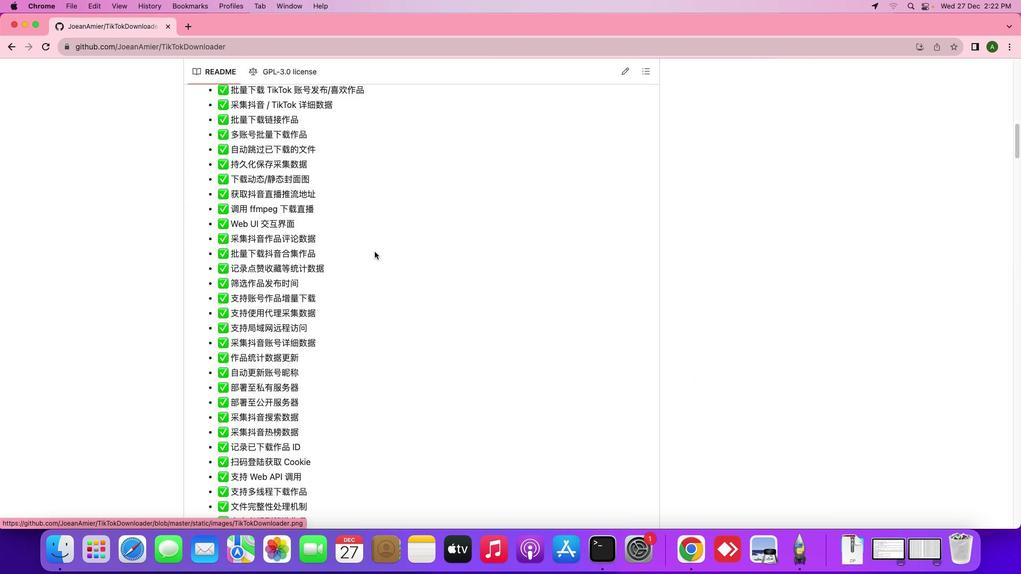 
Action: Mouse scrolled (375, 251) with delta (0, -3)
Screenshot: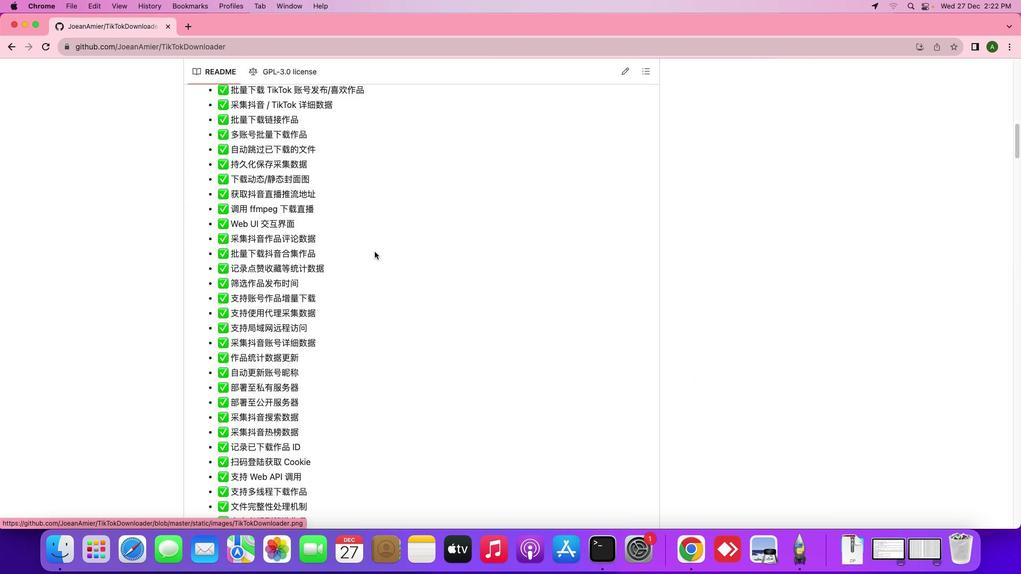 
Action: Mouse scrolled (375, 251) with delta (0, -3)
Screenshot: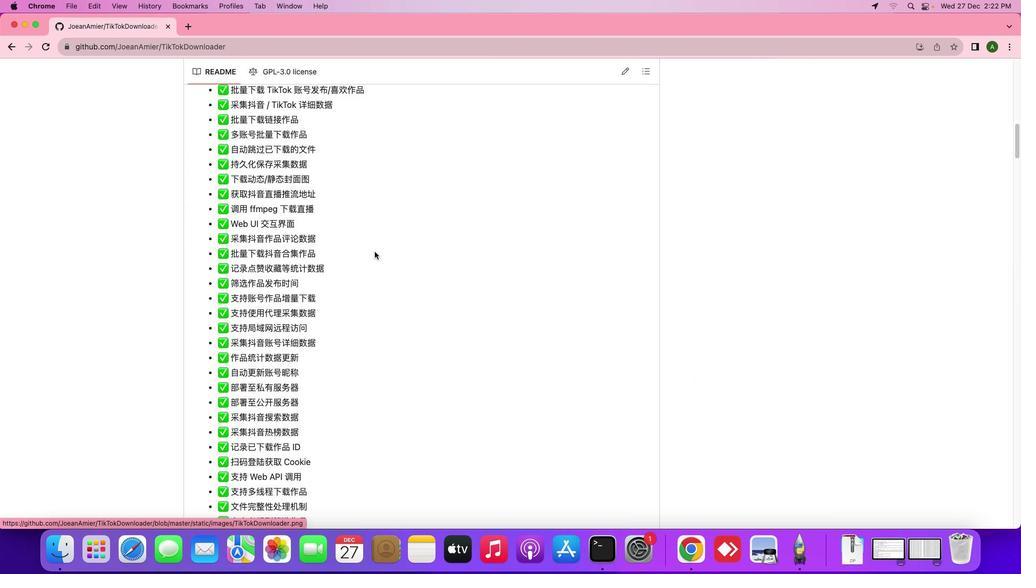 
Action: Mouse moved to (374, 251)
Screenshot: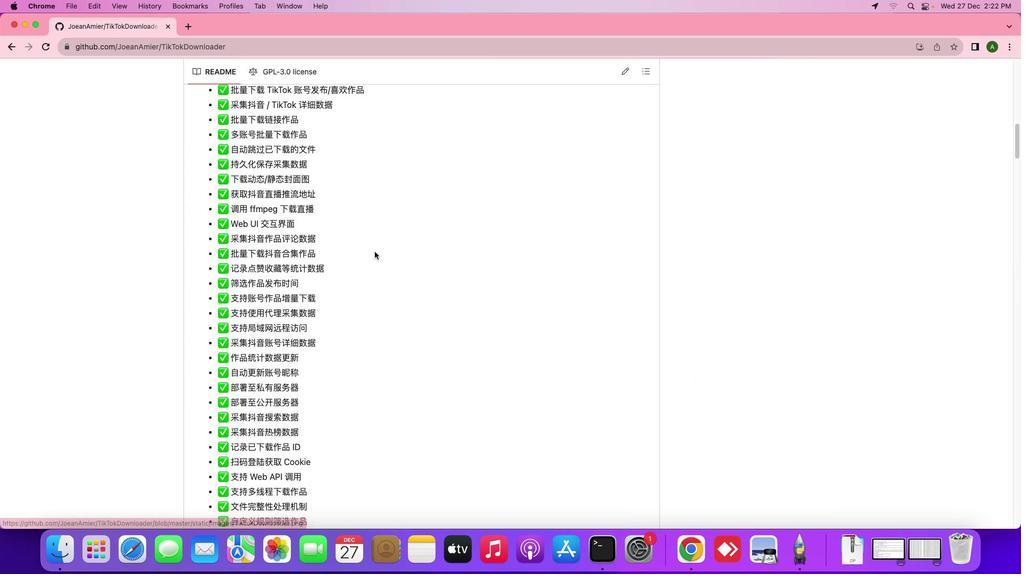 
Action: Mouse scrolled (374, 251) with delta (0, 0)
Screenshot: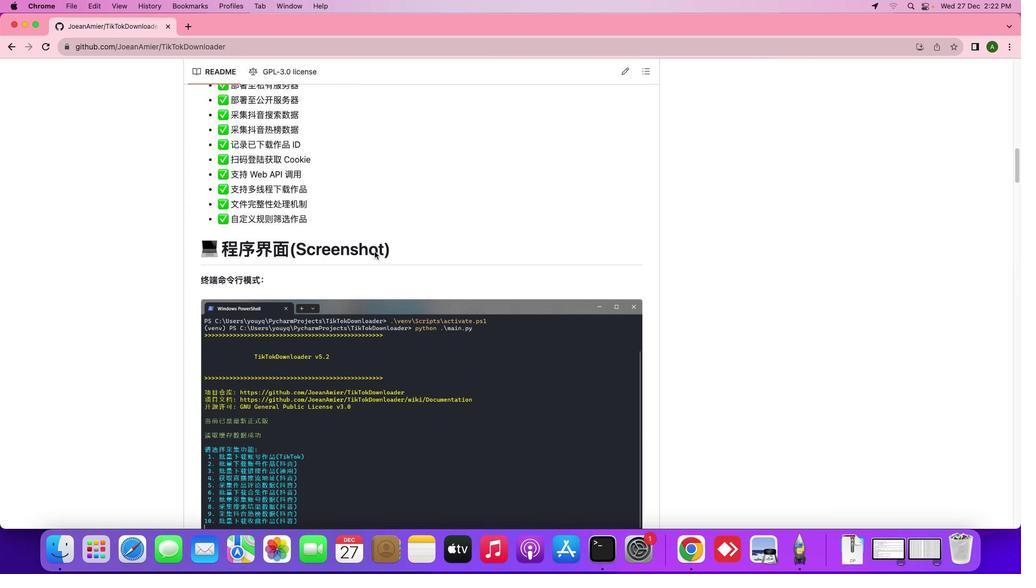 
Action: Mouse scrolled (374, 251) with delta (0, 0)
Screenshot: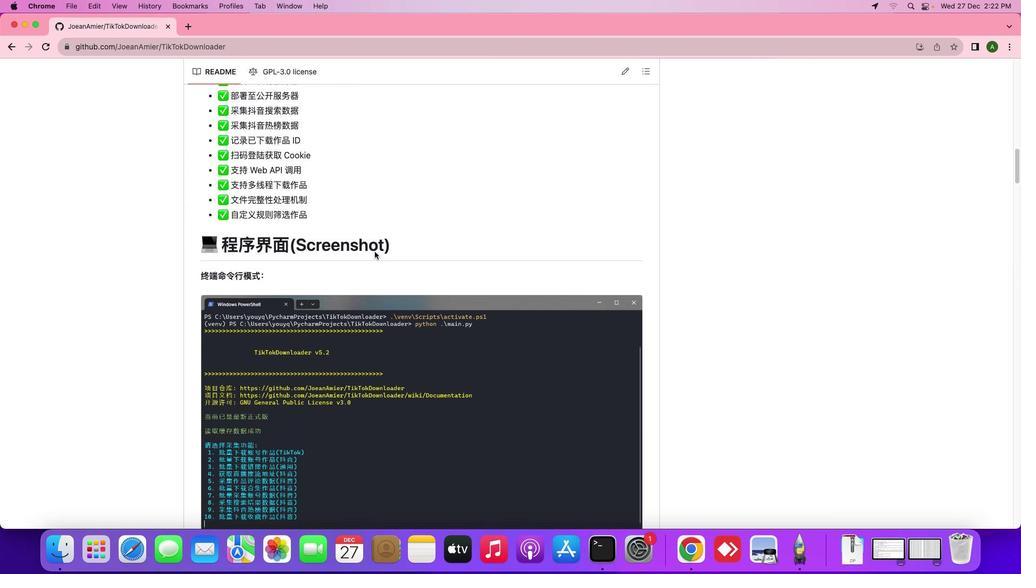 
Action: Mouse scrolled (374, 251) with delta (0, -1)
Screenshot: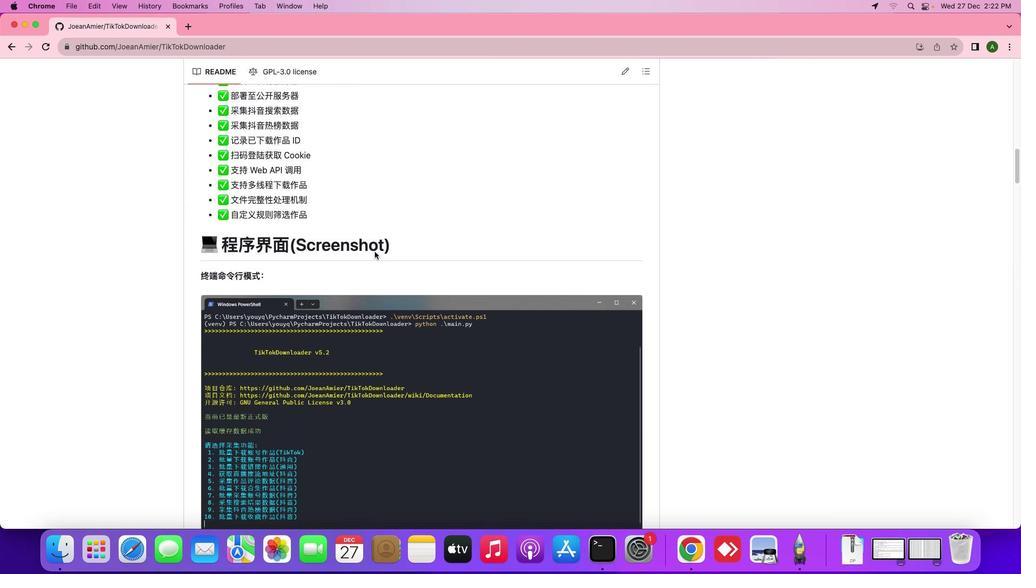 
Action: Mouse scrolled (374, 251) with delta (0, -2)
Screenshot: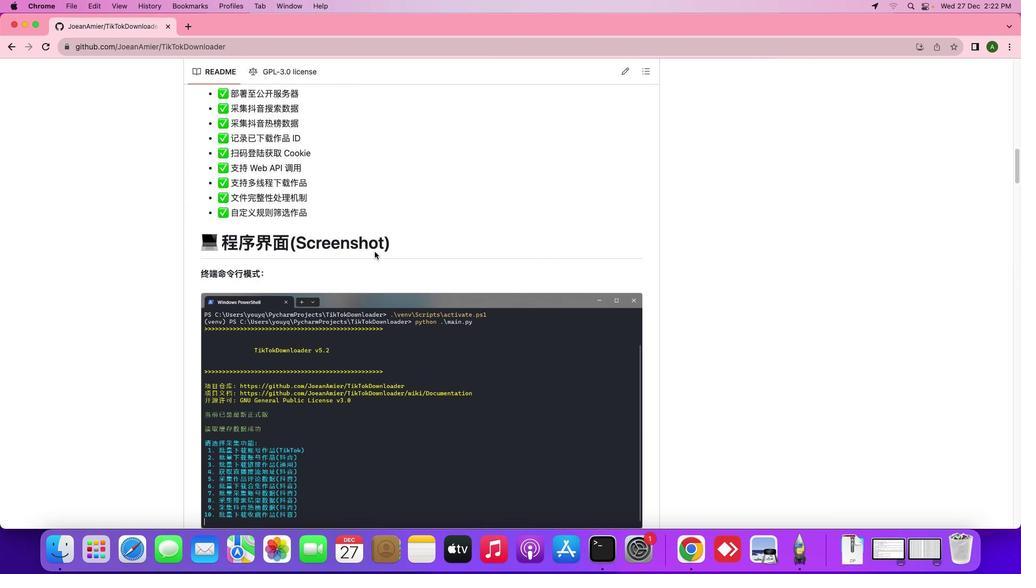 
Action: Mouse scrolled (374, 251) with delta (0, -2)
Screenshot: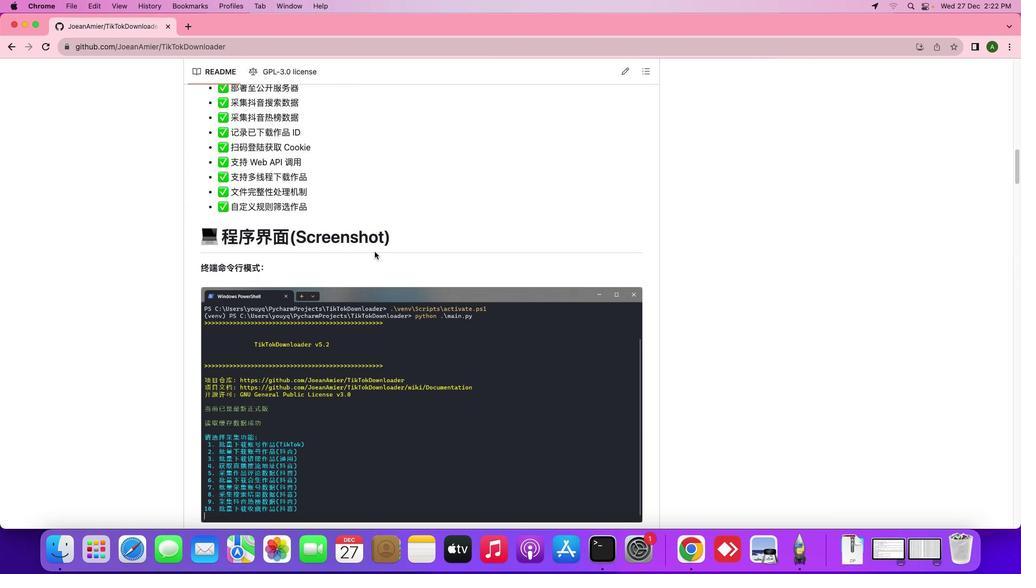 
Action: Mouse scrolled (374, 251) with delta (0, 0)
Screenshot: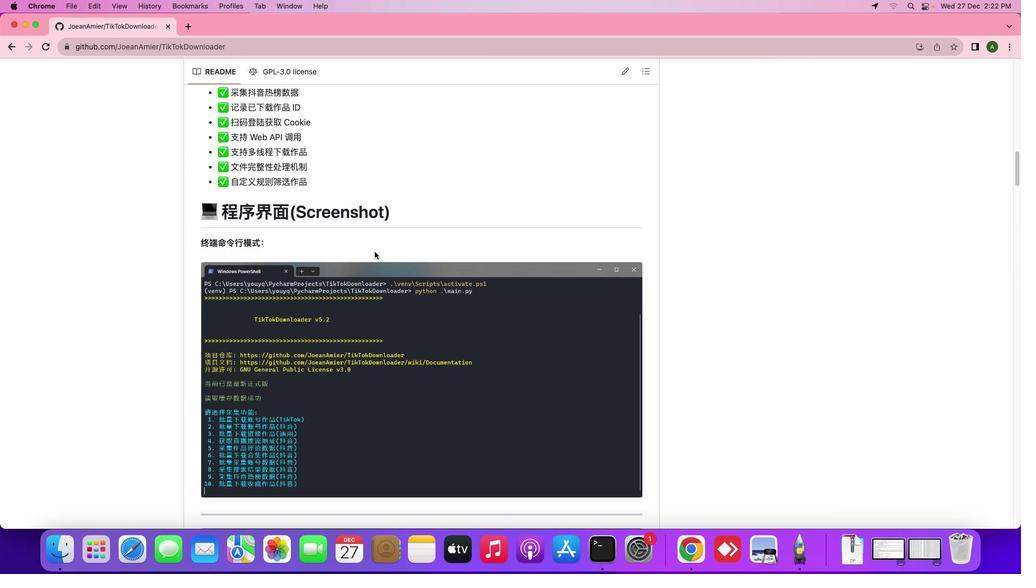 
Action: Mouse scrolled (374, 251) with delta (0, 0)
Screenshot: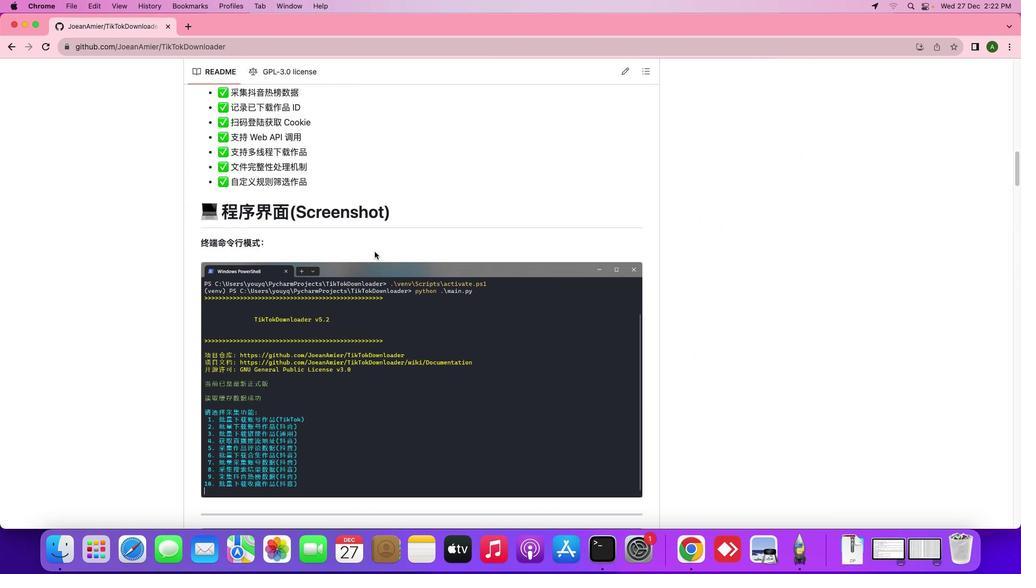
Action: Mouse scrolled (374, 251) with delta (0, 0)
Screenshot: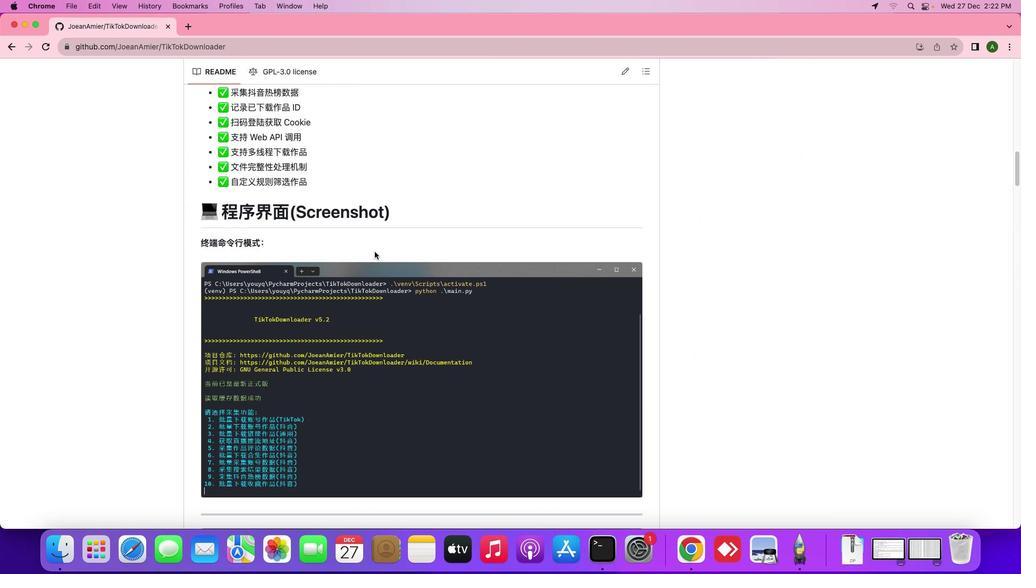 
Action: Mouse scrolled (374, 251) with delta (0, 0)
Screenshot: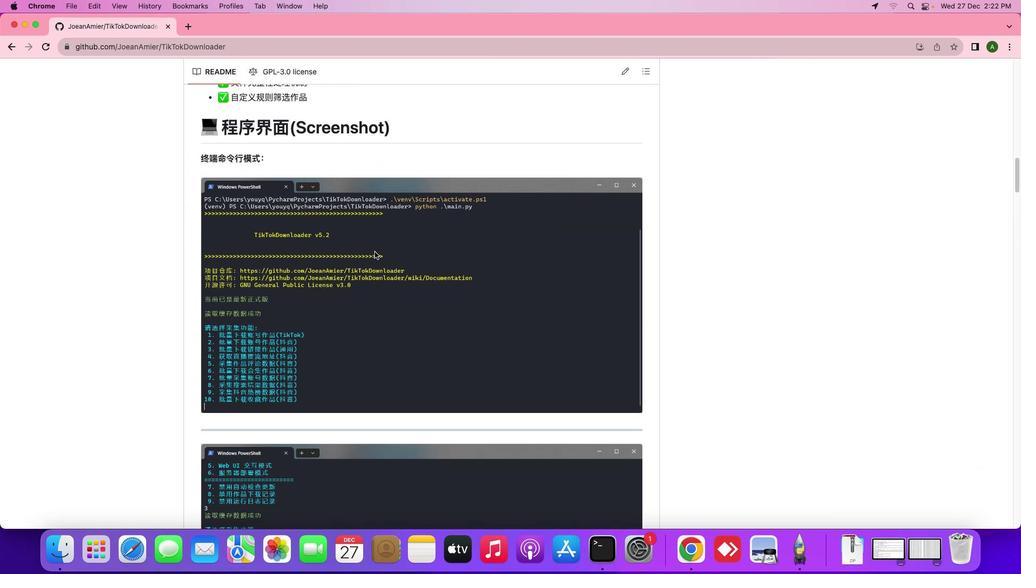 
Action: Mouse scrolled (374, 251) with delta (0, 0)
Screenshot: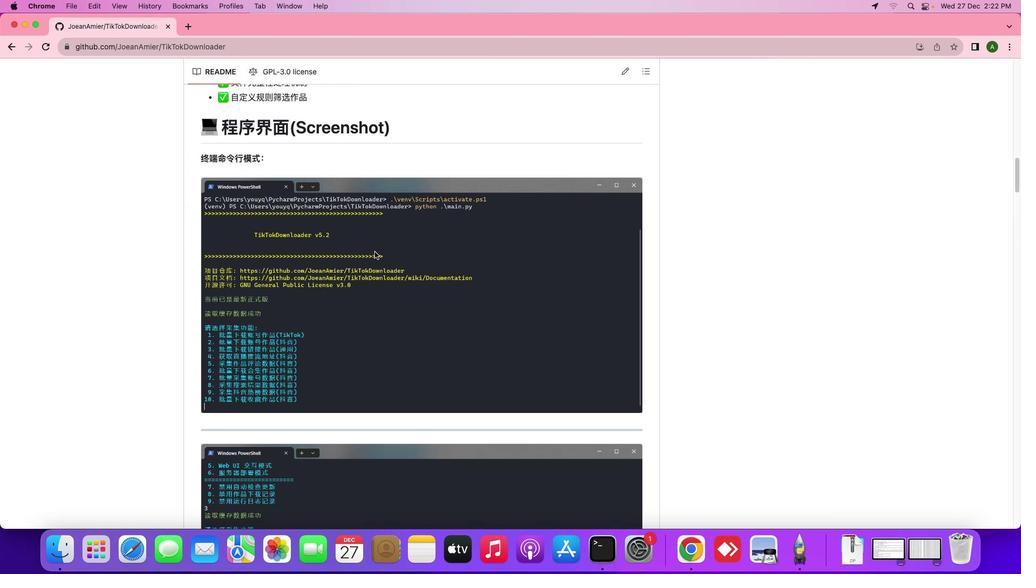 
Action: Mouse scrolled (374, 251) with delta (0, -1)
Screenshot: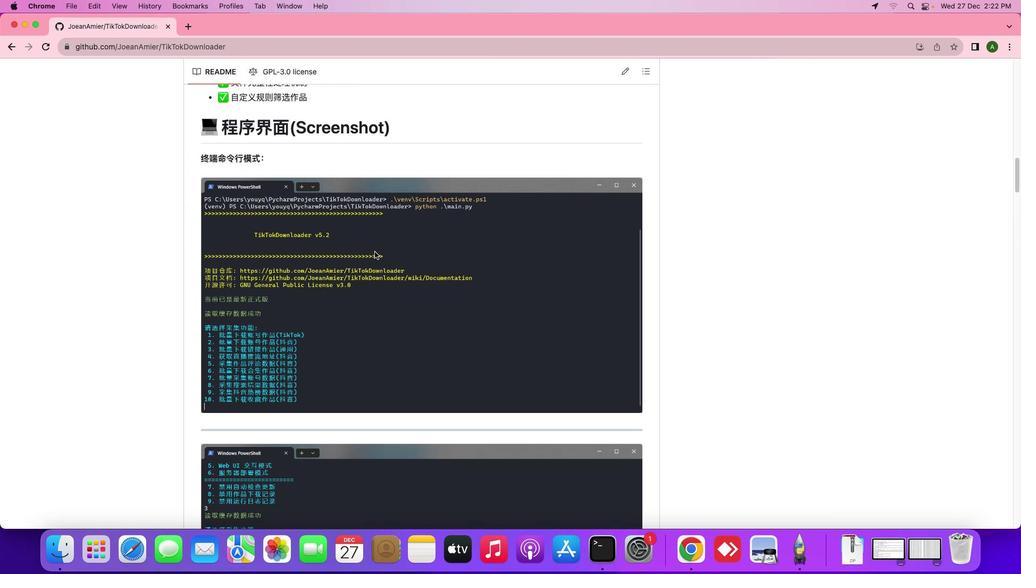 
Action: Mouse scrolled (374, 251) with delta (0, 0)
Screenshot: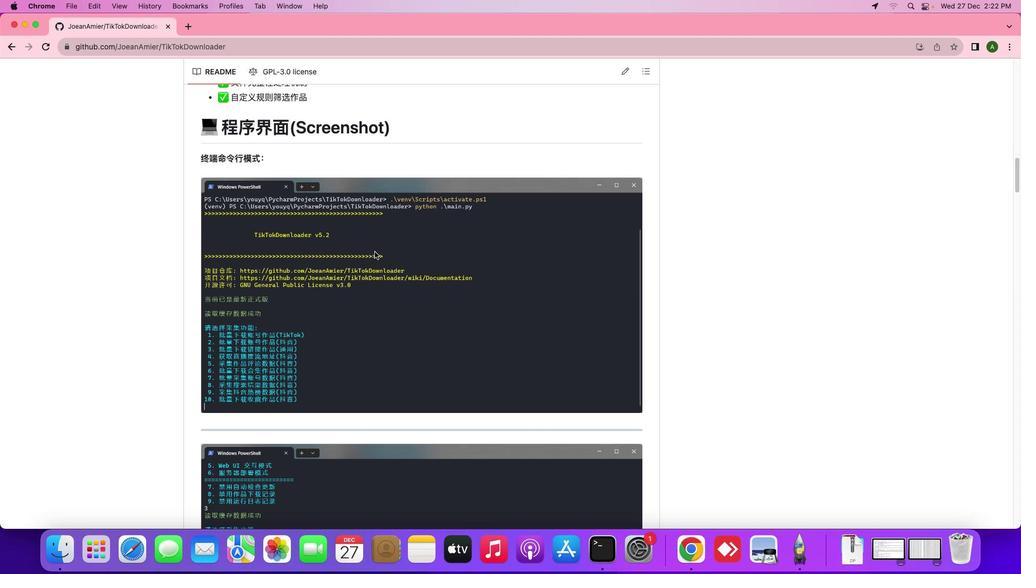 
Action: Mouse scrolled (374, 251) with delta (0, 0)
Screenshot: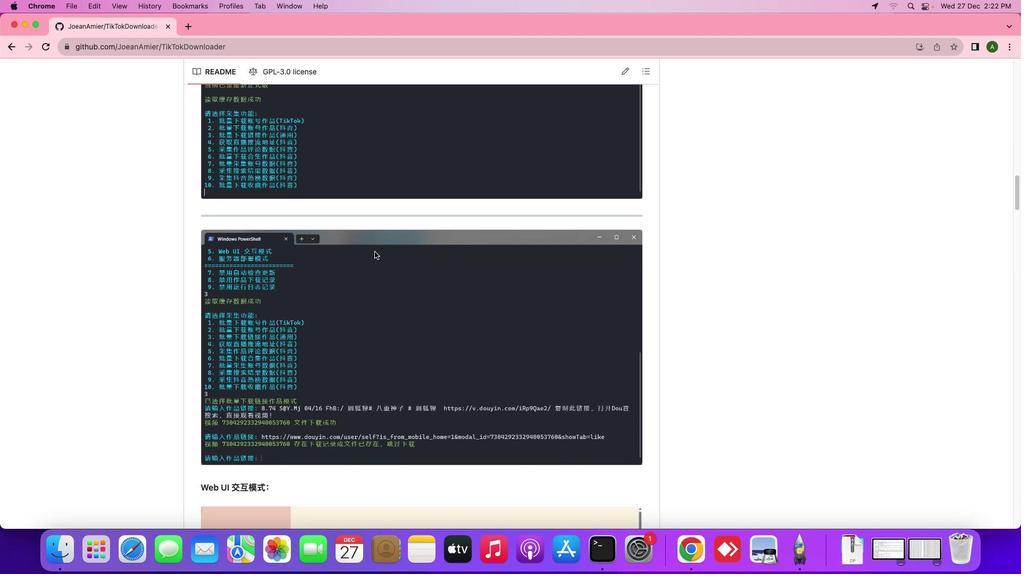 
Action: Mouse scrolled (374, 251) with delta (0, 0)
Screenshot: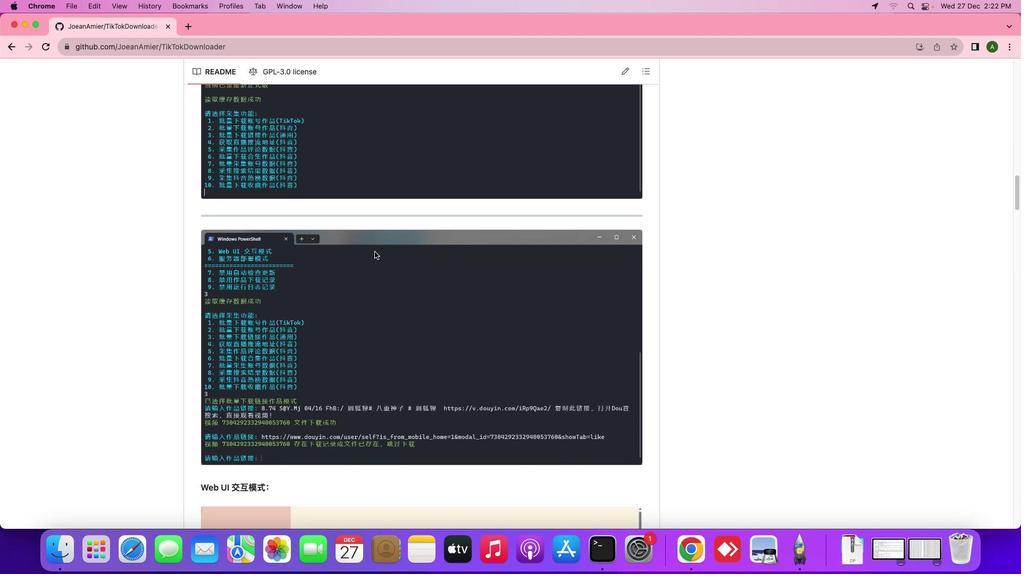 
Action: Mouse scrolled (374, 251) with delta (0, -1)
Screenshot: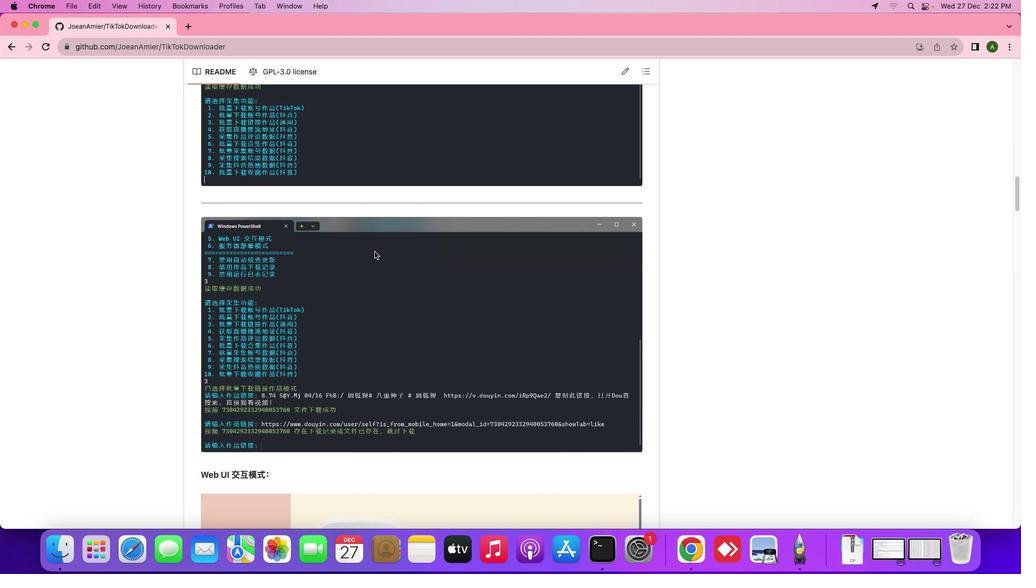 
Action: Mouse scrolled (374, 251) with delta (0, -2)
Screenshot: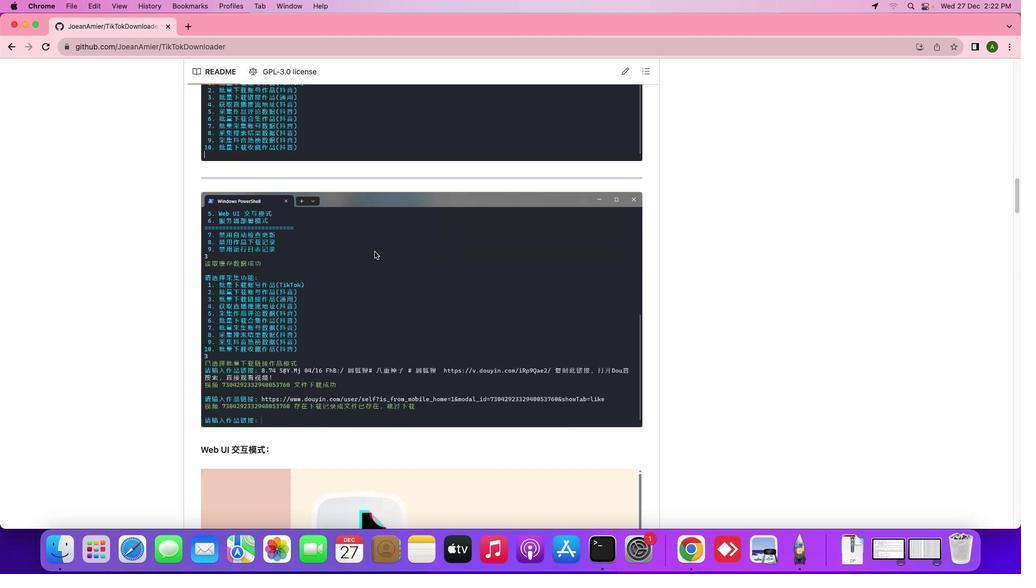 
Action: Mouse scrolled (374, 251) with delta (0, 0)
Screenshot: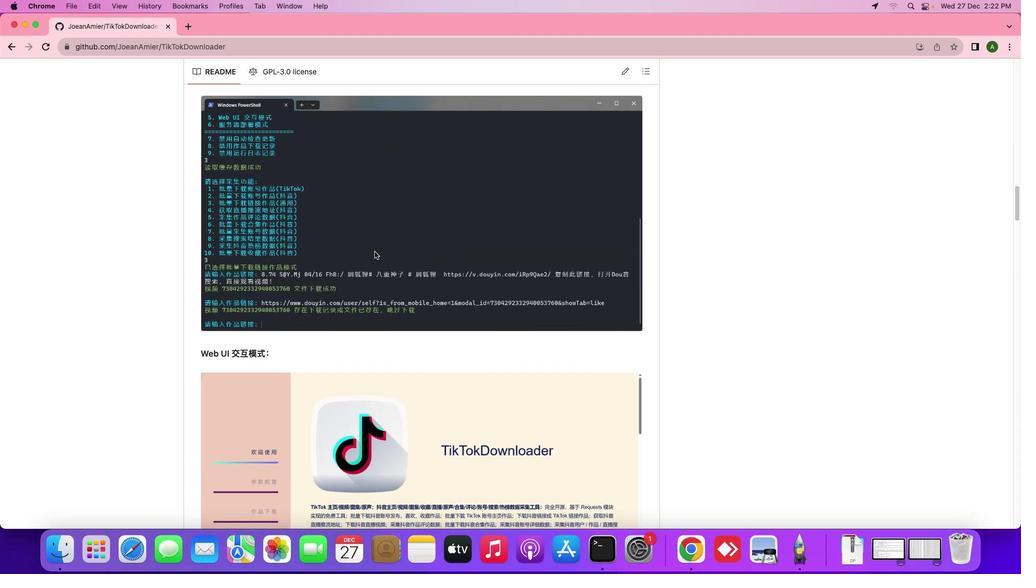 
Action: Mouse scrolled (374, 251) with delta (0, 0)
Screenshot: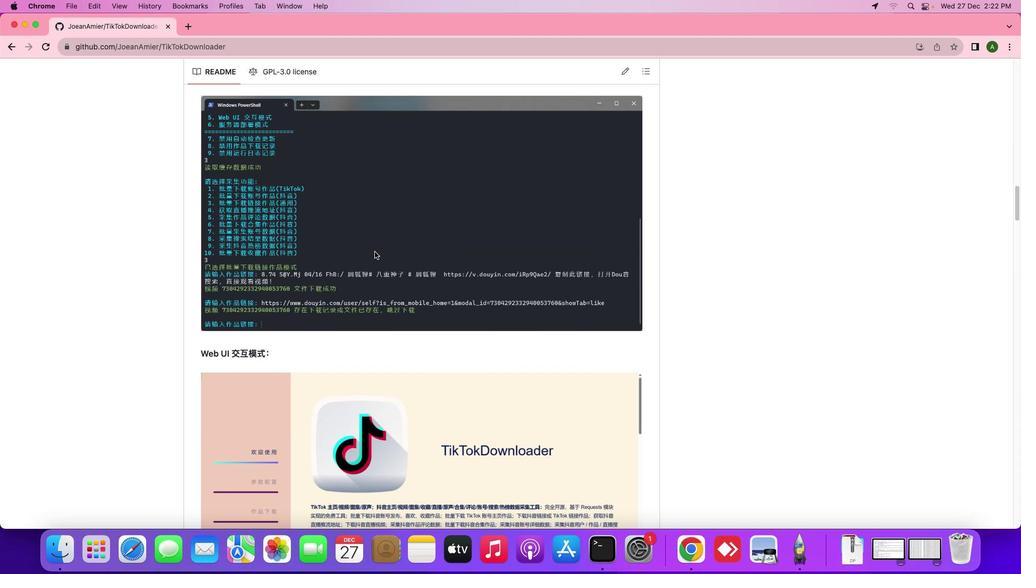 
Action: Mouse scrolled (374, 251) with delta (0, -1)
Screenshot: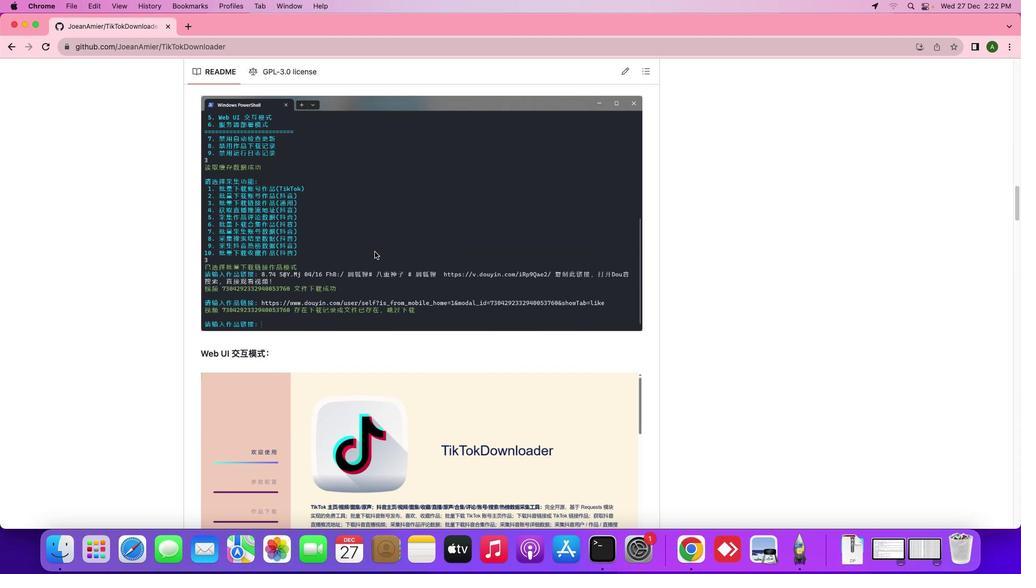 
Action: Mouse scrolled (374, 251) with delta (0, -1)
Screenshot: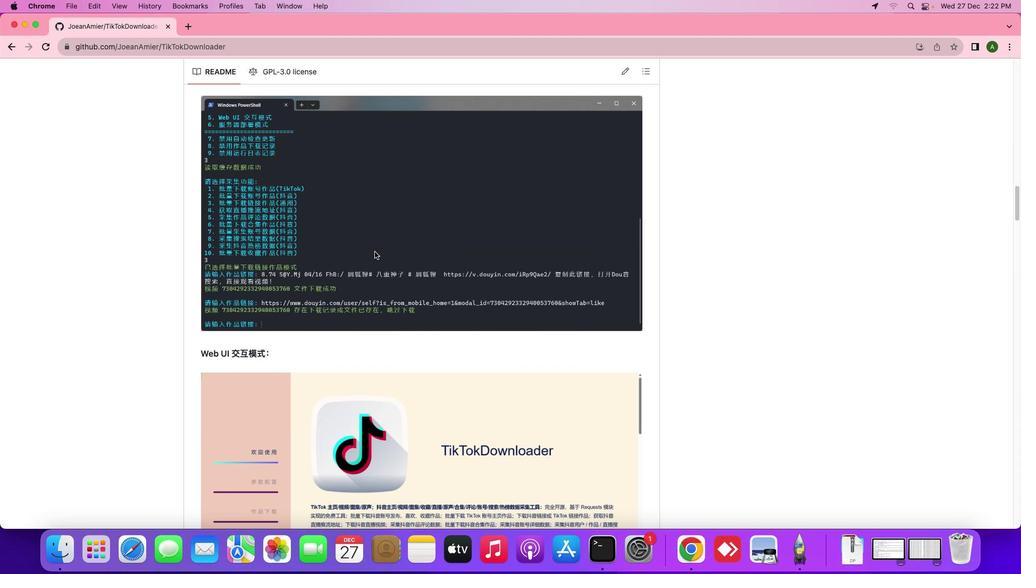 
Action: Mouse scrolled (374, 251) with delta (0, 0)
Screenshot: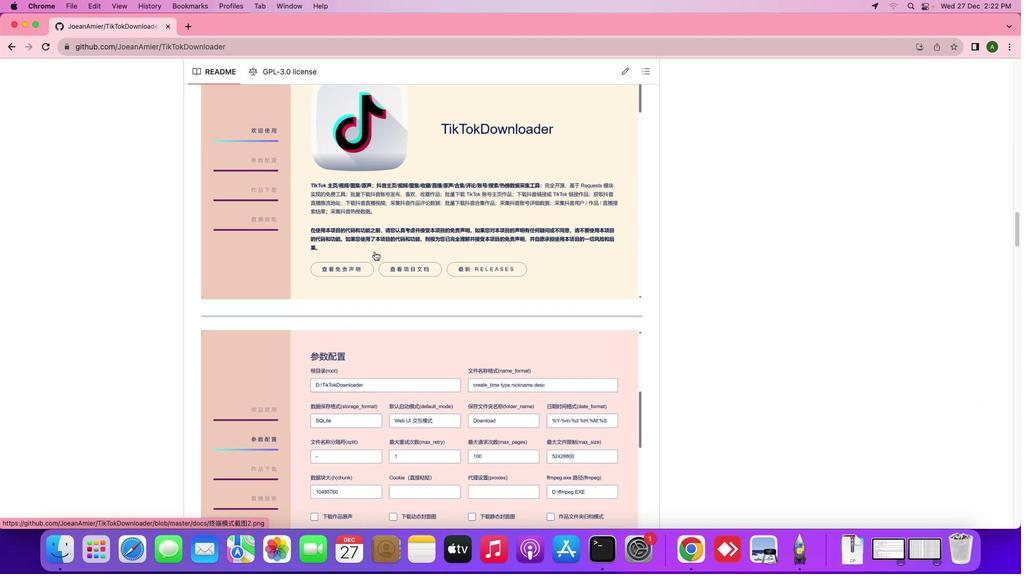 
Action: Mouse scrolled (374, 251) with delta (0, 0)
Screenshot: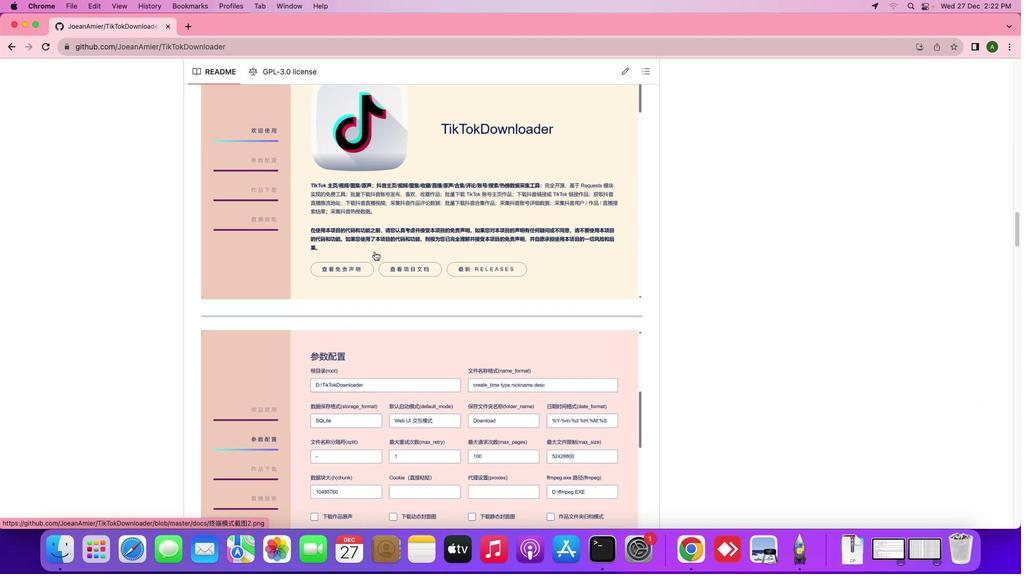 
Action: Mouse scrolled (374, 251) with delta (0, -1)
Screenshot: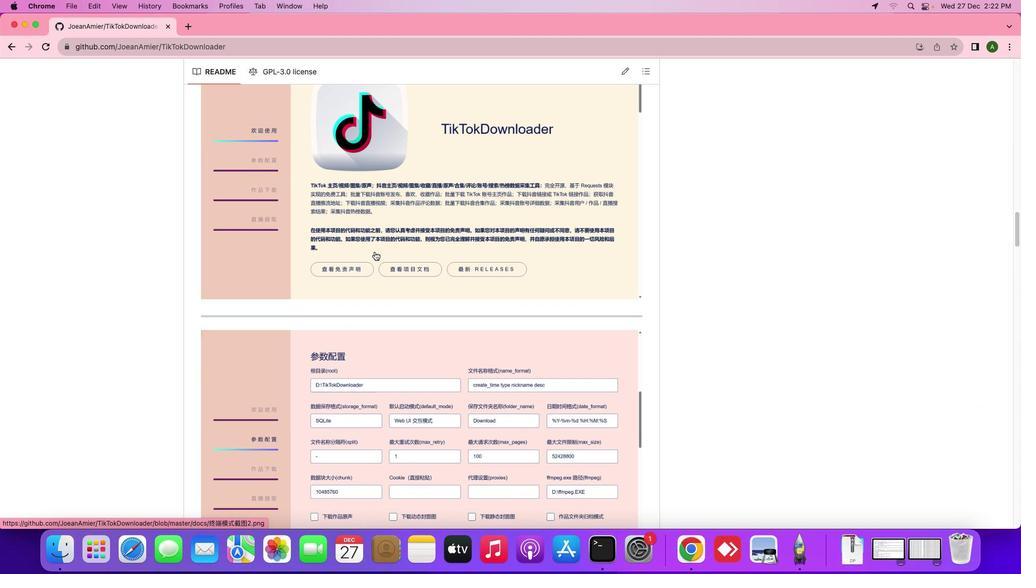 
Action: Mouse scrolled (374, 251) with delta (0, -2)
Screenshot: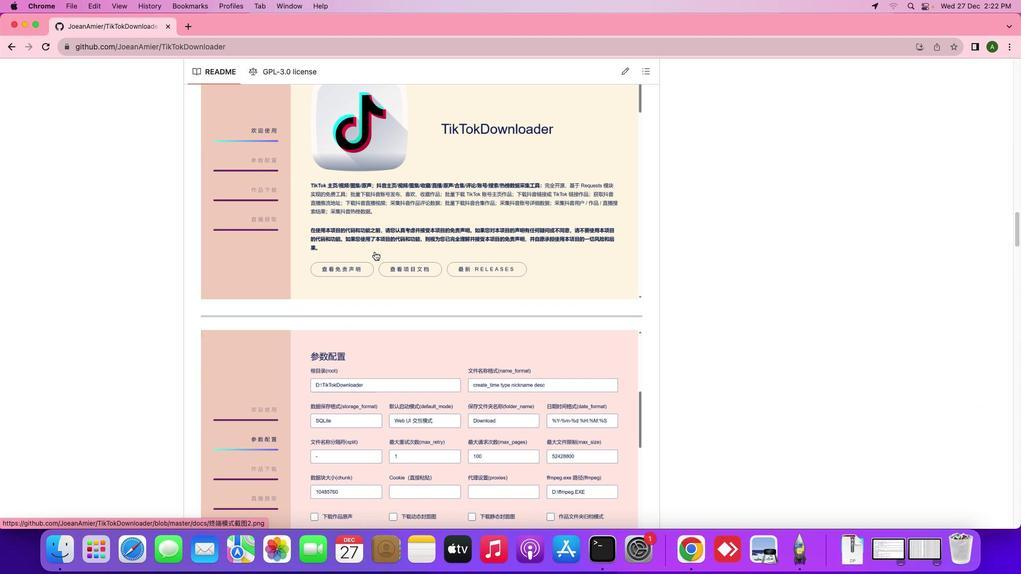
Action: Mouse scrolled (374, 251) with delta (0, -2)
Screenshot: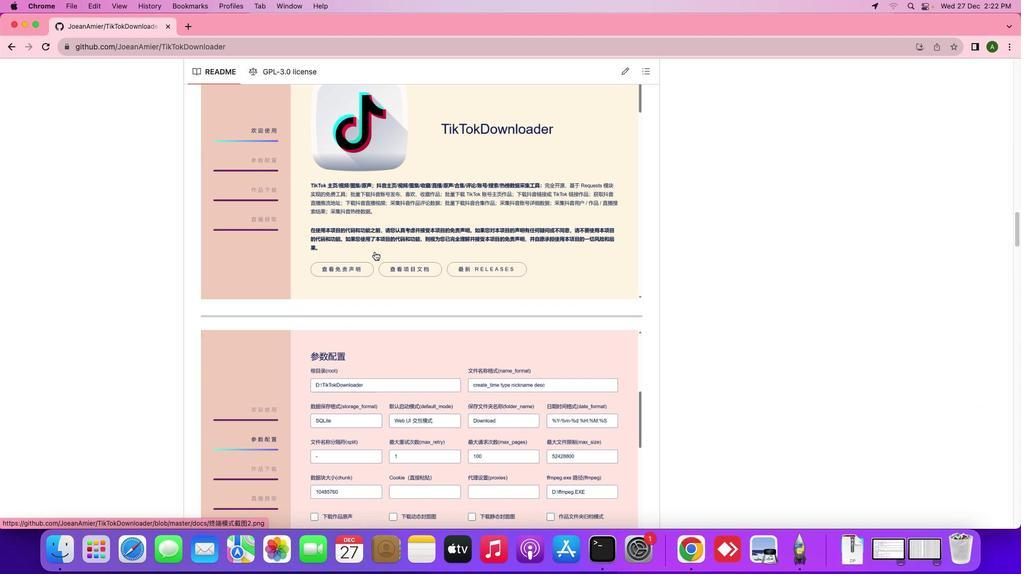 
Action: Mouse scrolled (374, 251) with delta (0, 0)
Screenshot: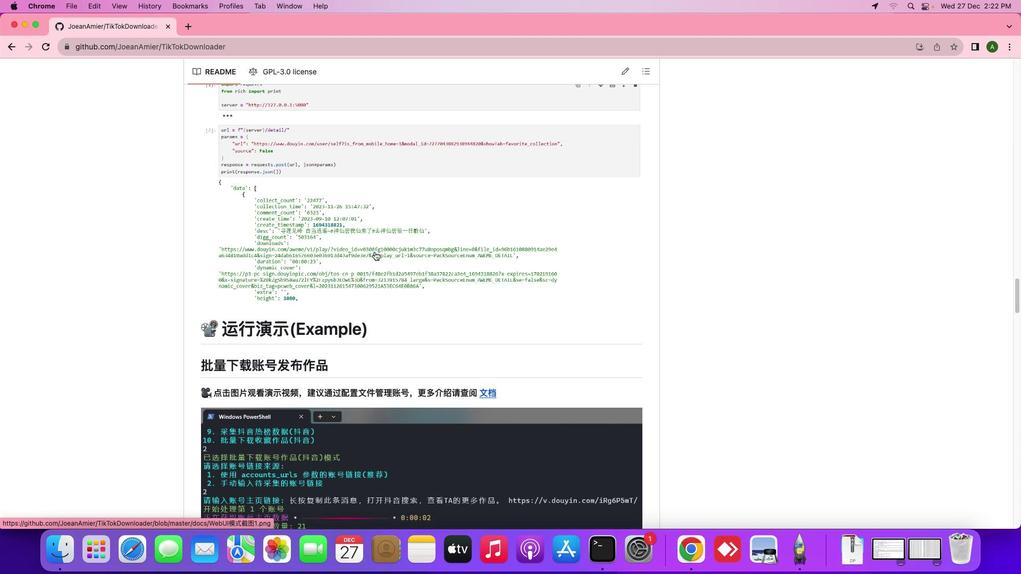 
Action: Mouse scrolled (374, 251) with delta (0, 0)
Screenshot: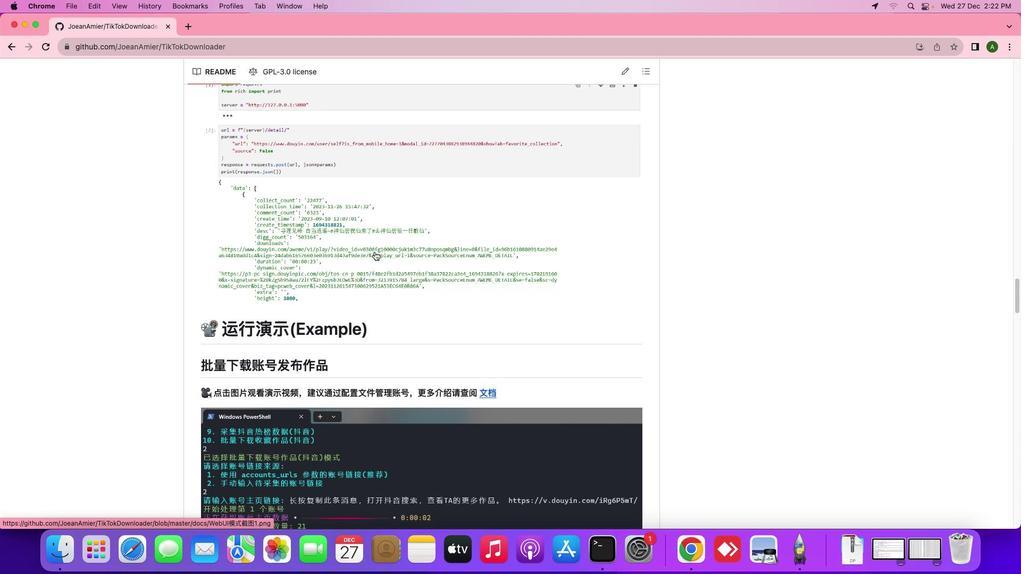 
Action: Mouse scrolled (374, 251) with delta (0, -1)
Screenshot: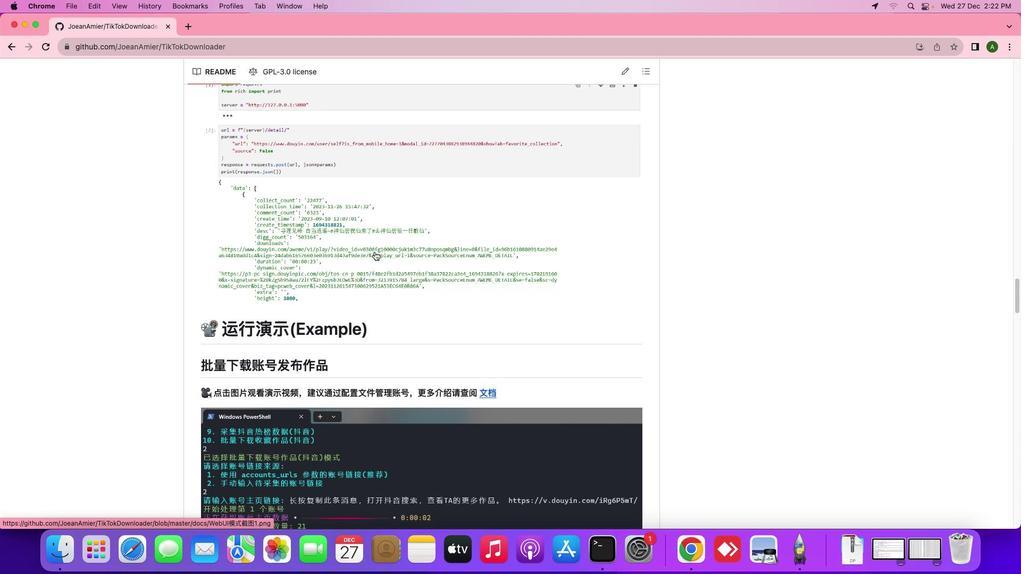 
Action: Mouse scrolled (374, 251) with delta (0, -2)
Screenshot: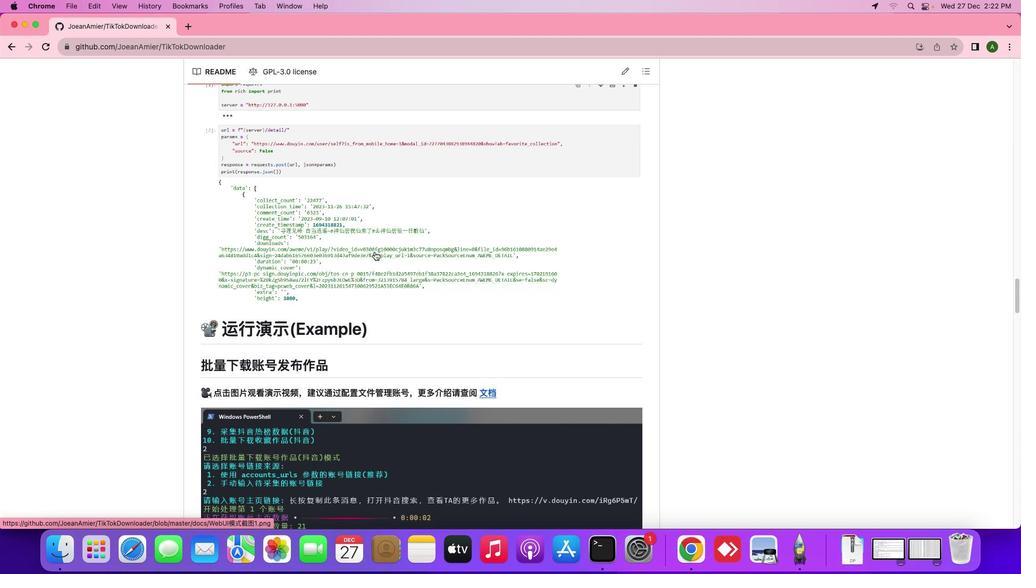 
Action: Mouse scrolled (374, 251) with delta (0, -3)
Screenshot: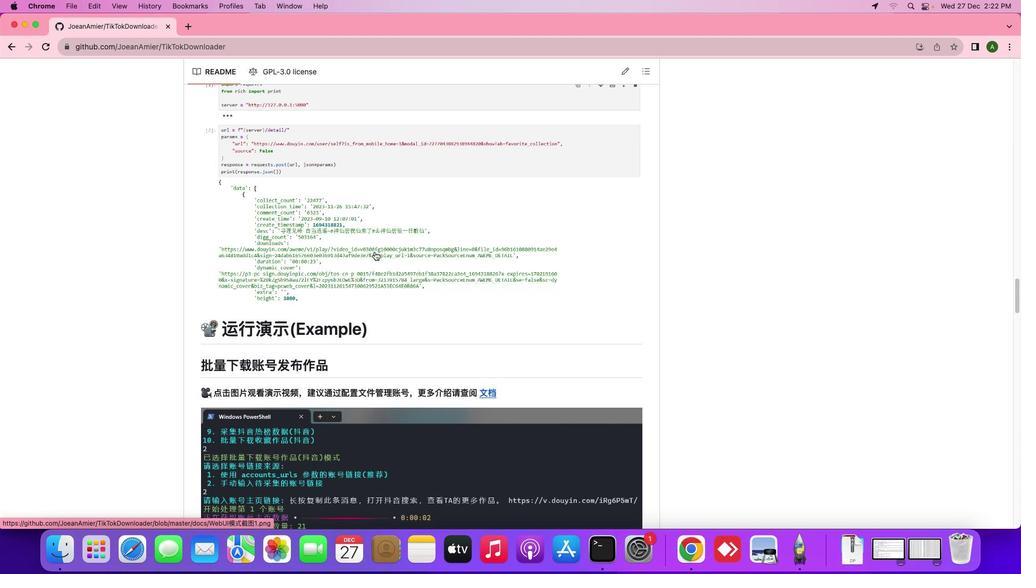 
Action: Mouse scrolled (374, 251) with delta (0, -3)
Screenshot: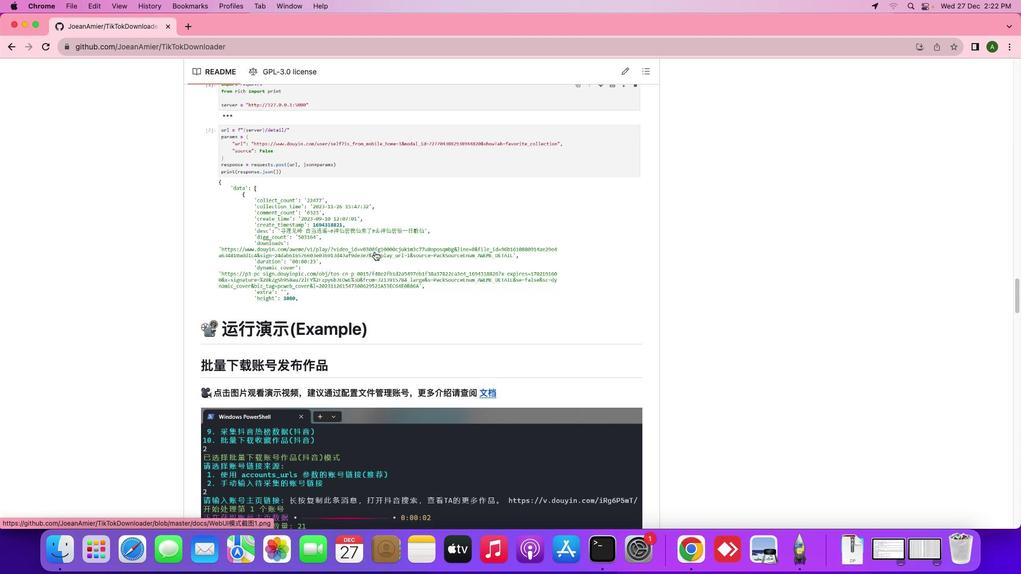 
Action: Mouse scrolled (374, 251) with delta (0, -3)
Screenshot: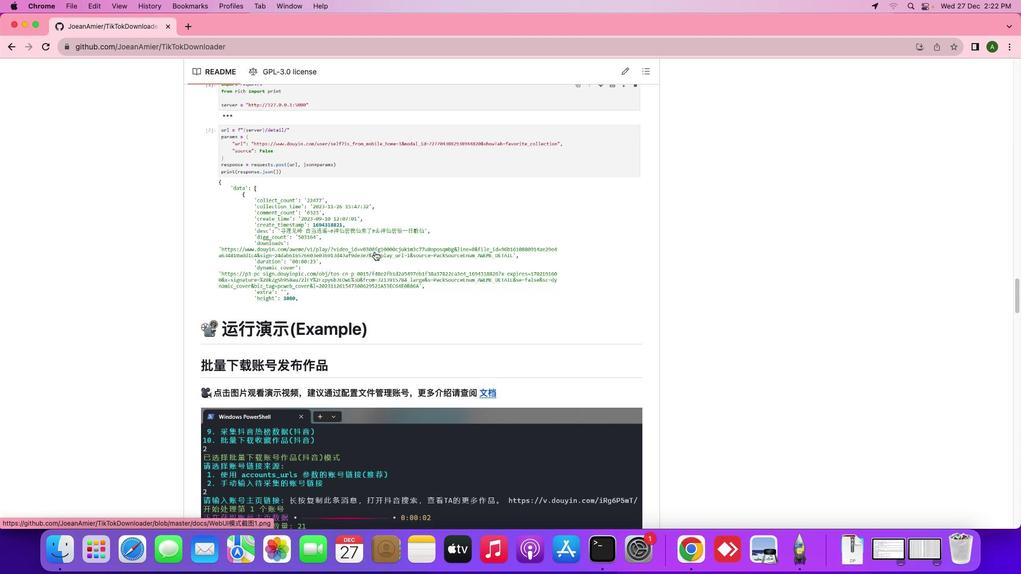 
Action: Mouse scrolled (374, 251) with delta (0, -3)
Screenshot: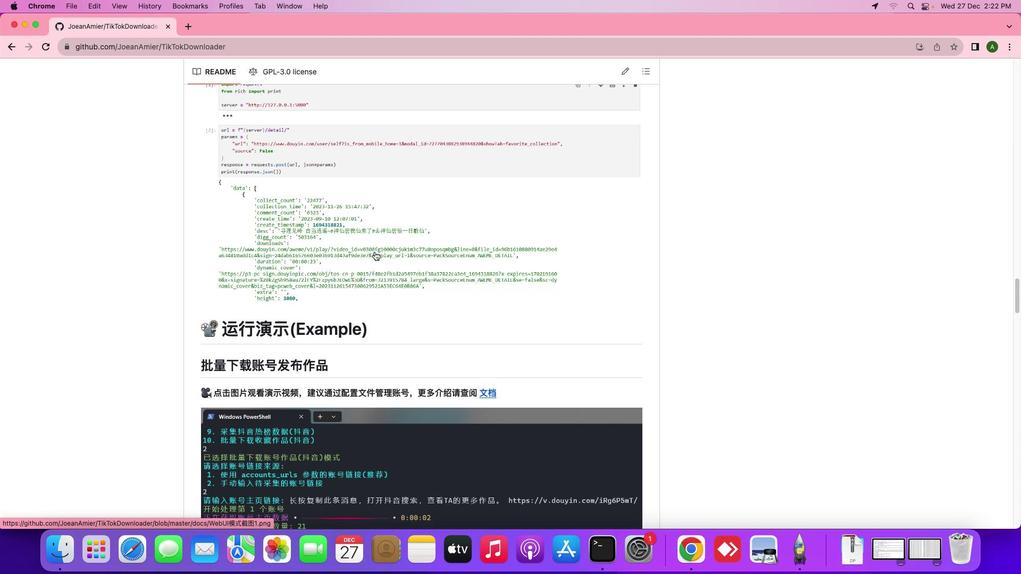 
Action: Mouse scrolled (374, 251) with delta (0, 0)
Screenshot: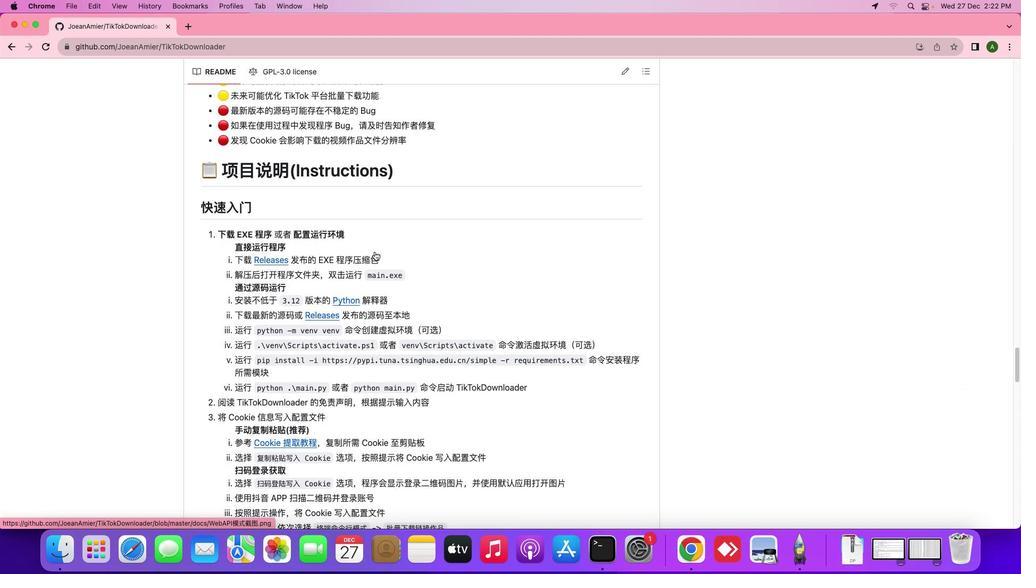 
Action: Mouse scrolled (374, 251) with delta (0, 0)
Screenshot: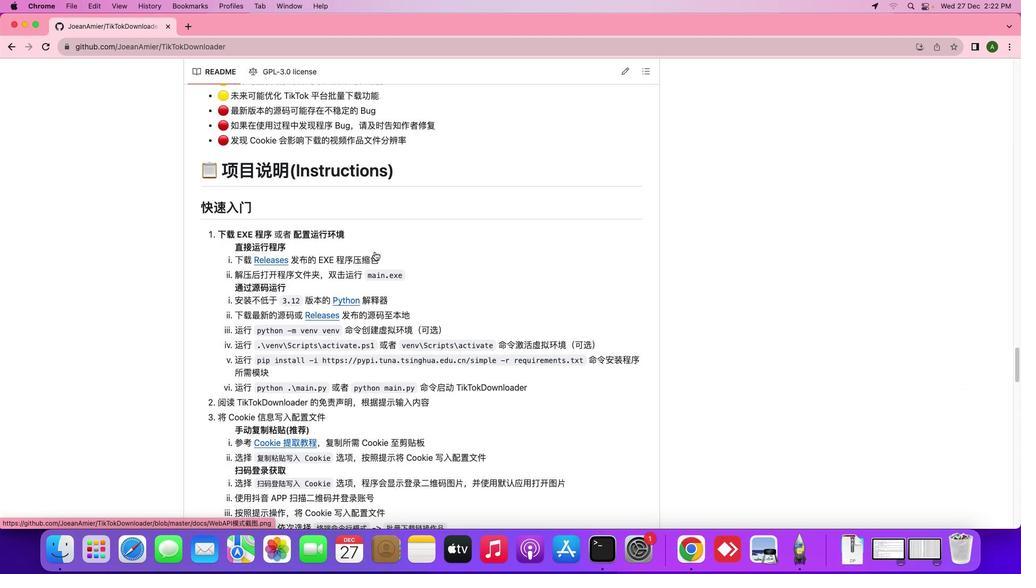 
Action: Mouse scrolled (374, 251) with delta (0, -1)
Screenshot: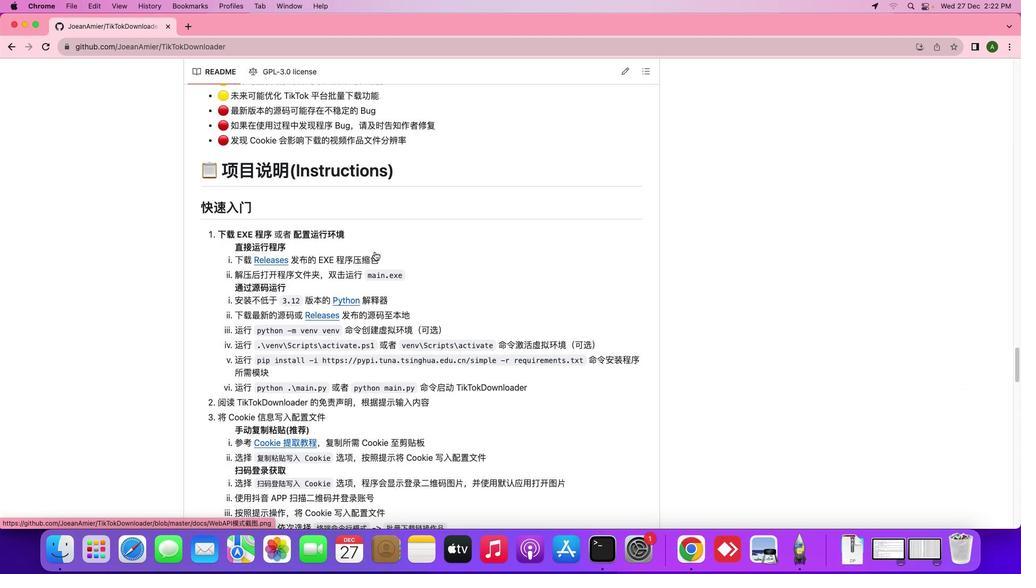 
Action: Mouse scrolled (374, 251) with delta (0, -2)
Screenshot: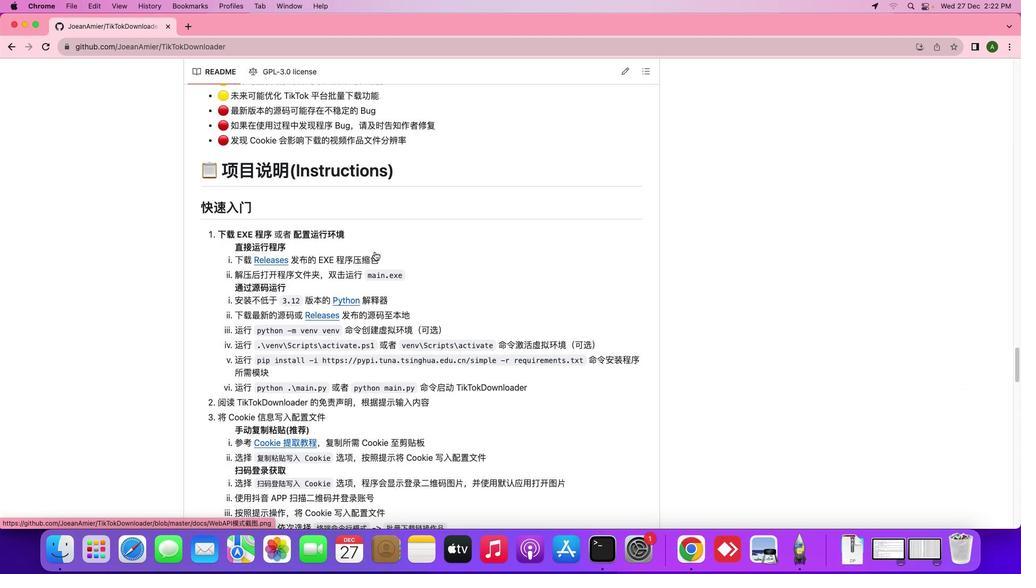 
Action: Mouse scrolled (374, 251) with delta (0, -3)
Screenshot: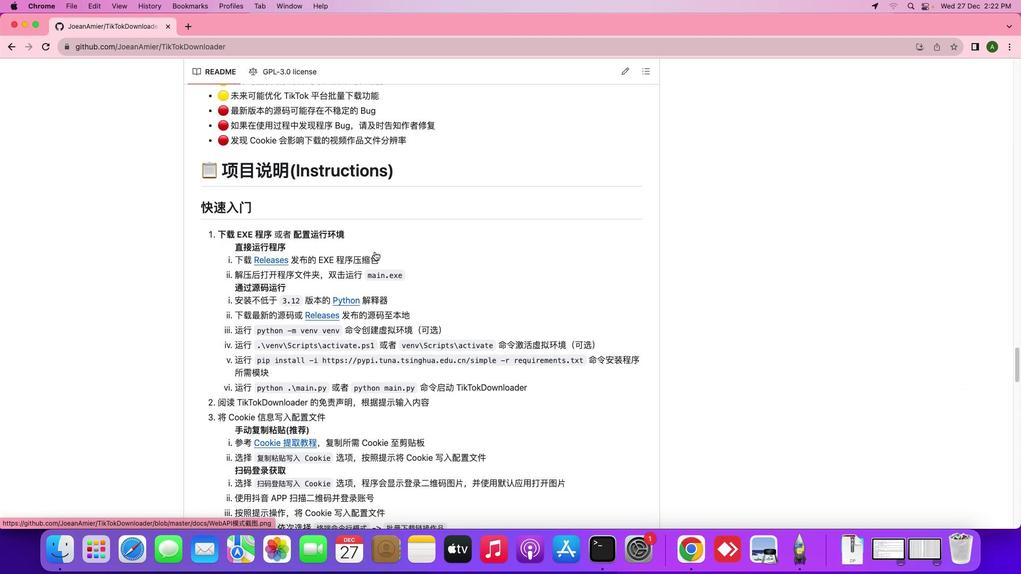 
Action: Mouse scrolled (374, 251) with delta (0, -3)
Screenshot: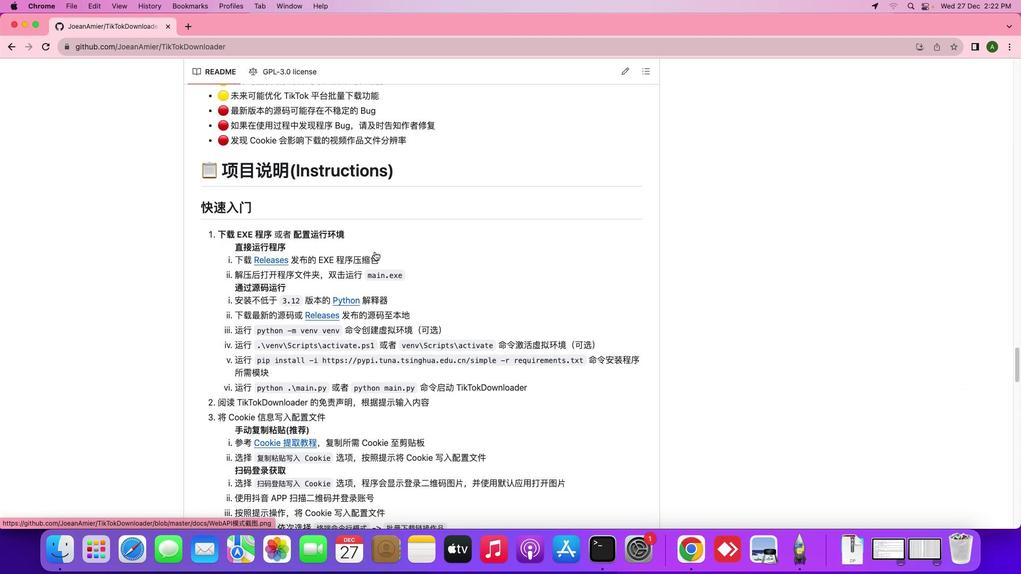 
Action: Mouse scrolled (374, 251) with delta (0, -3)
Screenshot: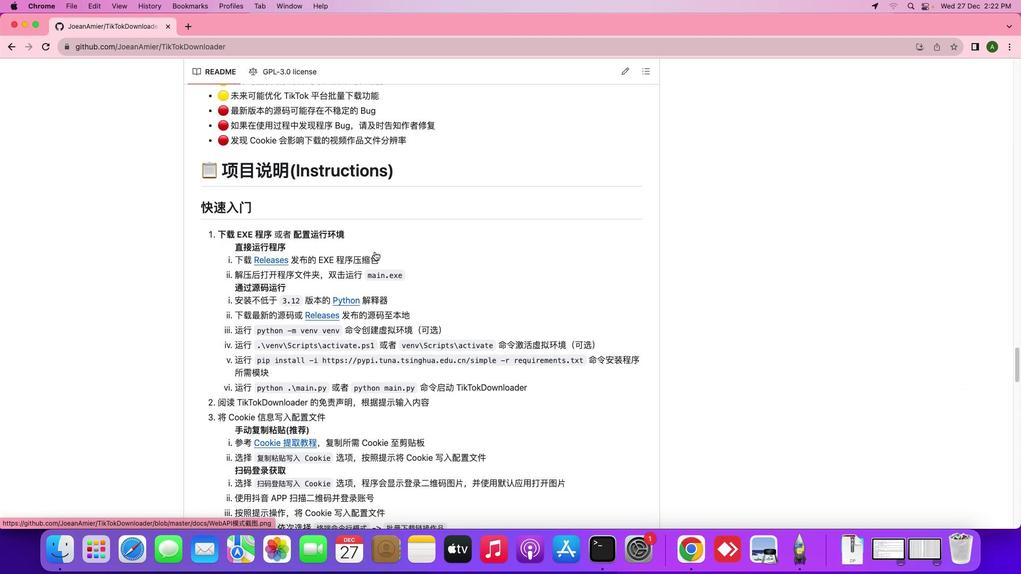
Action: Mouse scrolled (374, 251) with delta (0, -4)
Screenshot: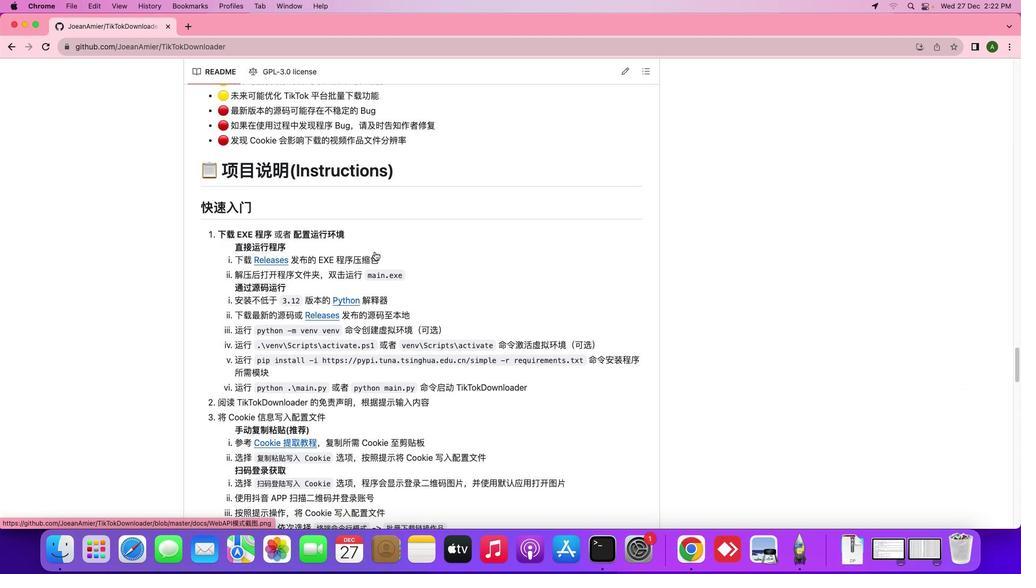 
Action: Mouse scrolled (374, 251) with delta (0, 0)
Screenshot: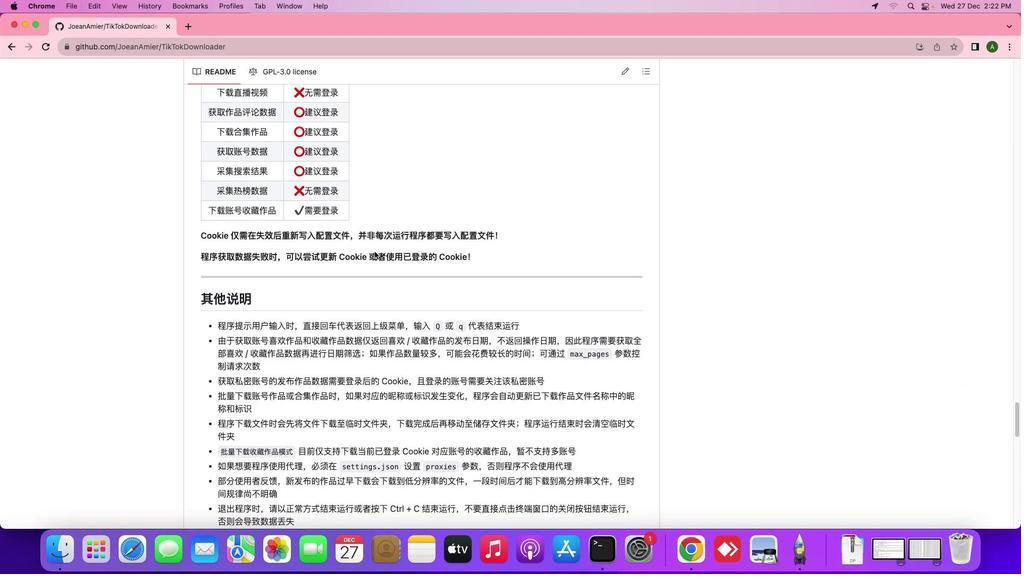 
Action: Mouse scrolled (374, 251) with delta (0, 0)
Screenshot: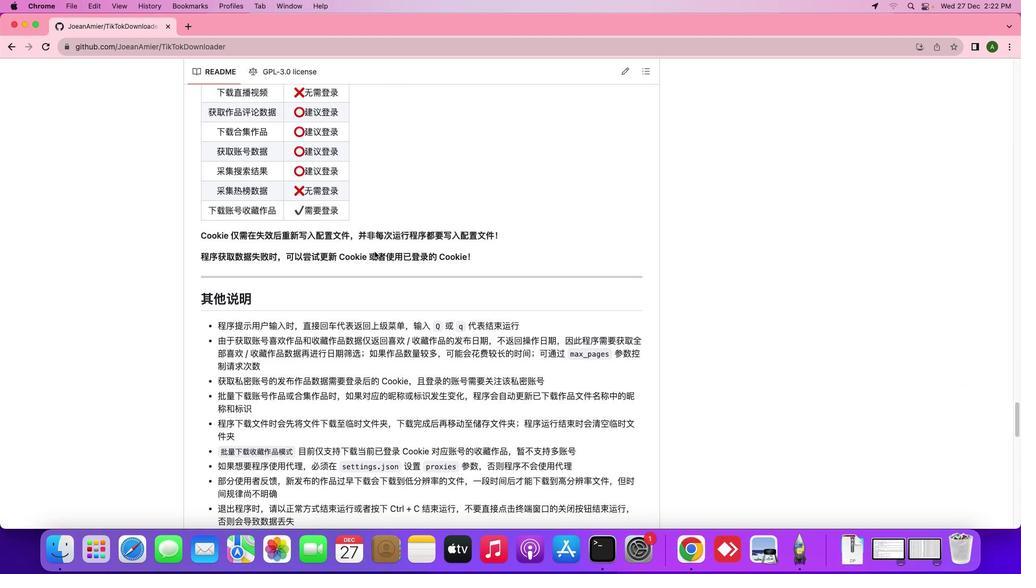 
Action: Mouse scrolled (374, 251) with delta (0, -1)
Screenshot: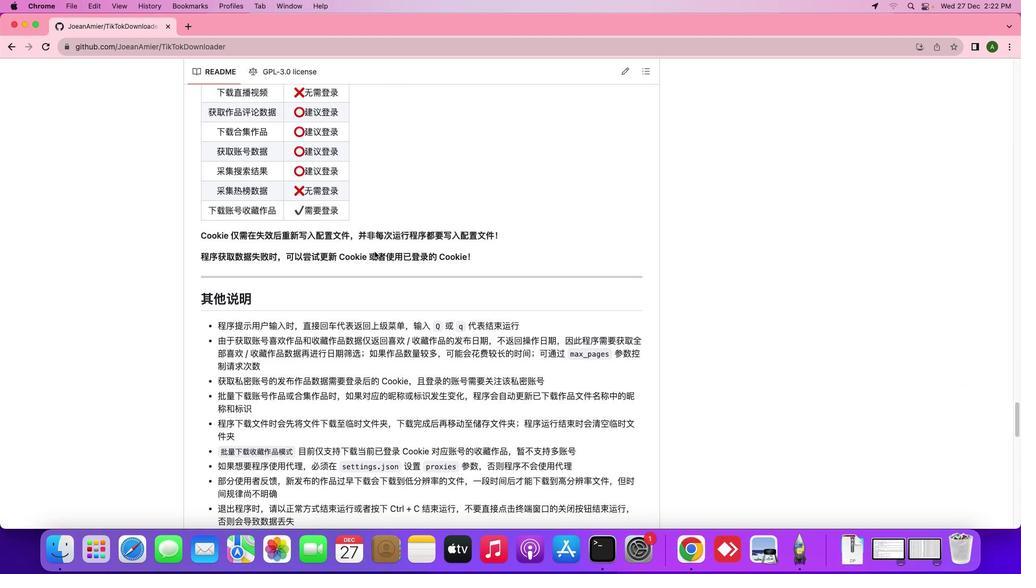 
Action: Mouse scrolled (374, 251) with delta (0, -2)
Screenshot: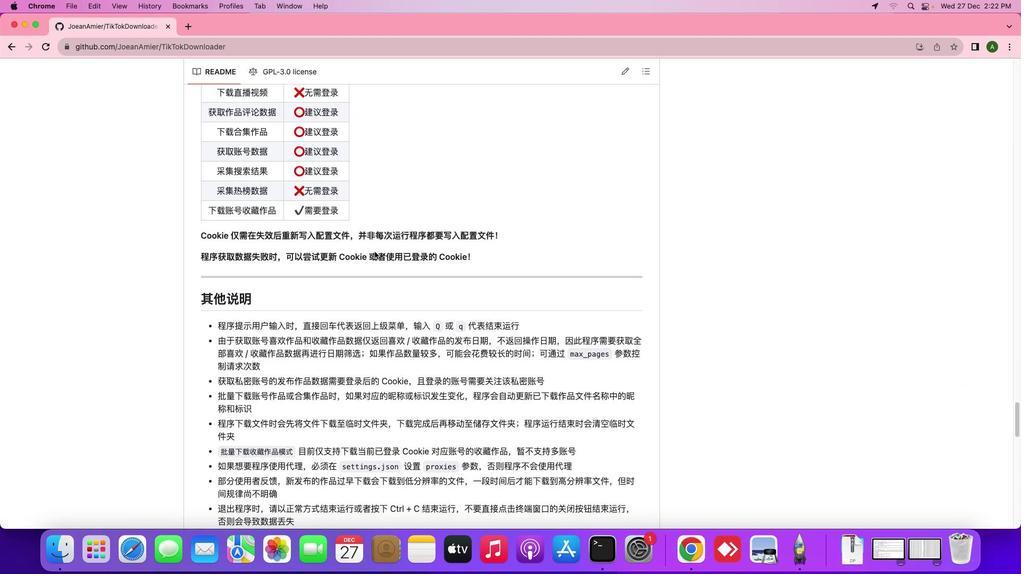 
Action: Mouse scrolled (374, 251) with delta (0, -3)
Screenshot: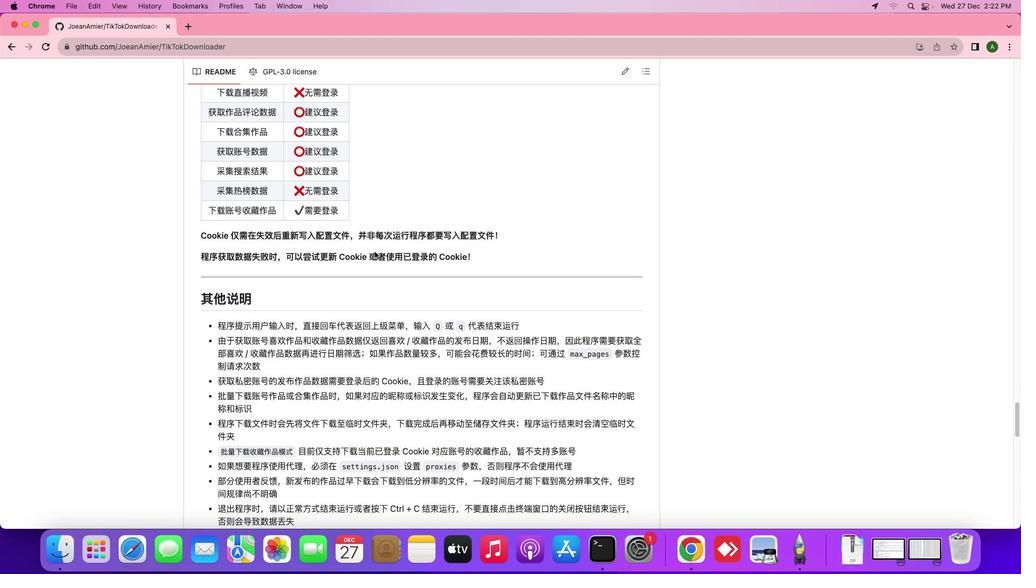 
Action: Mouse scrolled (374, 251) with delta (0, -3)
Screenshot: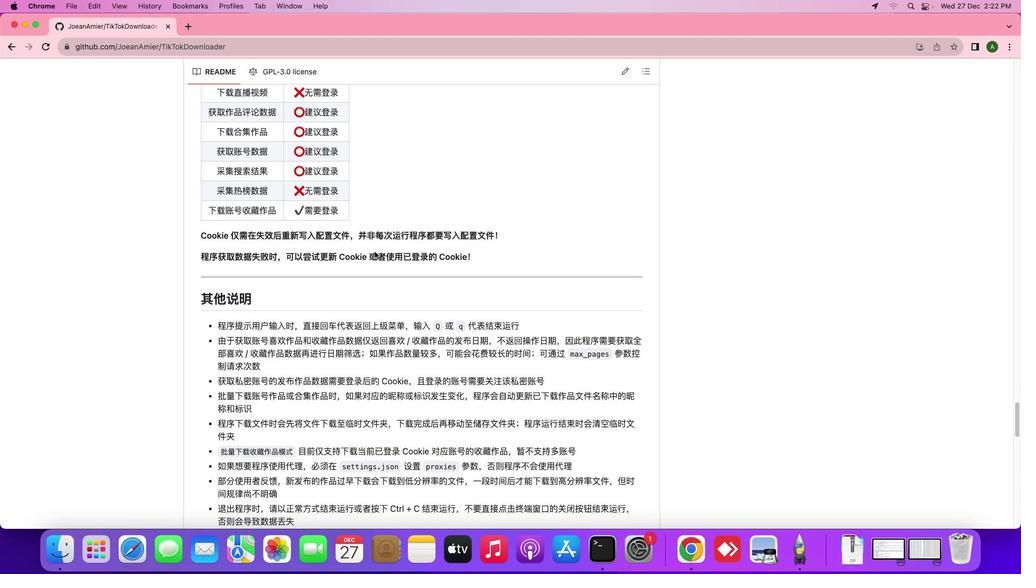 
Action: Mouse scrolled (374, 251) with delta (0, -3)
Screenshot: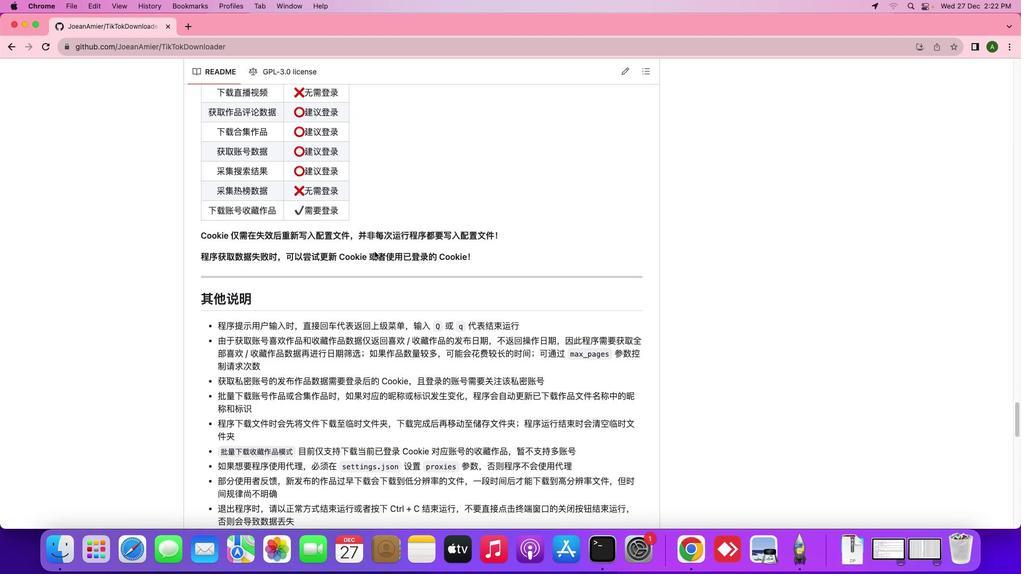 
Action: Mouse moved to (374, 252)
Screenshot: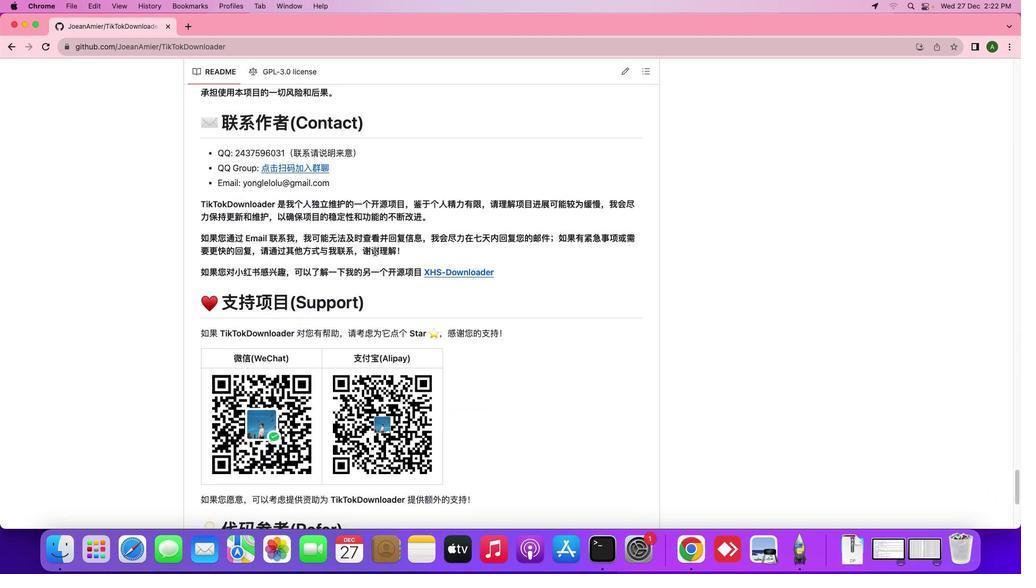 
Action: Mouse scrolled (374, 252) with delta (0, 0)
Screenshot: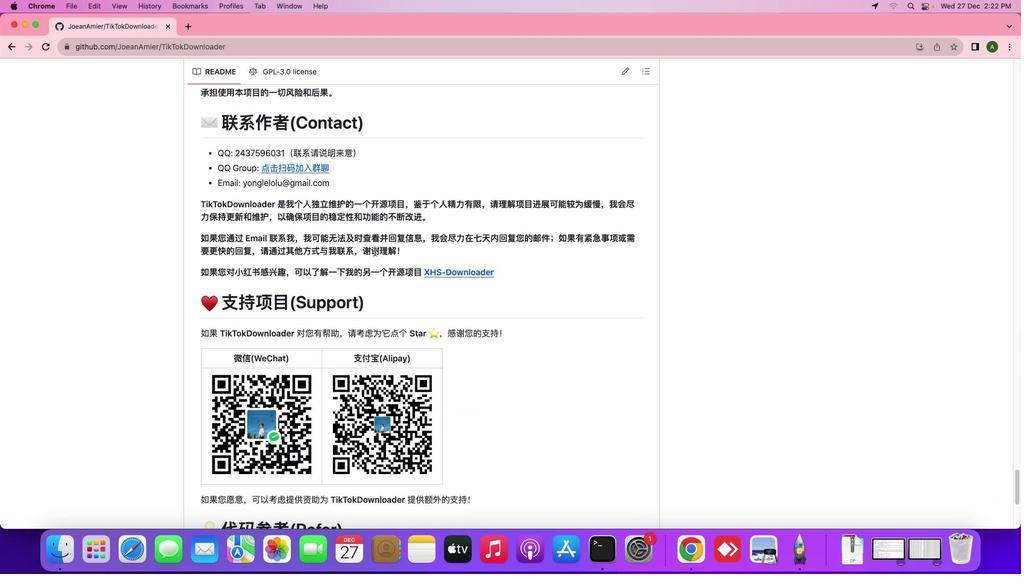 
Action: Mouse scrolled (374, 252) with delta (0, 0)
Screenshot: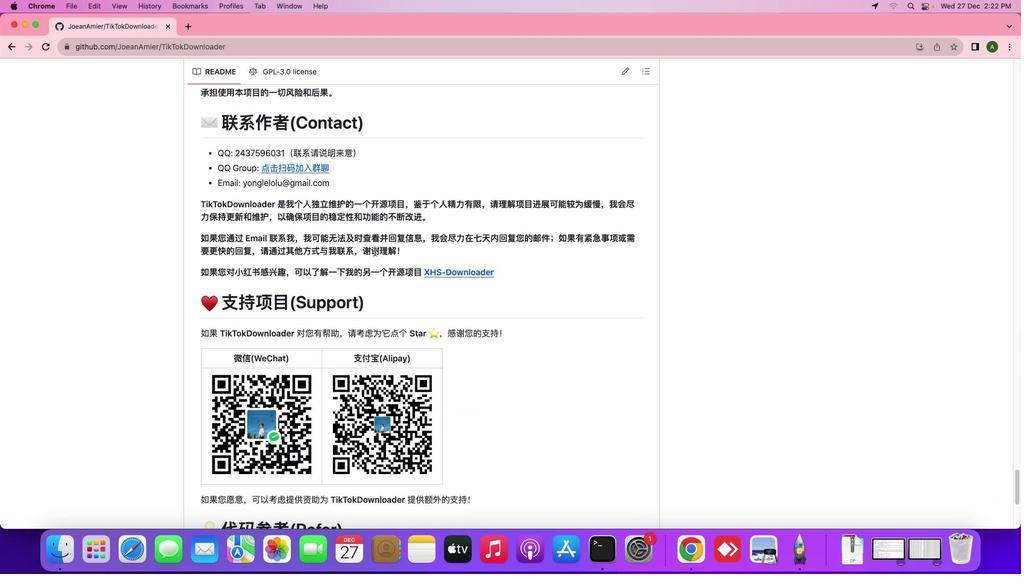 
Action: Mouse scrolled (374, 252) with delta (0, -1)
Screenshot: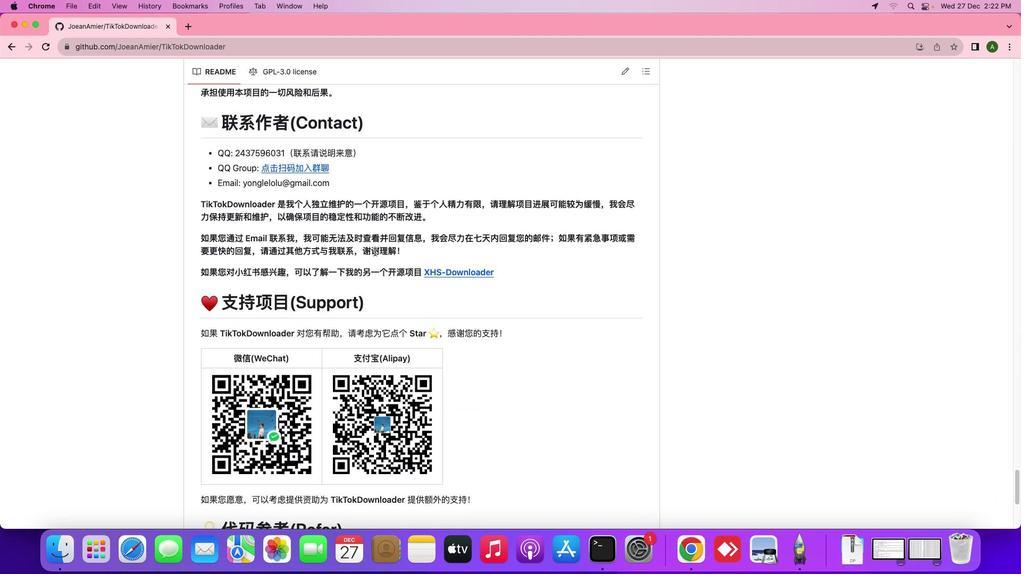 
Action: Mouse scrolled (374, 252) with delta (0, -2)
Screenshot: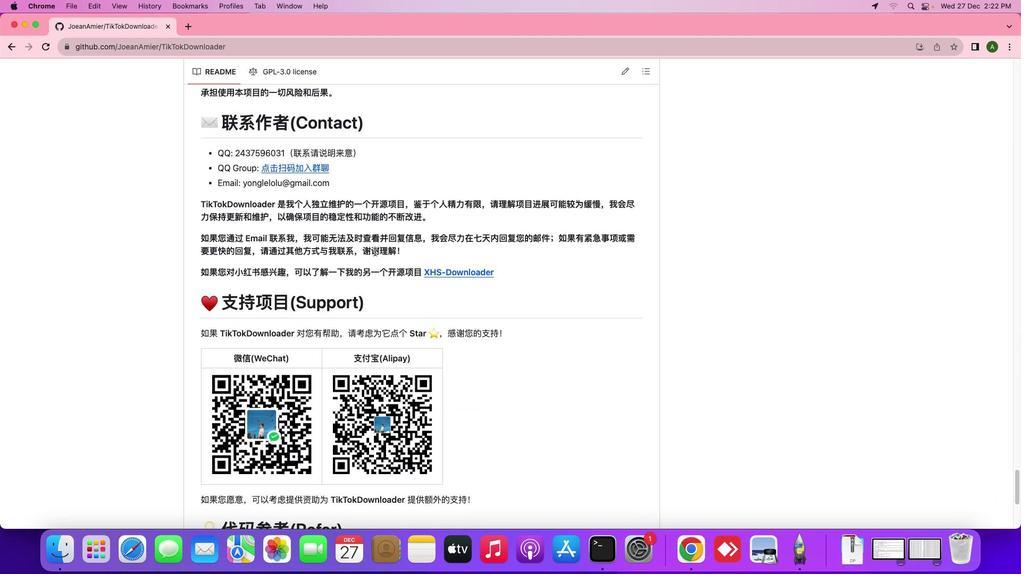
Action: Mouse scrolled (374, 252) with delta (0, -3)
Screenshot: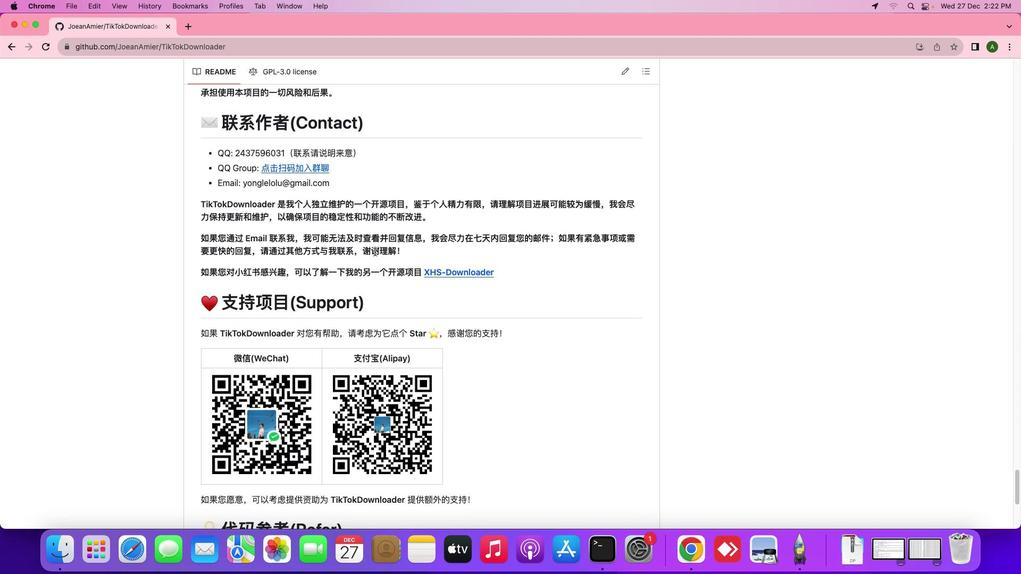 
Action: Mouse scrolled (374, 252) with delta (0, -3)
Screenshot: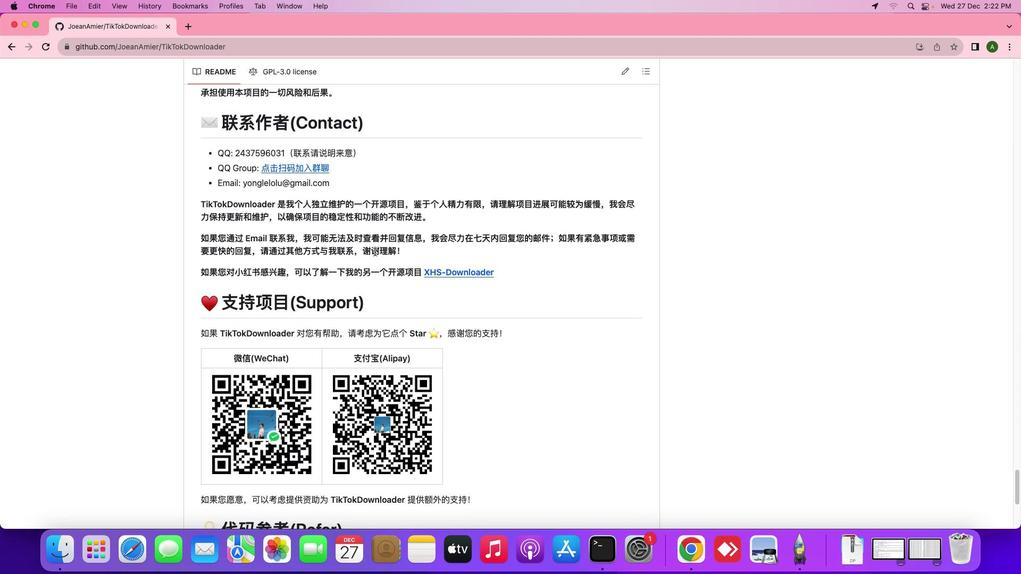 
Action: Mouse scrolled (374, 252) with delta (0, -3)
Screenshot: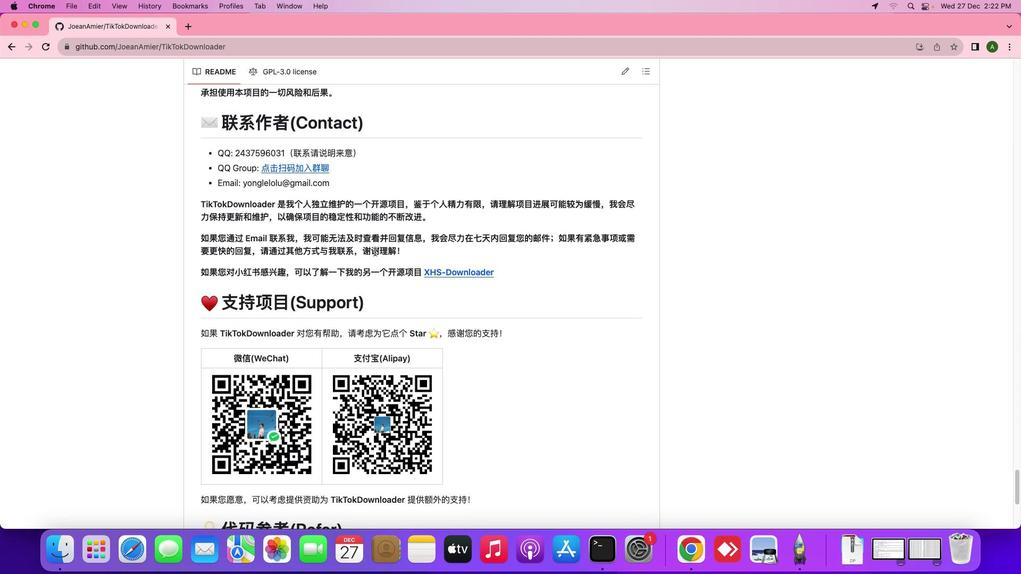 
Action: Mouse scrolled (374, 252) with delta (0, -3)
Screenshot: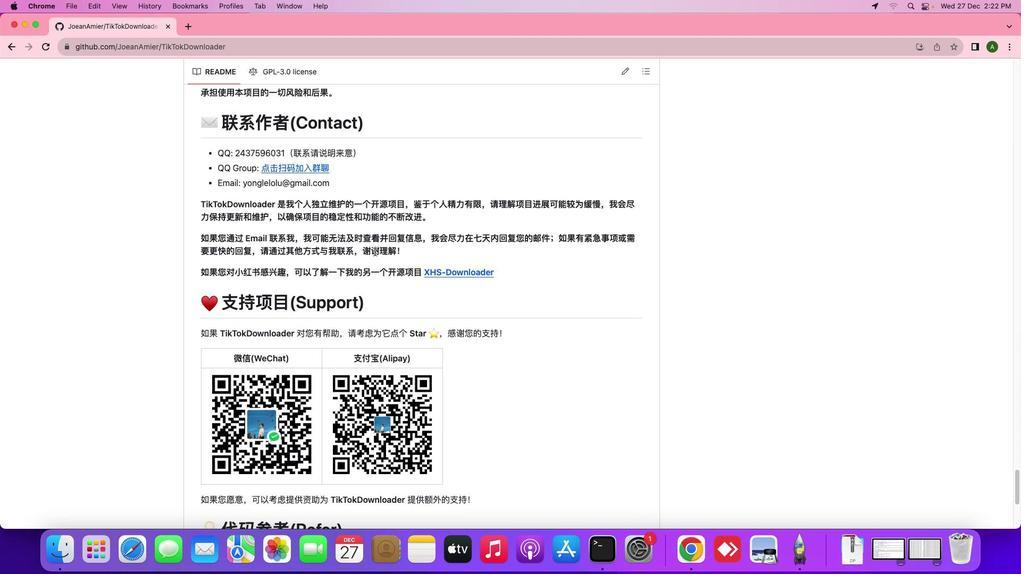 
Action: Mouse scrolled (374, 252) with delta (0, 0)
Screenshot: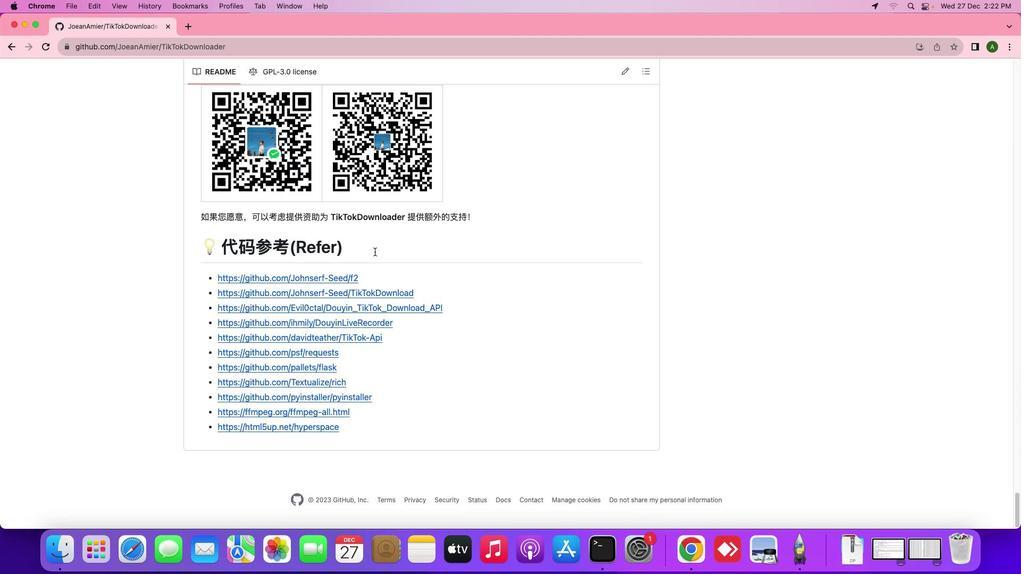 
Action: Mouse scrolled (374, 252) with delta (0, 0)
Screenshot: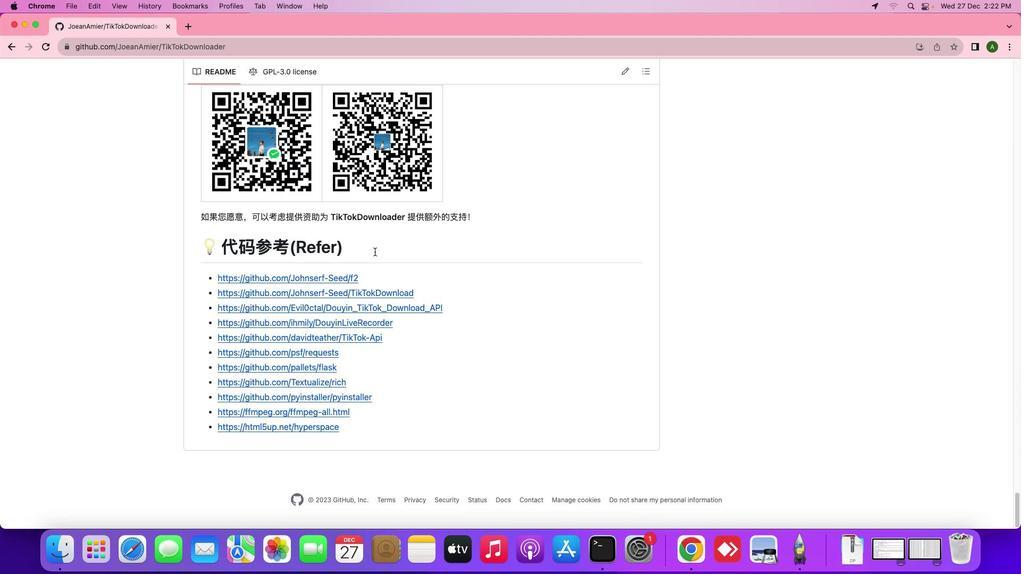 
Action: Mouse scrolled (374, 252) with delta (0, -2)
Screenshot: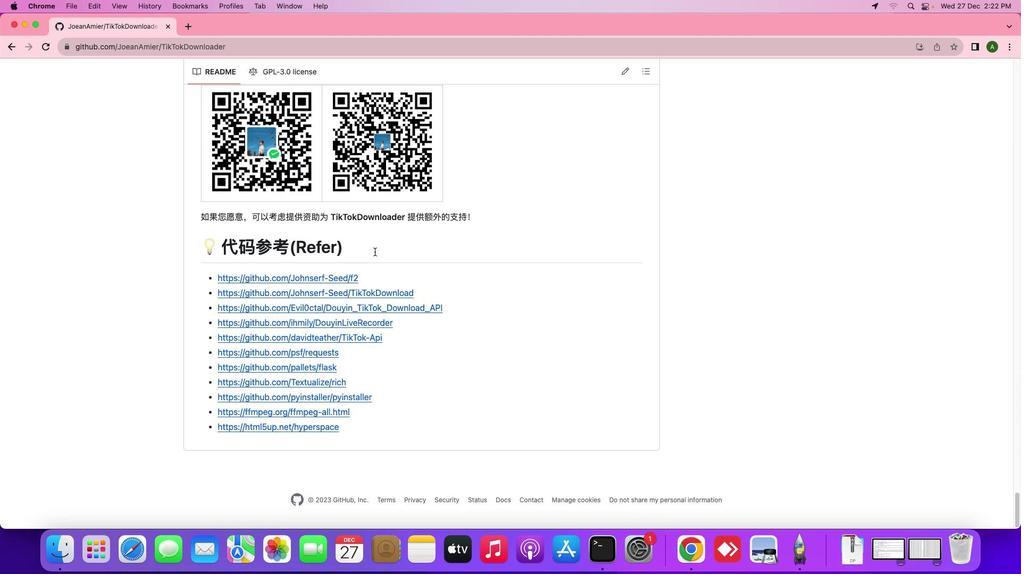 
Action: Mouse scrolled (374, 252) with delta (0, -2)
Screenshot: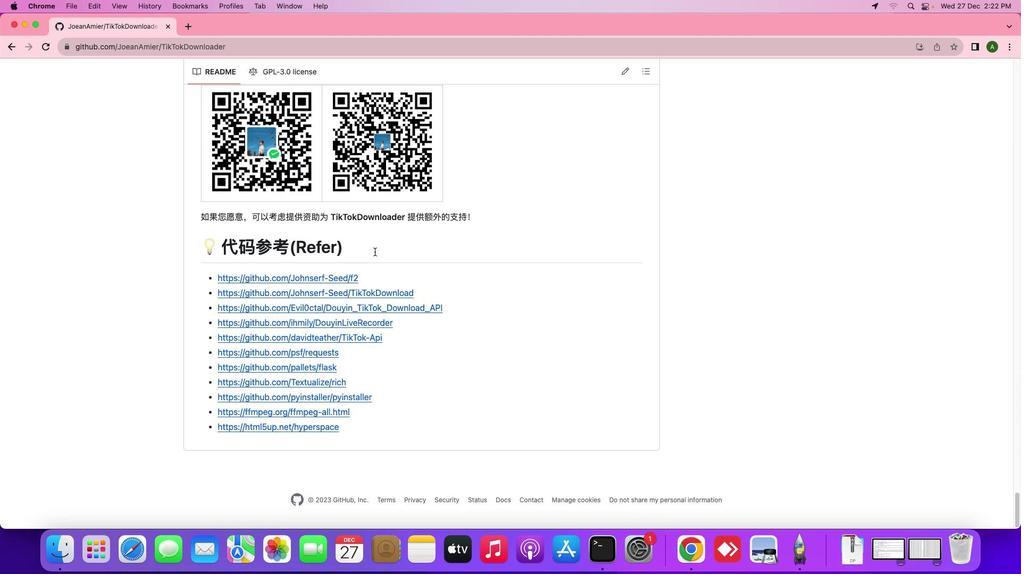 
Action: Mouse scrolled (374, 252) with delta (0, -3)
Screenshot: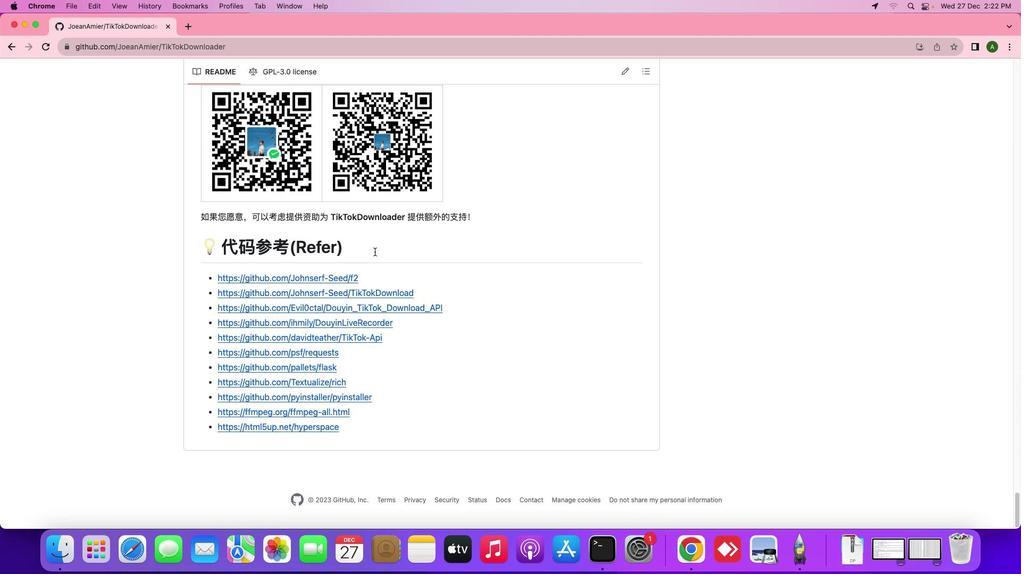 
Action: Mouse scrolled (374, 252) with delta (0, -3)
Screenshot: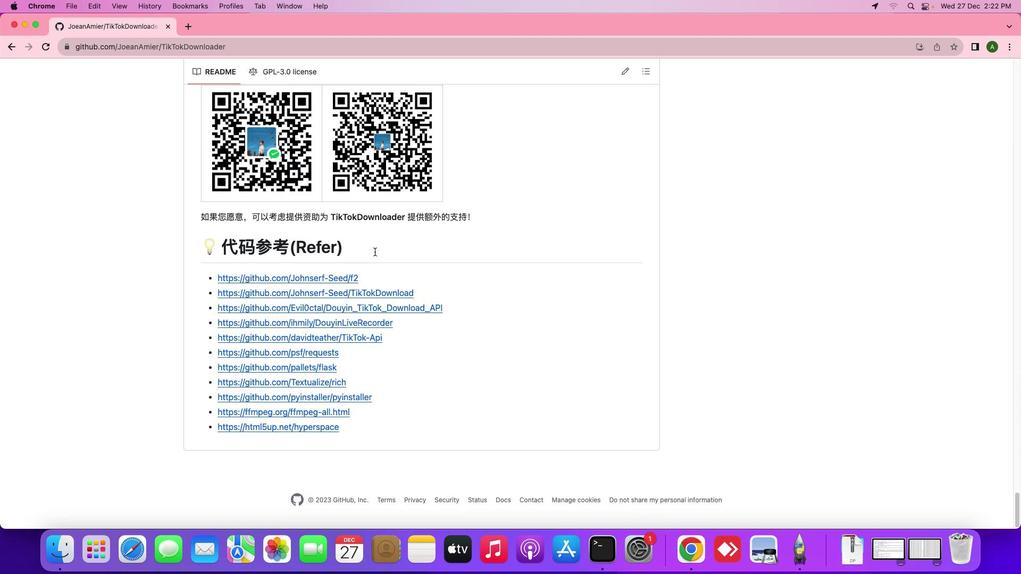 
Action: Mouse scrolled (374, 252) with delta (0, -3)
Screenshot: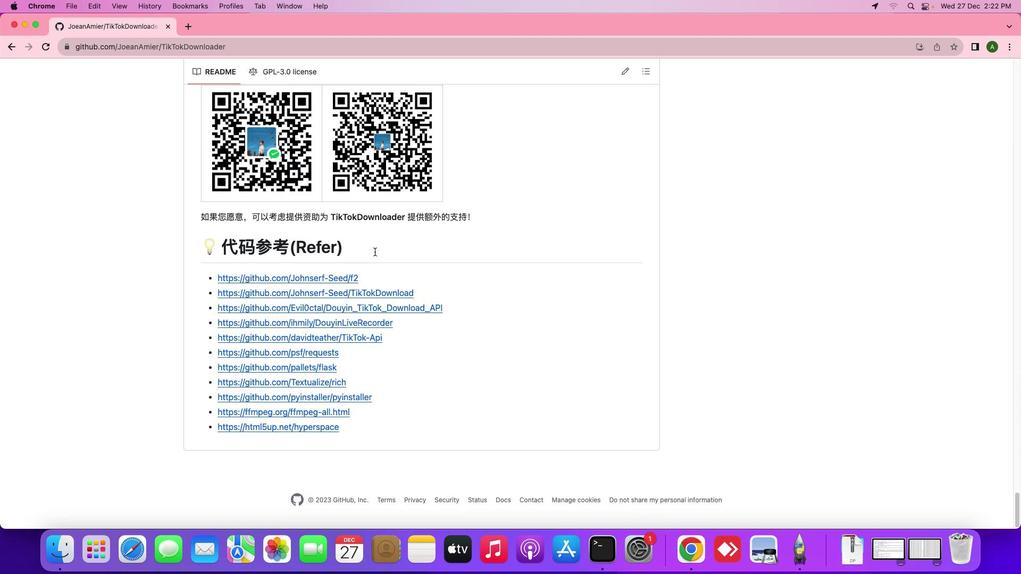 
Action: Mouse scrolled (374, 252) with delta (0, 0)
Screenshot: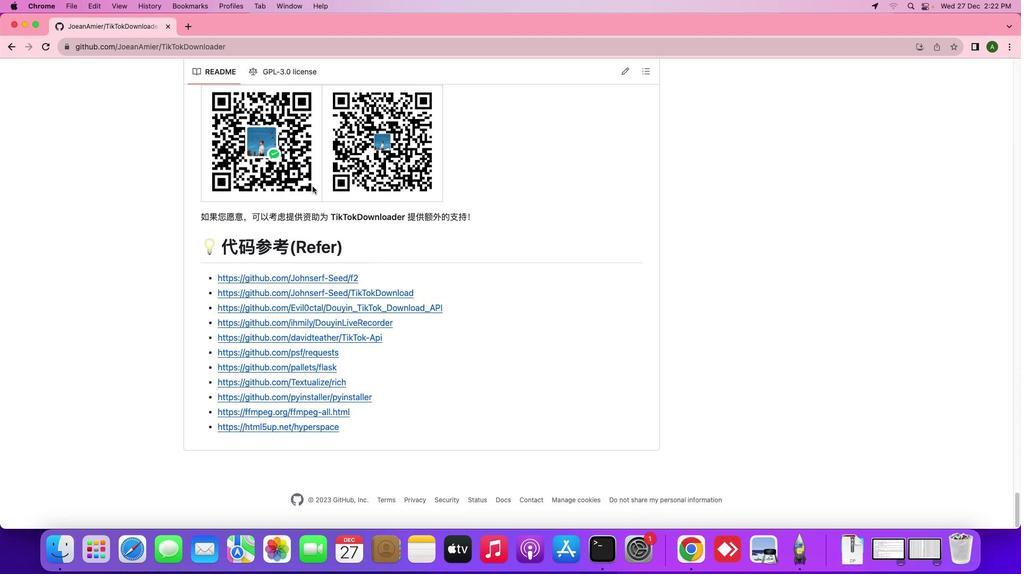 
Action: Mouse scrolled (374, 252) with delta (0, 0)
Screenshot: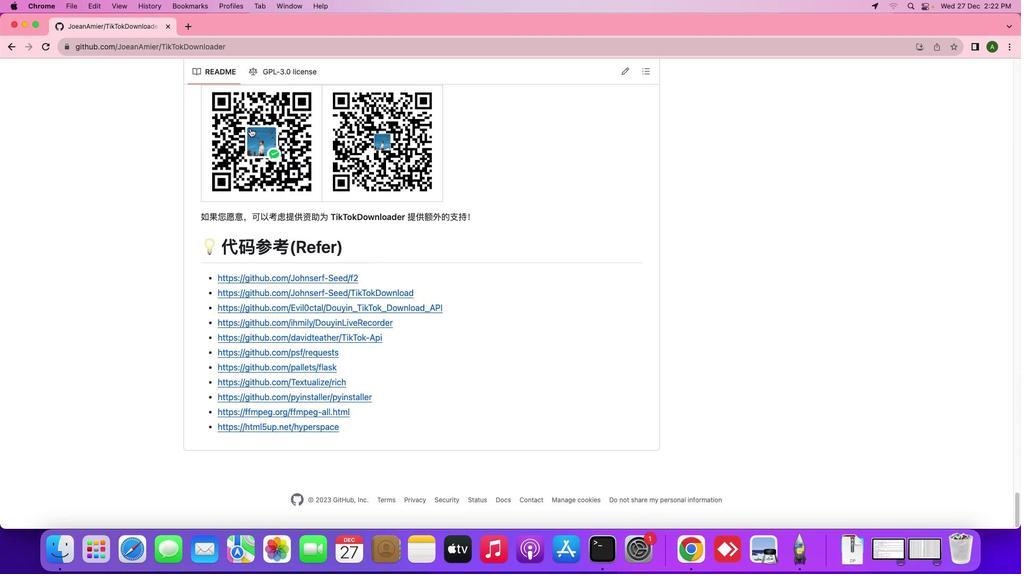 
Action: Mouse scrolled (374, 252) with delta (0, -1)
Screenshot: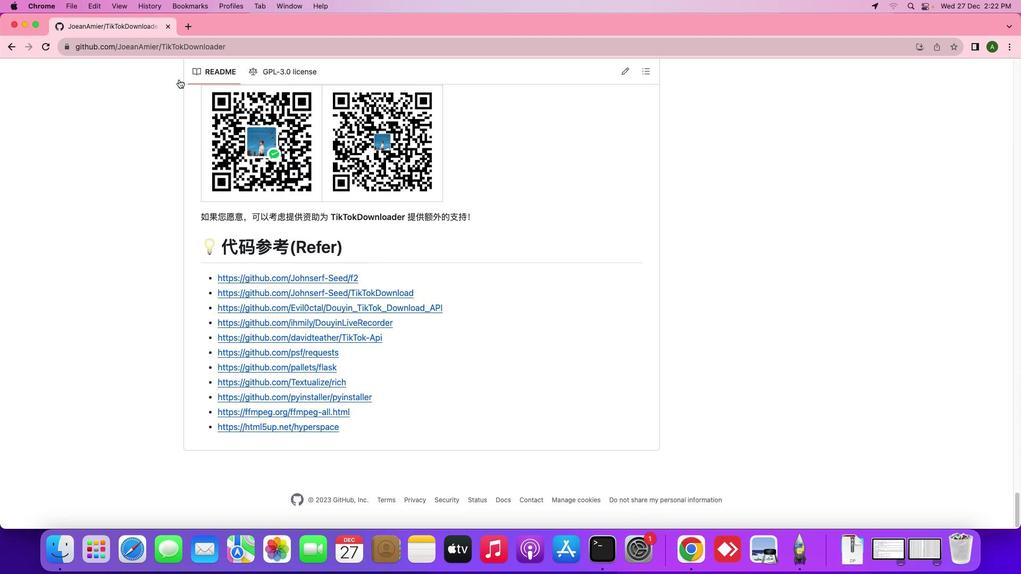 
Action: Mouse moved to (8, 50)
Screenshot: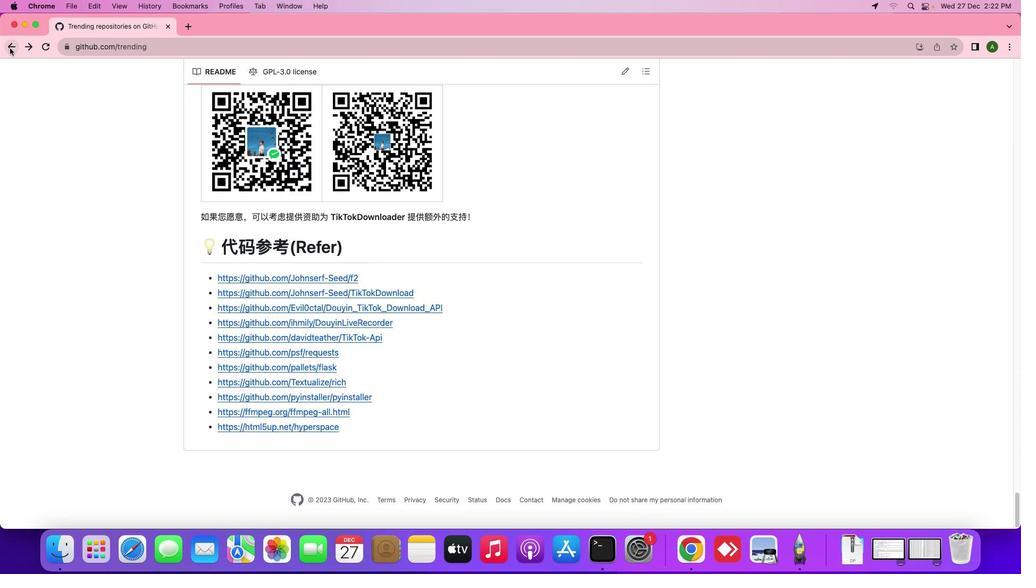 
Action: Mouse pressed left at (8, 50)
Screenshot: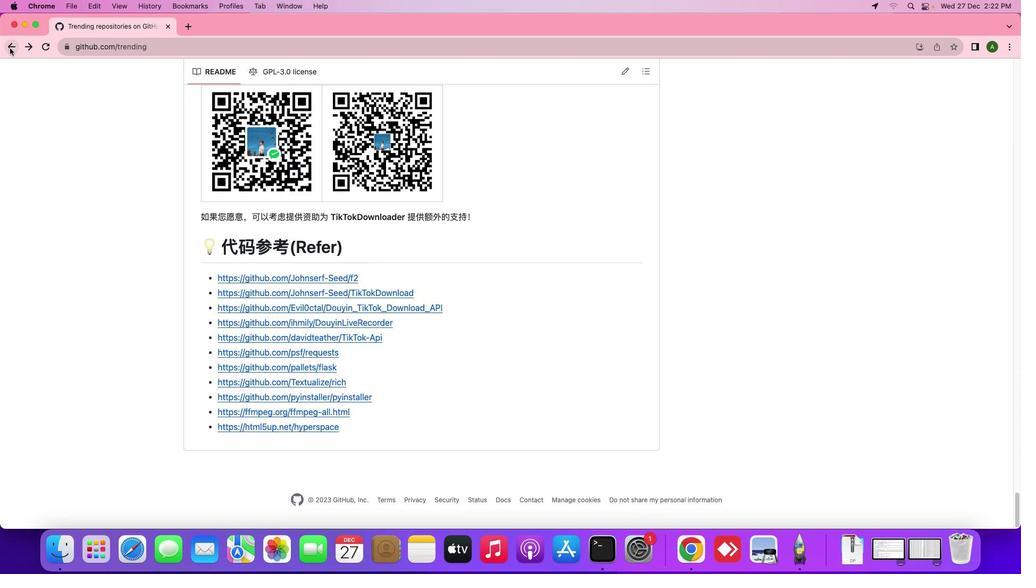 
Action: Mouse moved to (432, 208)
Screenshot: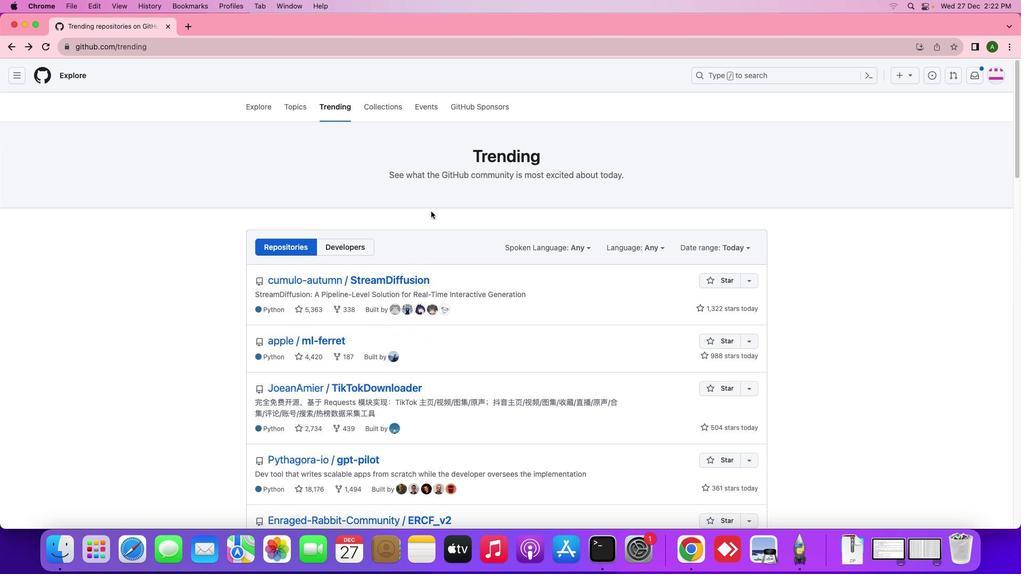 
Action: Mouse scrolled (432, 208) with delta (0, 0)
Screenshot: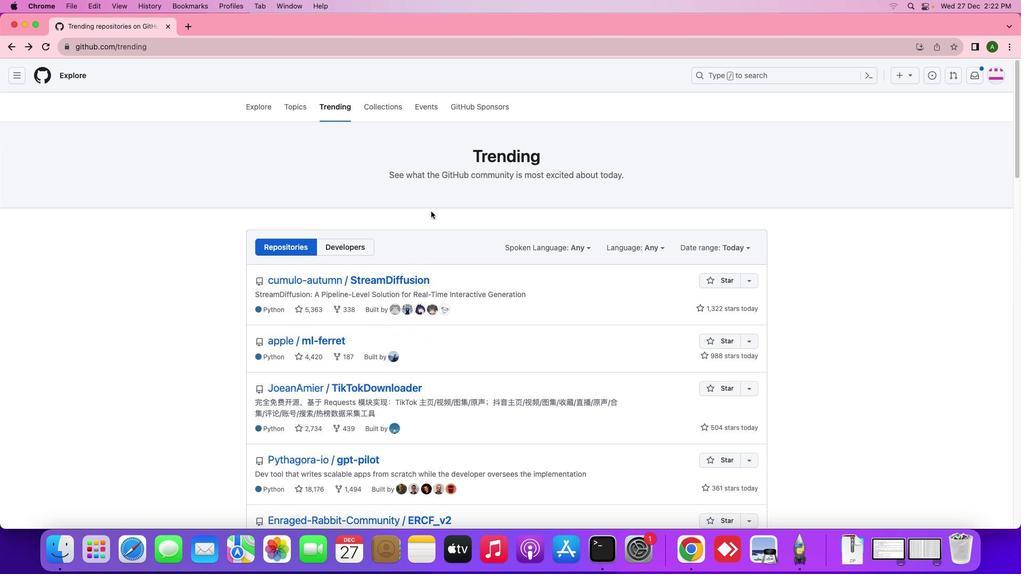 
Action: Mouse moved to (432, 210)
Screenshot: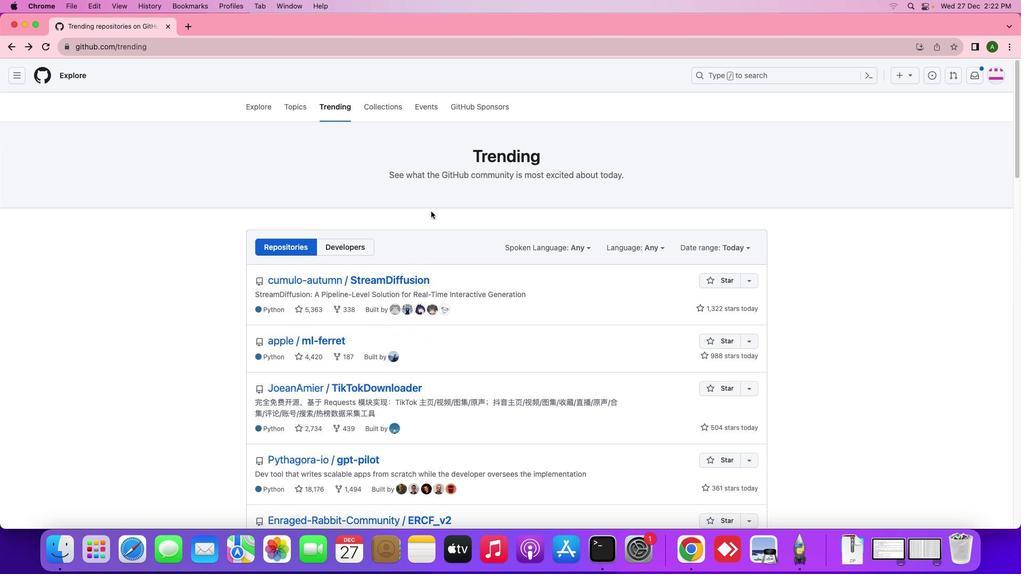 
Action: Mouse scrolled (432, 210) with delta (0, 0)
Screenshot: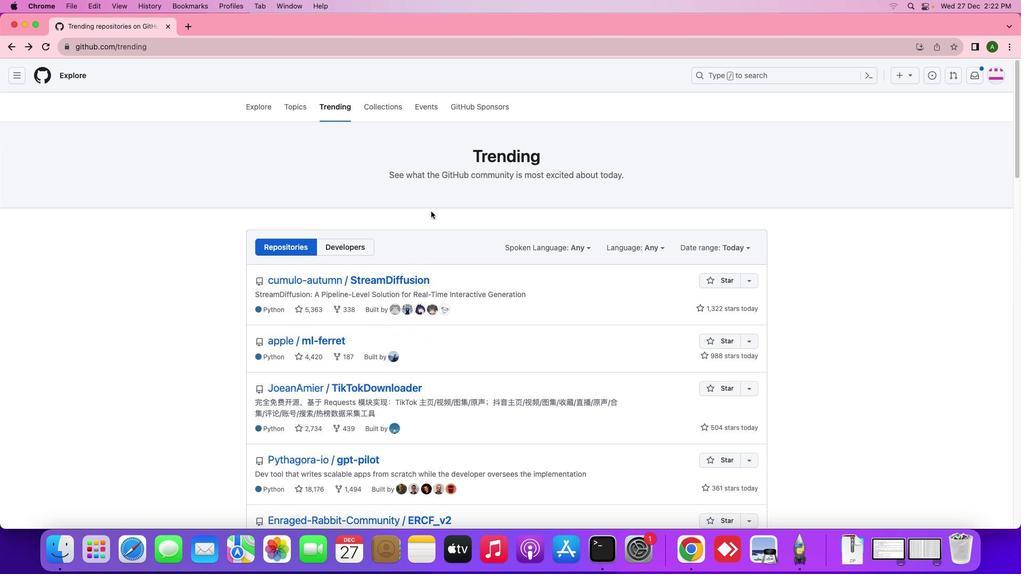 
Action: Mouse moved to (431, 210)
Screenshot: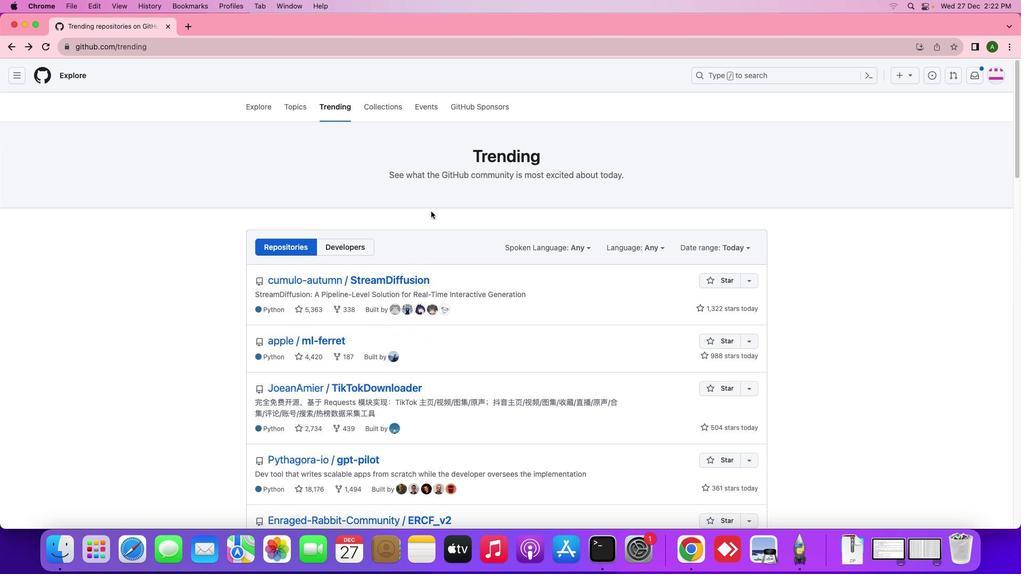 
Action: Mouse scrolled (431, 210) with delta (0, 2)
Screenshot: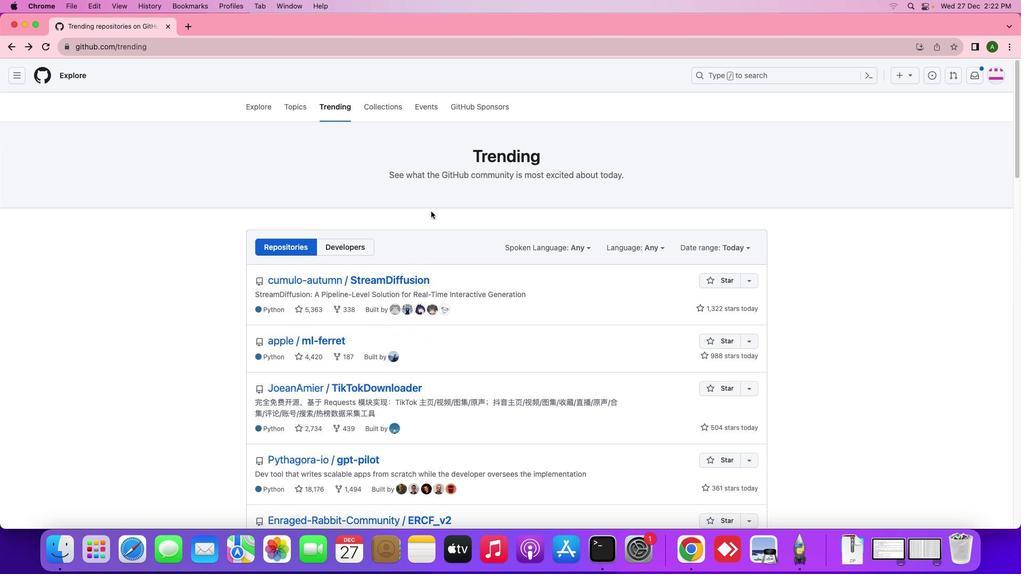 
Action: Mouse moved to (431, 211)
Screenshot: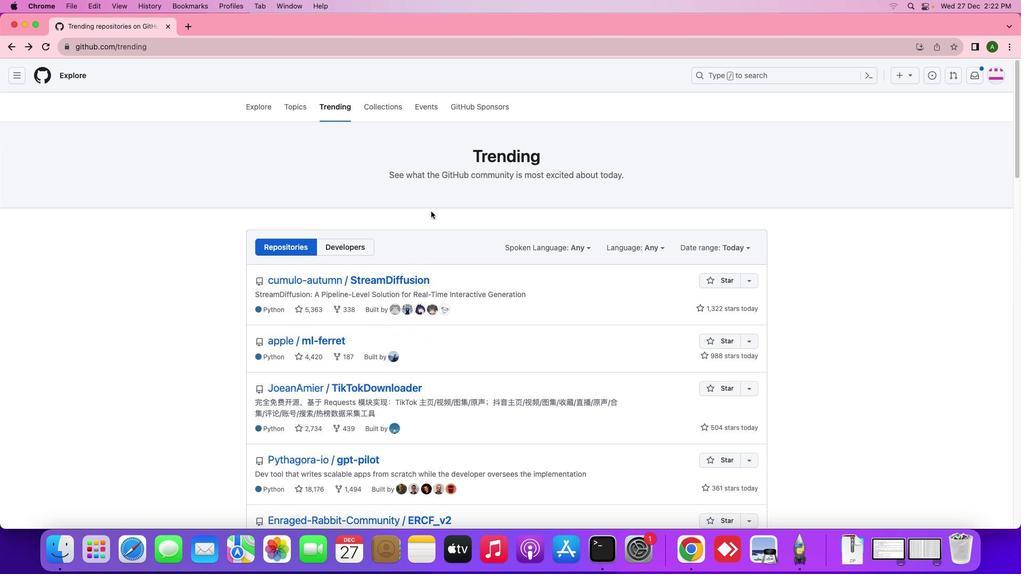 
Action: Mouse scrolled (431, 211) with delta (0, 2)
Screenshot: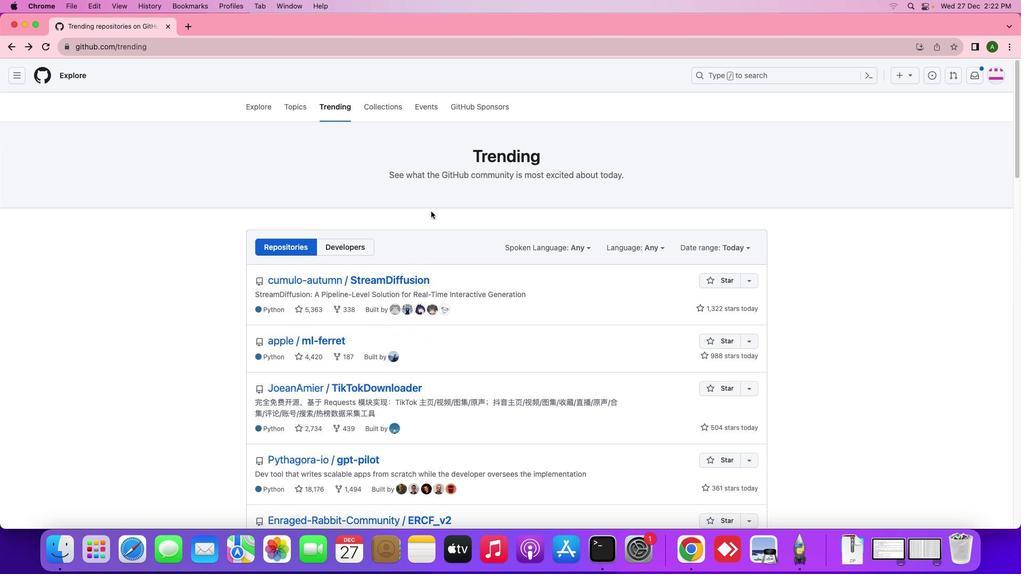 
Action: Mouse moved to (431, 211)
Screenshot: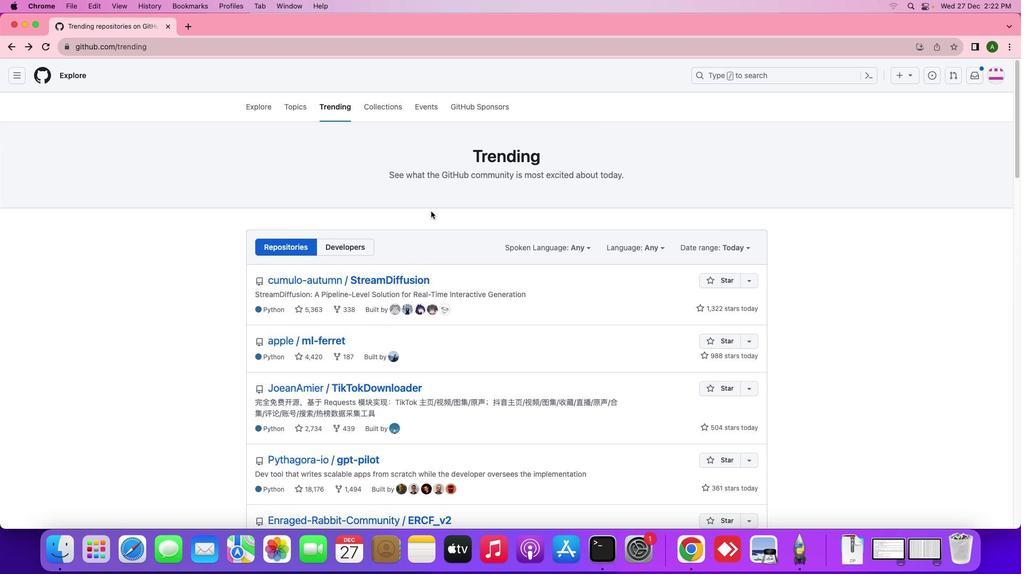 
Action: Mouse scrolled (431, 211) with delta (0, 3)
Screenshot: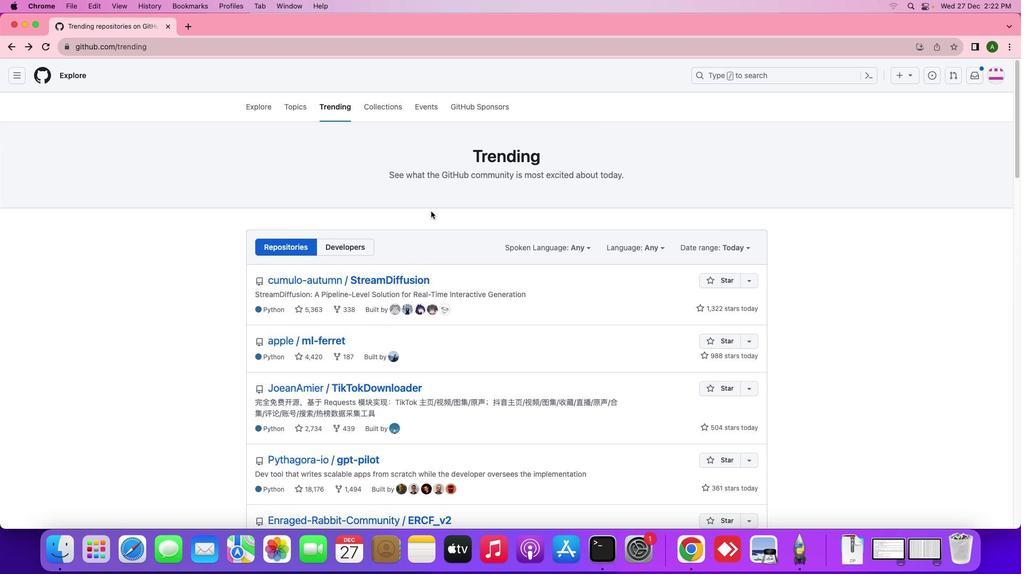 
Action: Mouse scrolled (431, 211) with delta (0, 4)
Screenshot: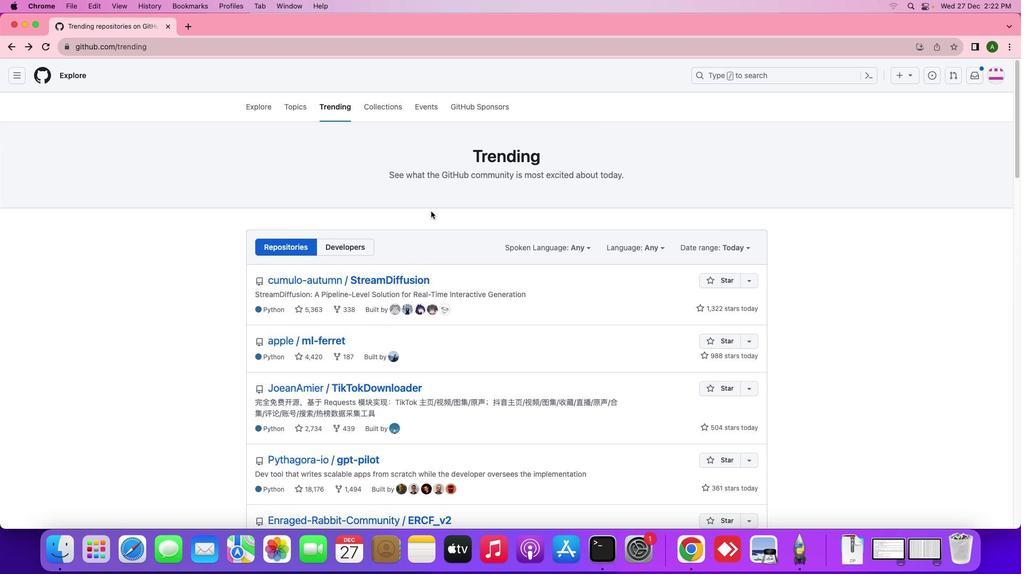 
Action: Mouse scrolled (431, 211) with delta (0, 4)
Screenshot: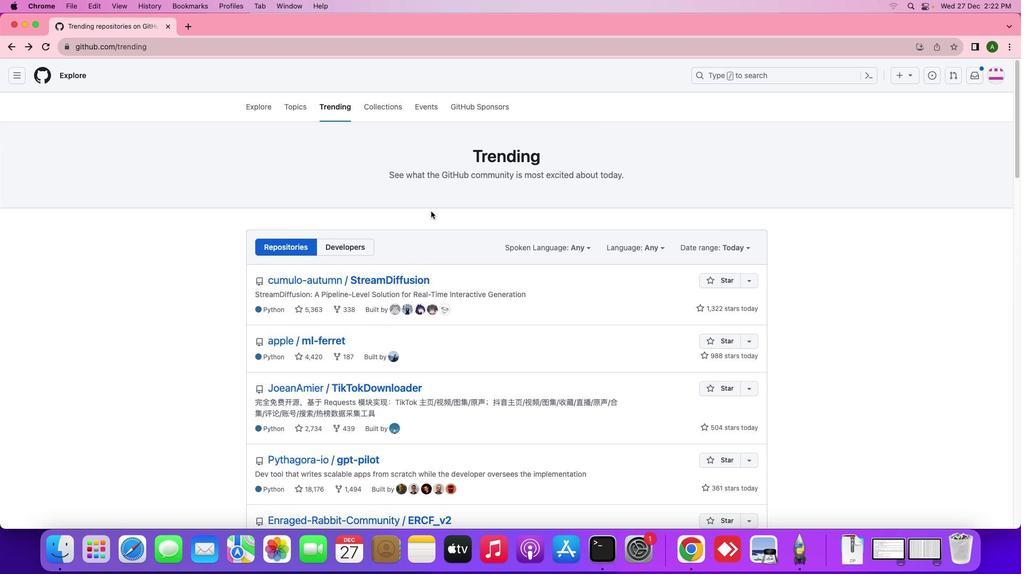 
Action: Mouse moved to (431, 211)
Screenshot: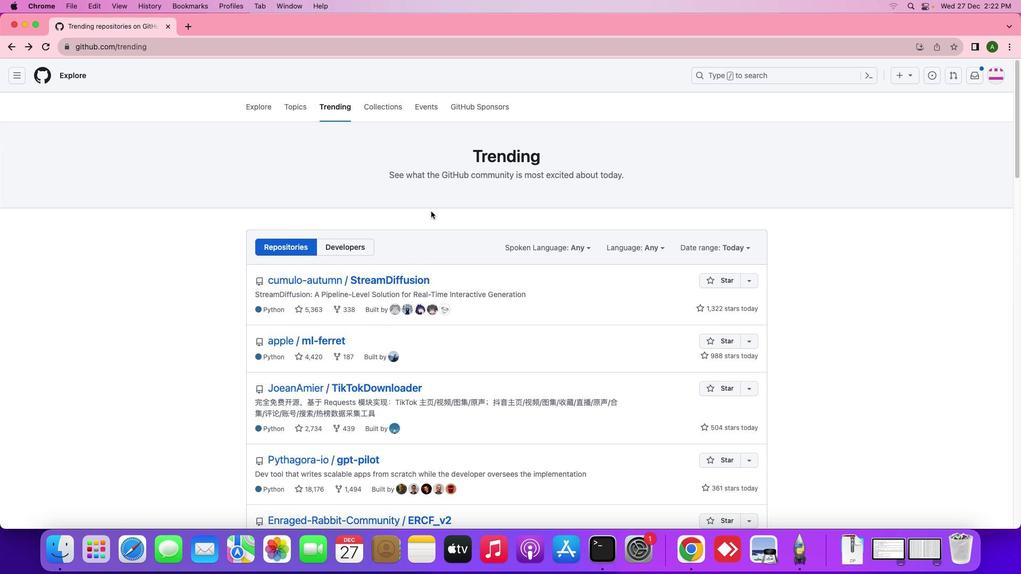 
